 Task: Find connections with filter location Farīdpur with filter topic #Consultingwith filter profile language English with filter current company Bentley Systems with filter school Smt Mithibai Motiram Kundnani College of Commerce and Economics 32nd Road Bandra Mumbai 400 050 with filter industry Legal Services with filter service category Information Management with filter keywords title Medical Laboratory Tech
Action: Mouse moved to (699, 144)
Screenshot: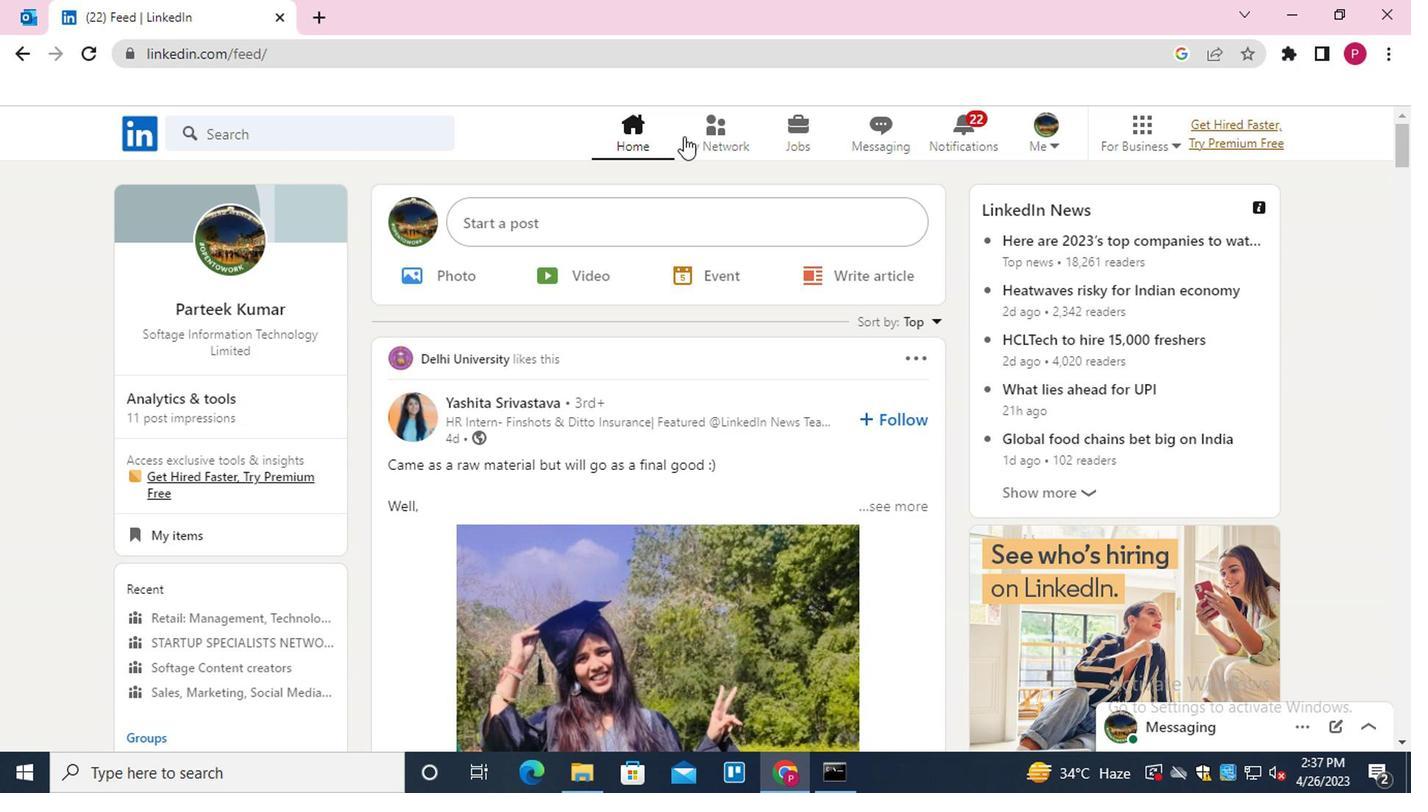 
Action: Mouse pressed left at (699, 144)
Screenshot: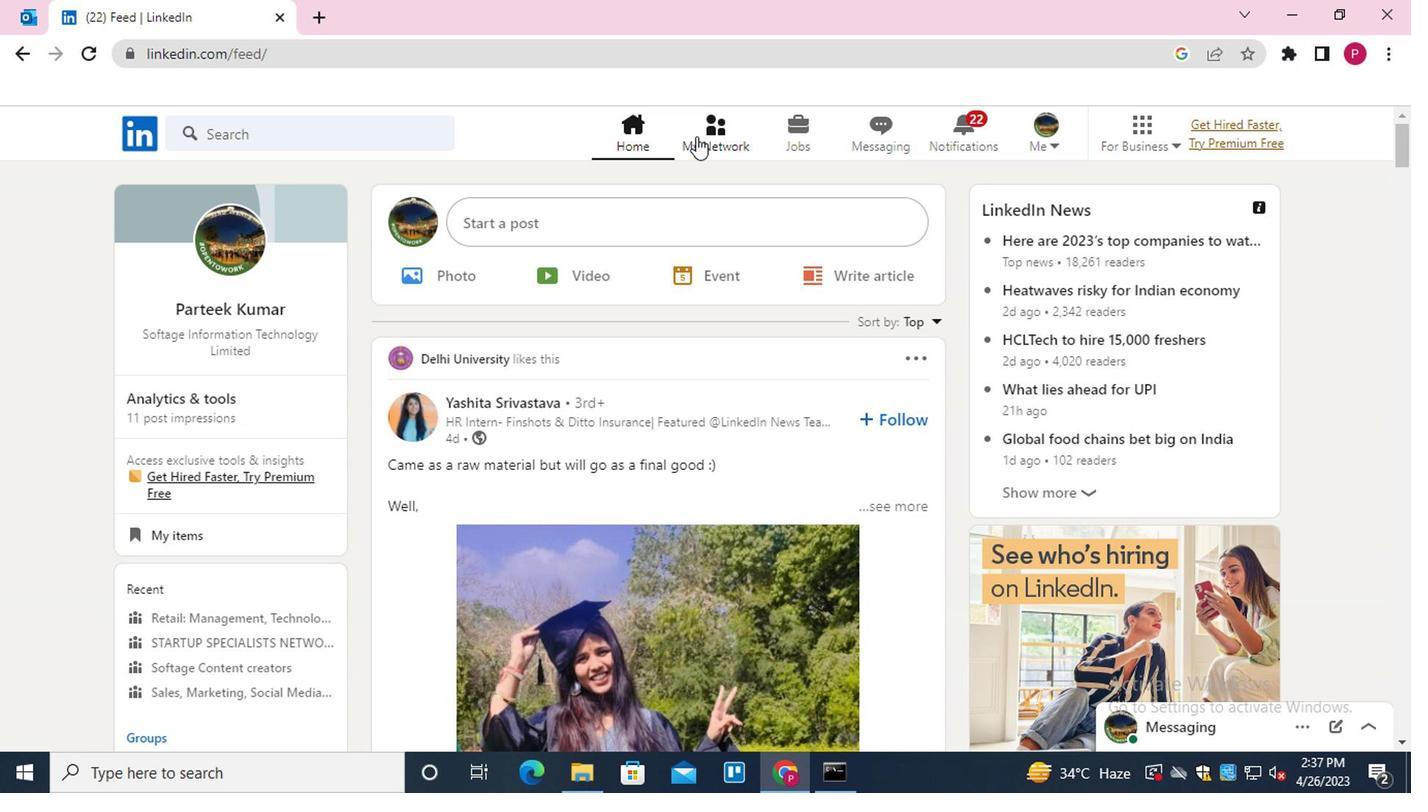 
Action: Mouse moved to (295, 255)
Screenshot: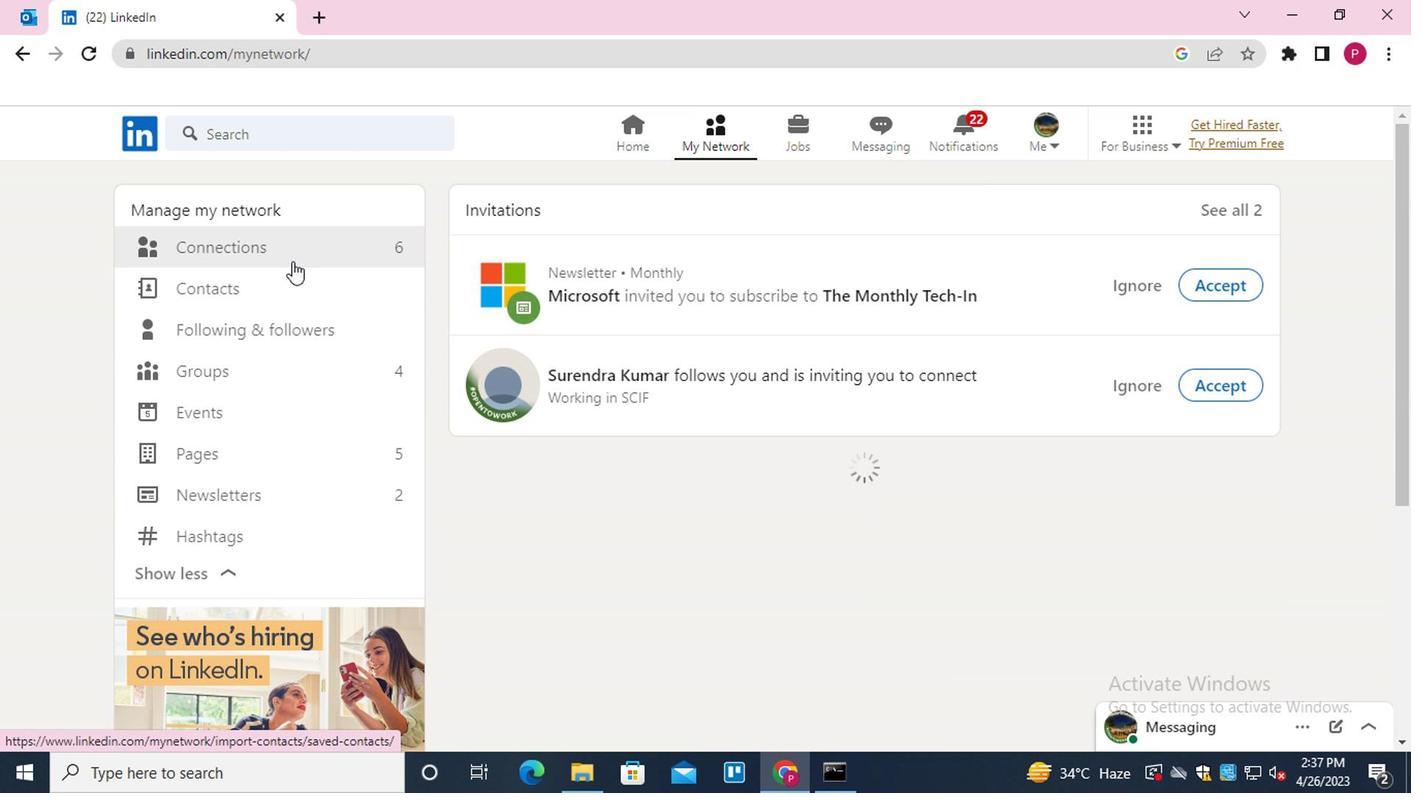 
Action: Mouse pressed left at (295, 255)
Screenshot: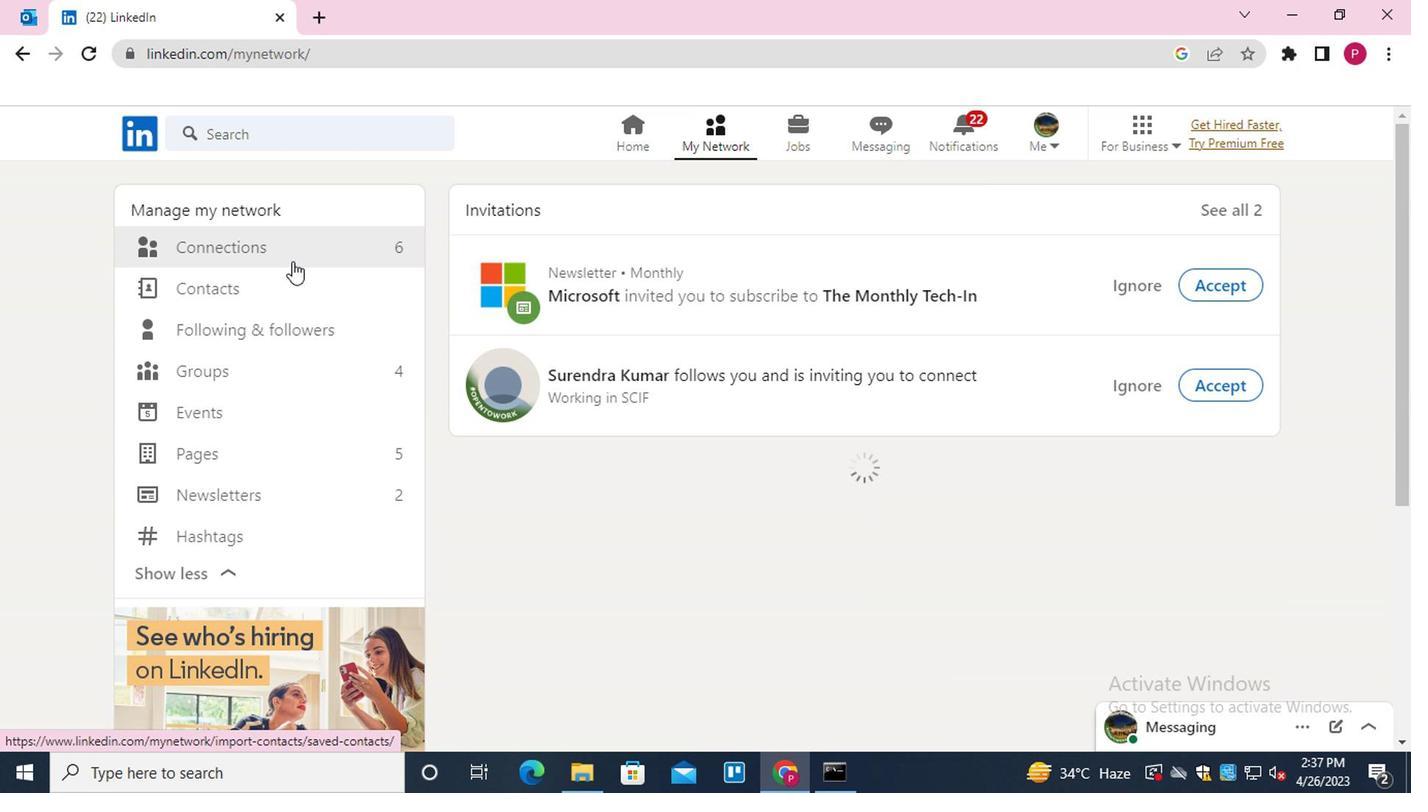 
Action: Mouse moved to (884, 255)
Screenshot: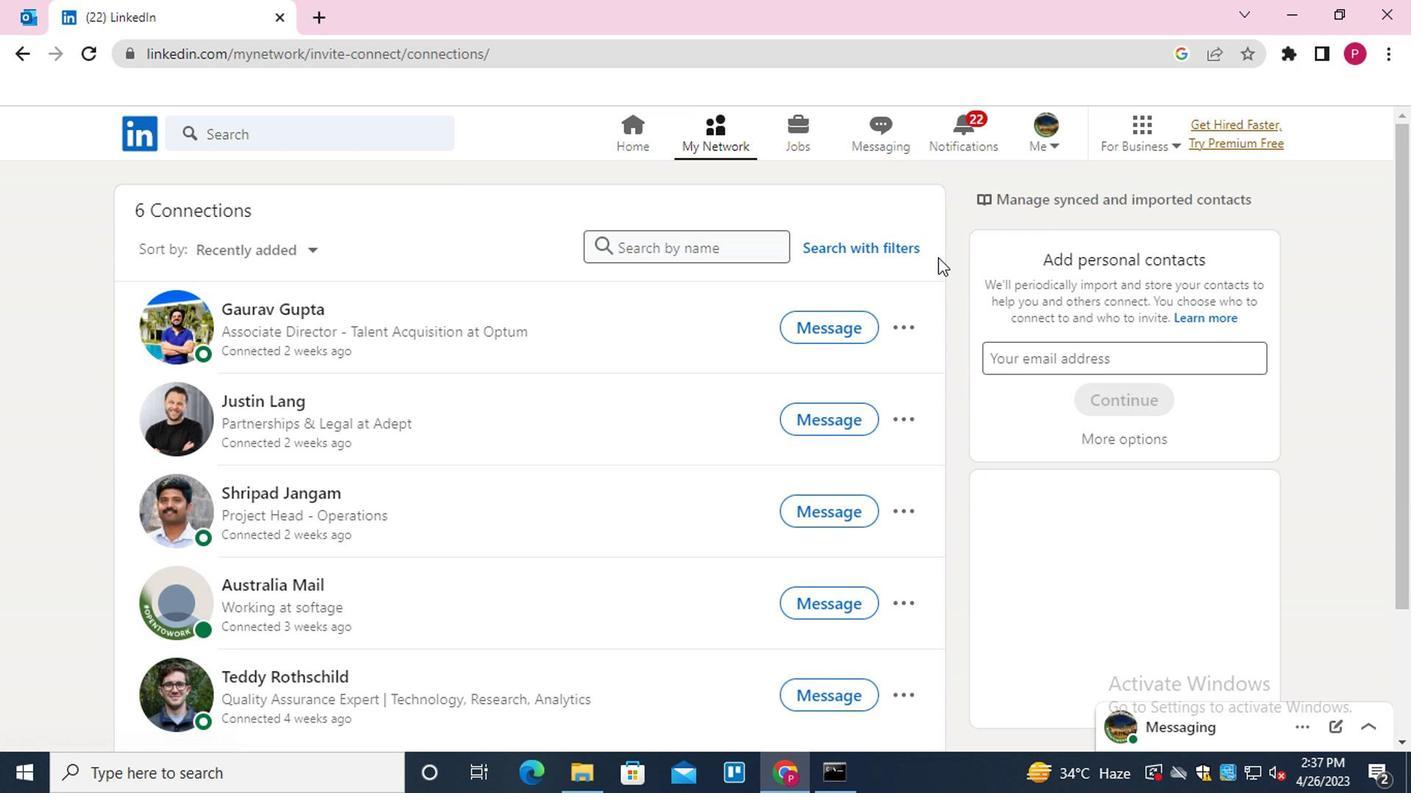 
Action: Mouse pressed left at (884, 255)
Screenshot: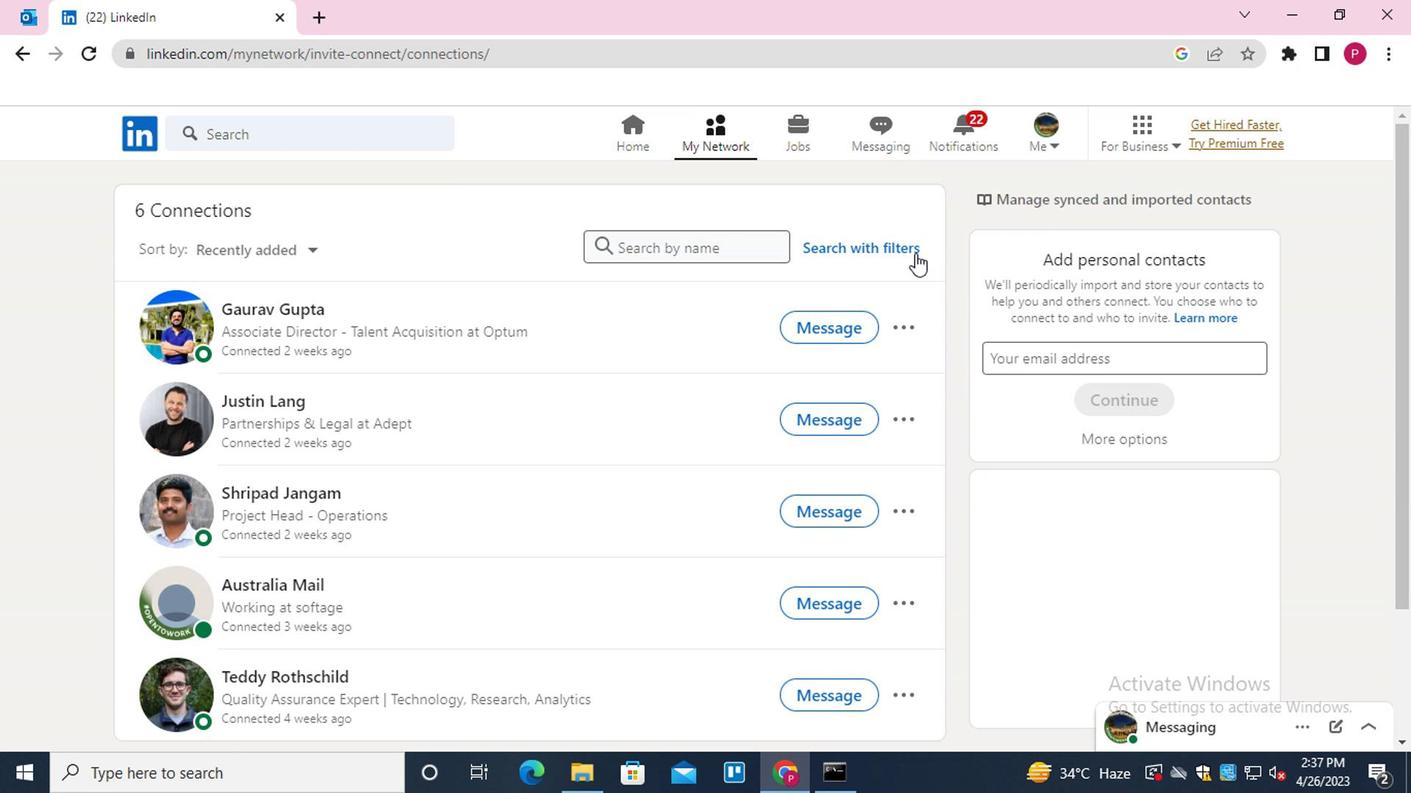
Action: Mouse moved to (670, 188)
Screenshot: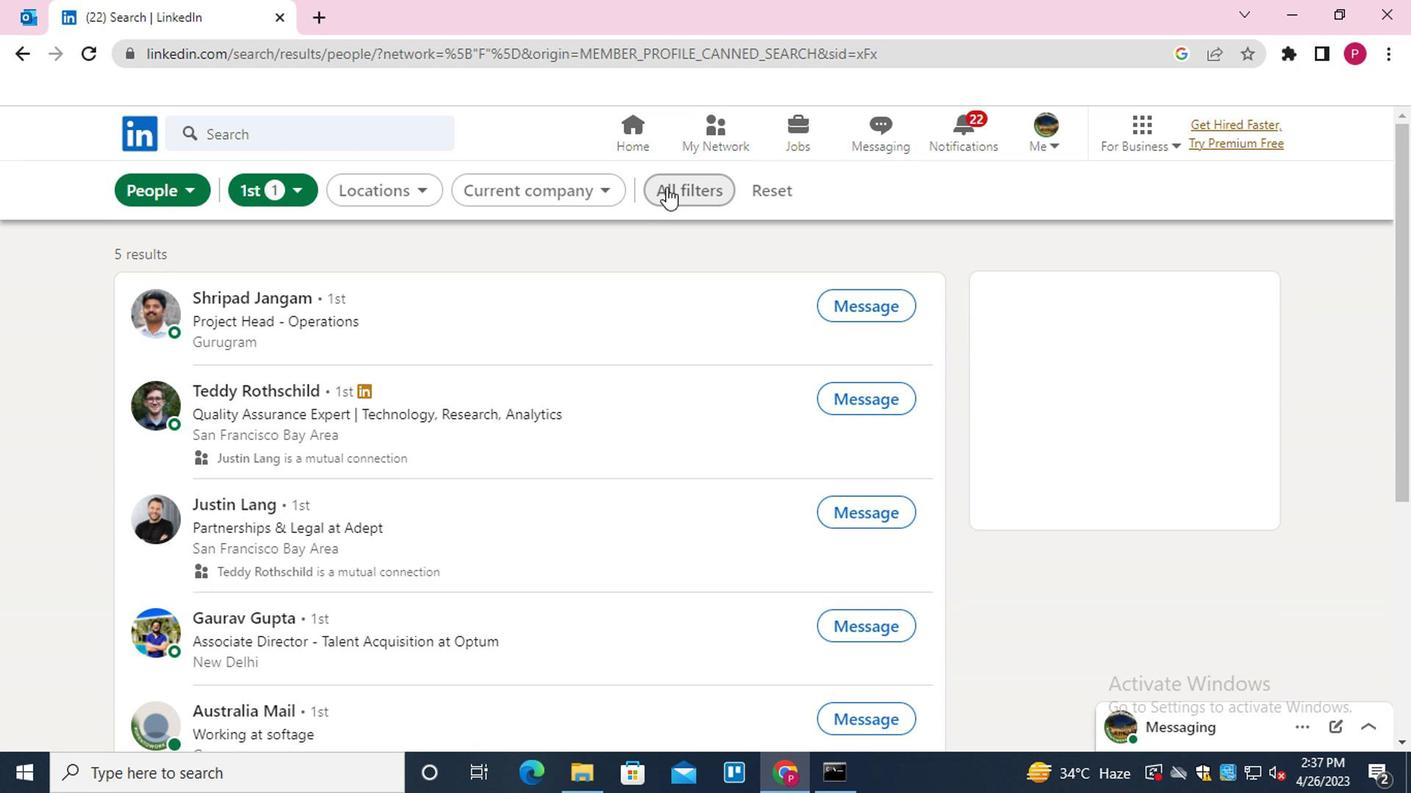 
Action: Mouse pressed left at (670, 188)
Screenshot: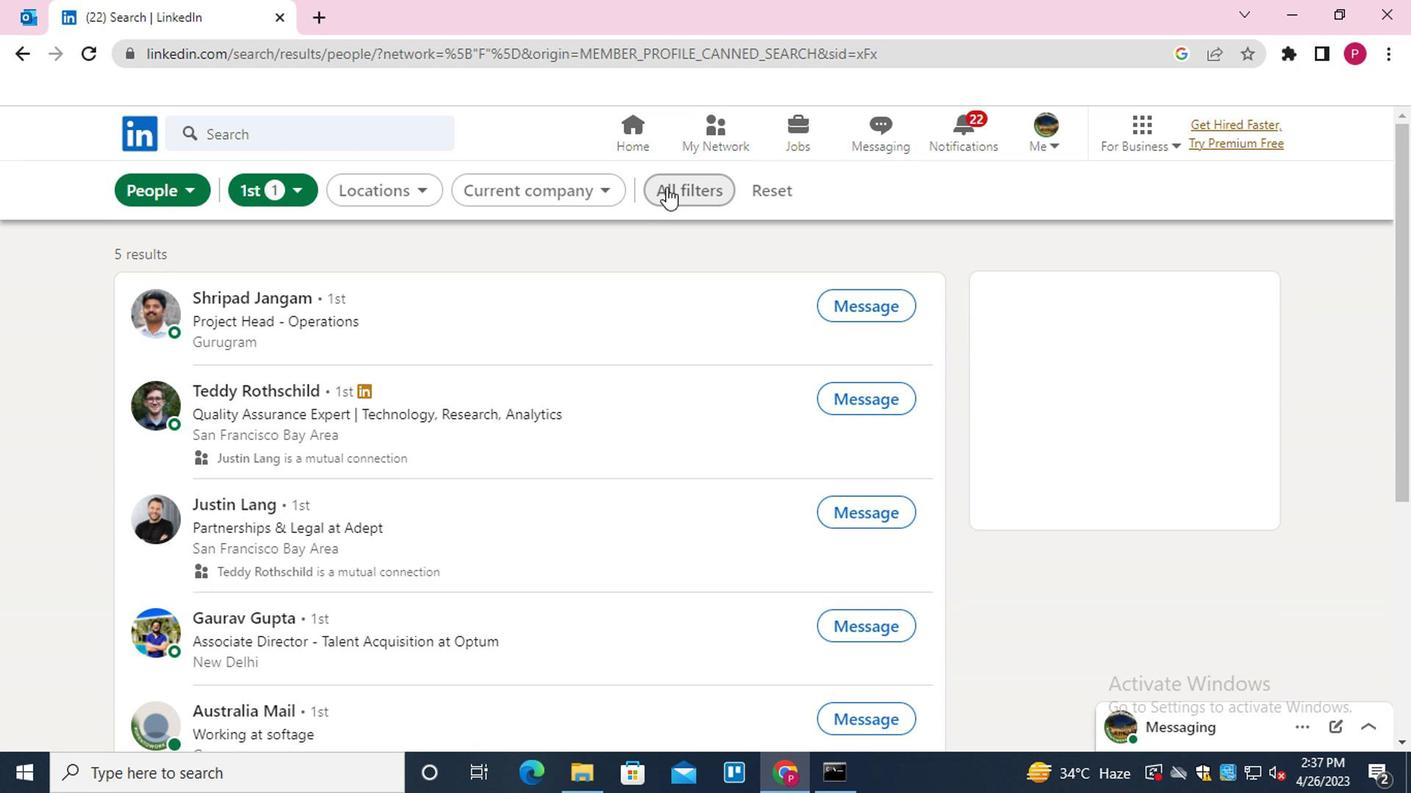 
Action: Mouse moved to (877, 467)
Screenshot: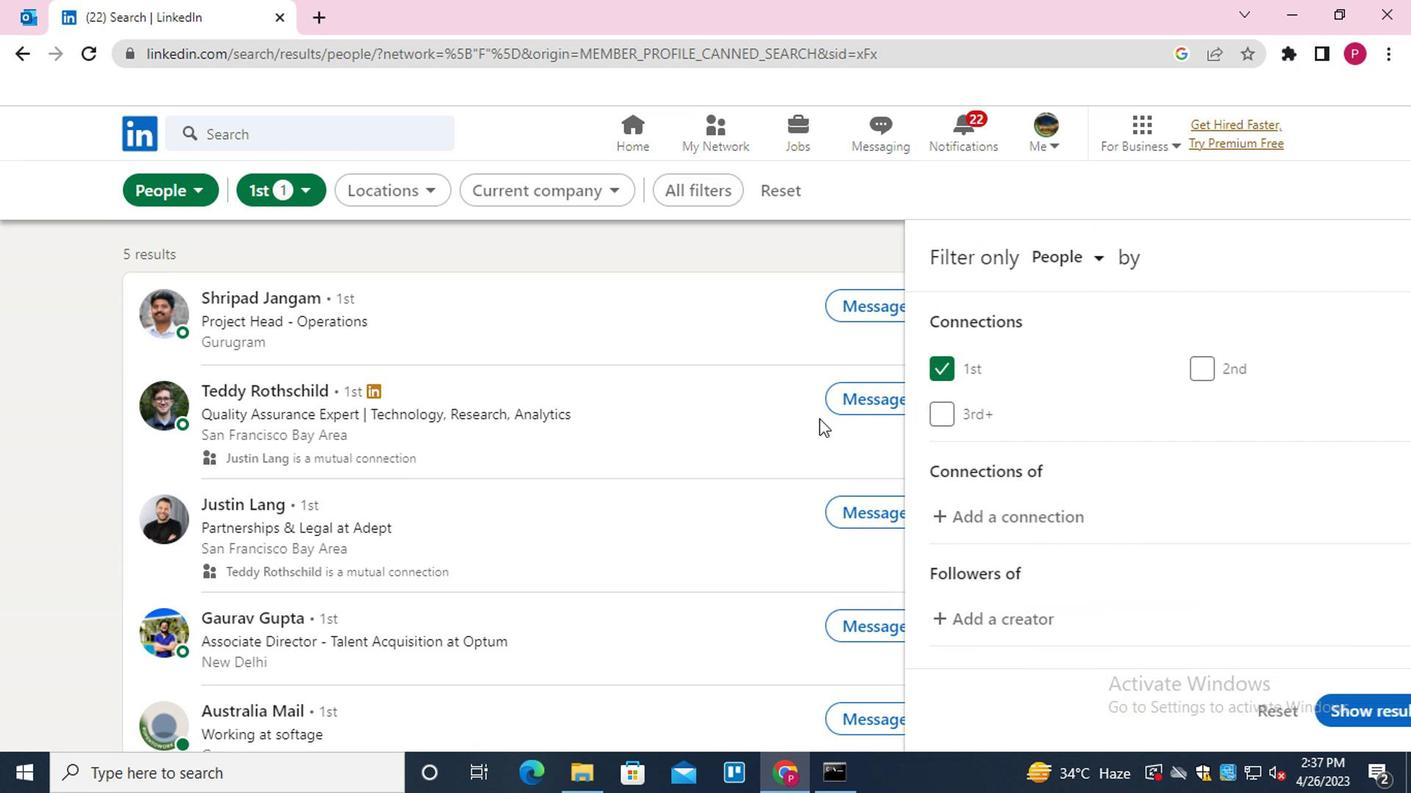
Action: Mouse scrolled (877, 466) with delta (0, -1)
Screenshot: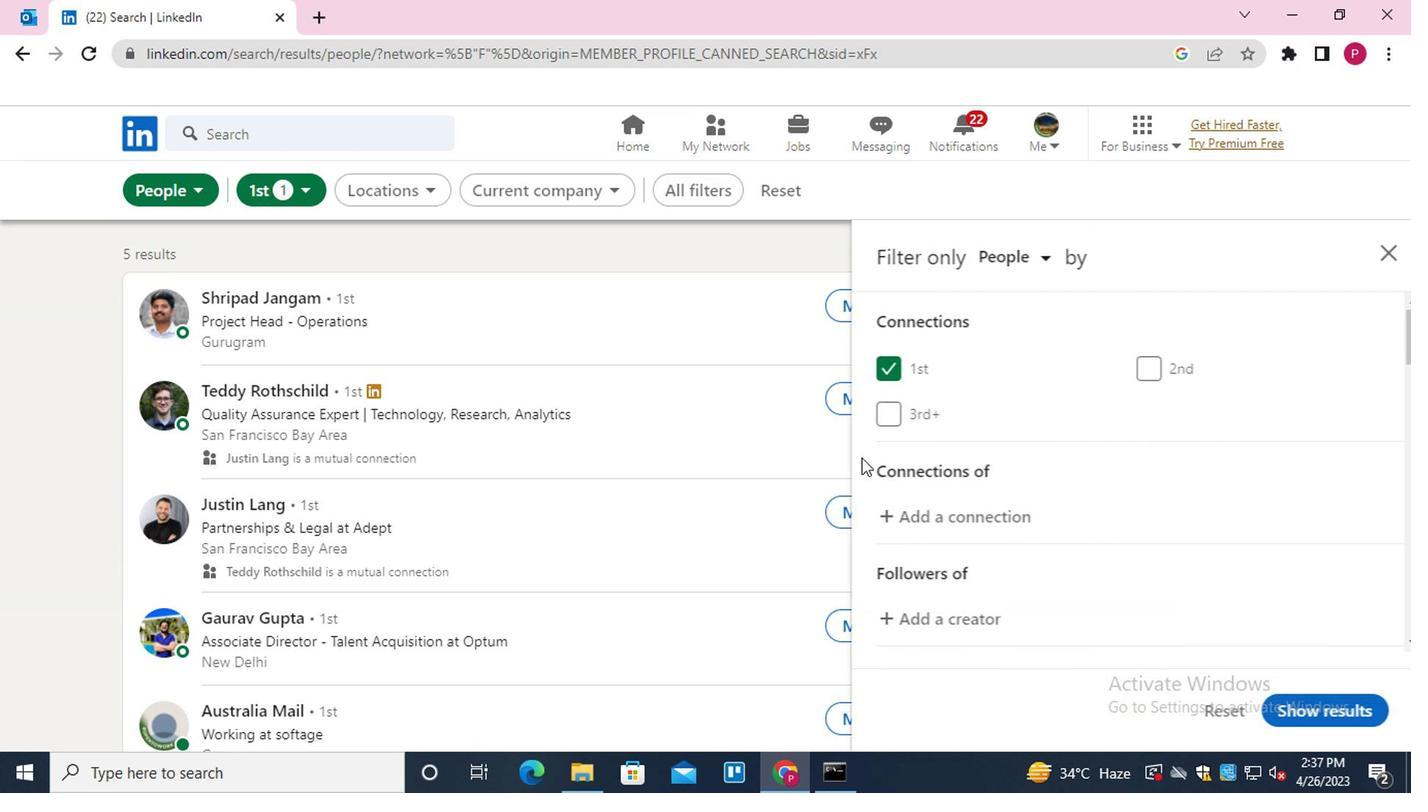
Action: Mouse scrolled (877, 466) with delta (0, -1)
Screenshot: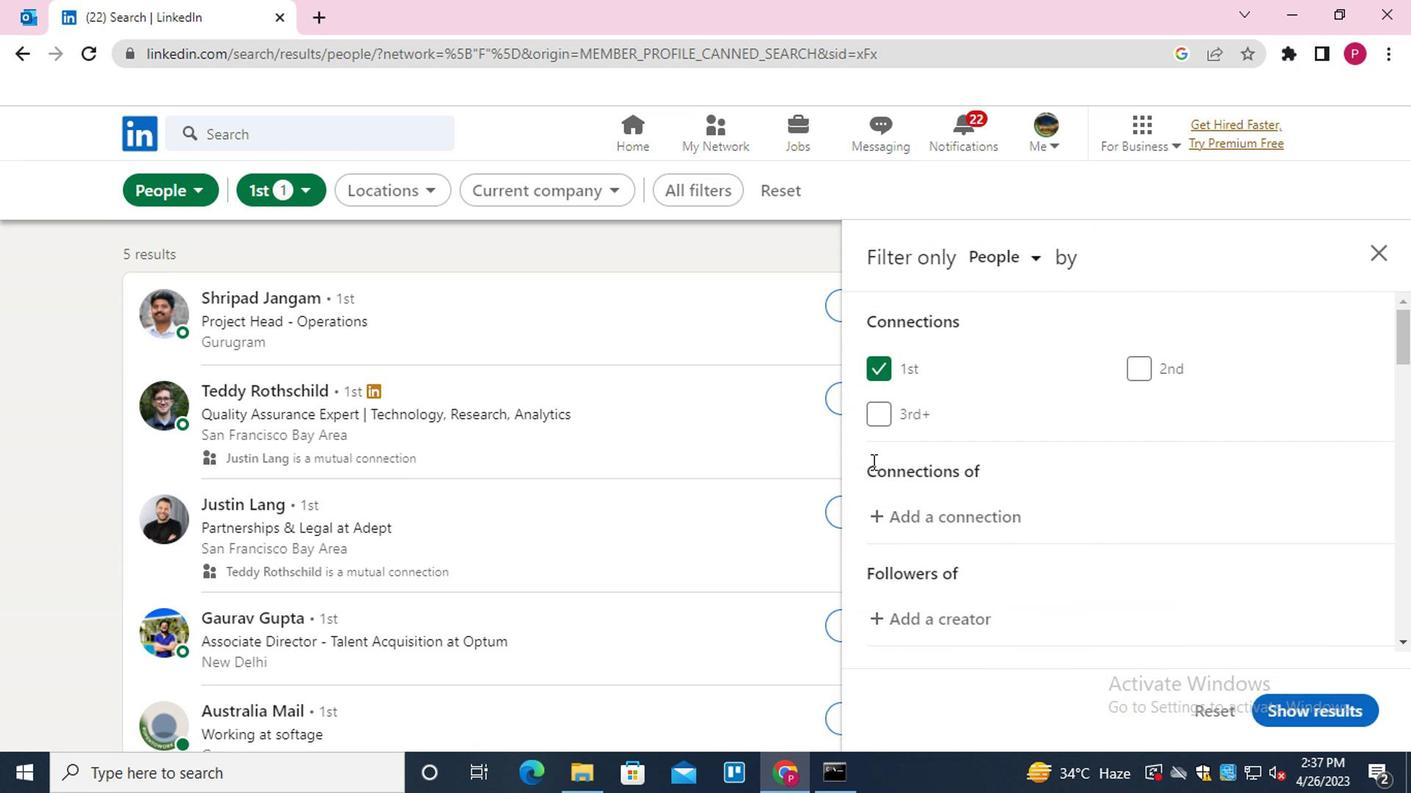 
Action: Mouse scrolled (877, 466) with delta (0, -1)
Screenshot: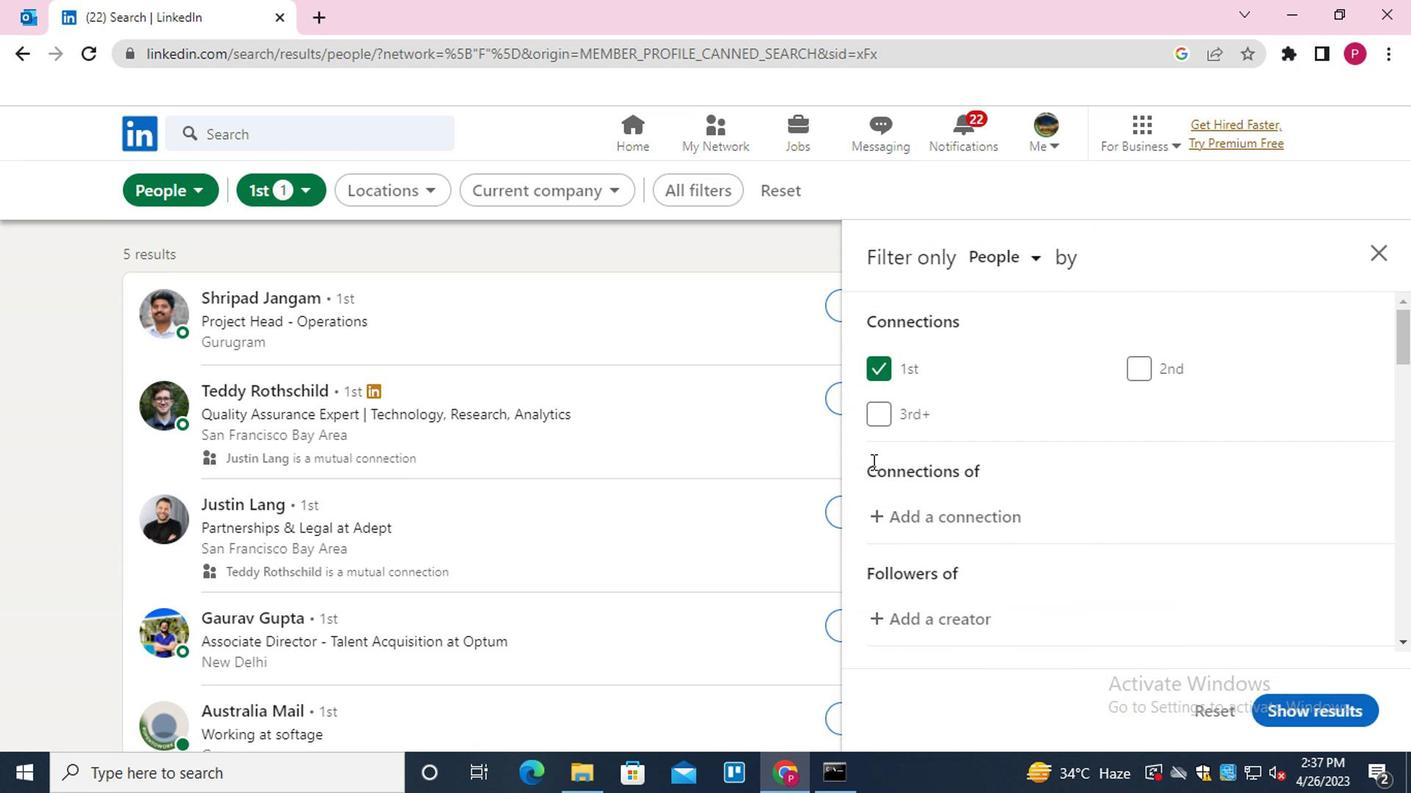 
Action: Mouse scrolled (877, 466) with delta (0, -1)
Screenshot: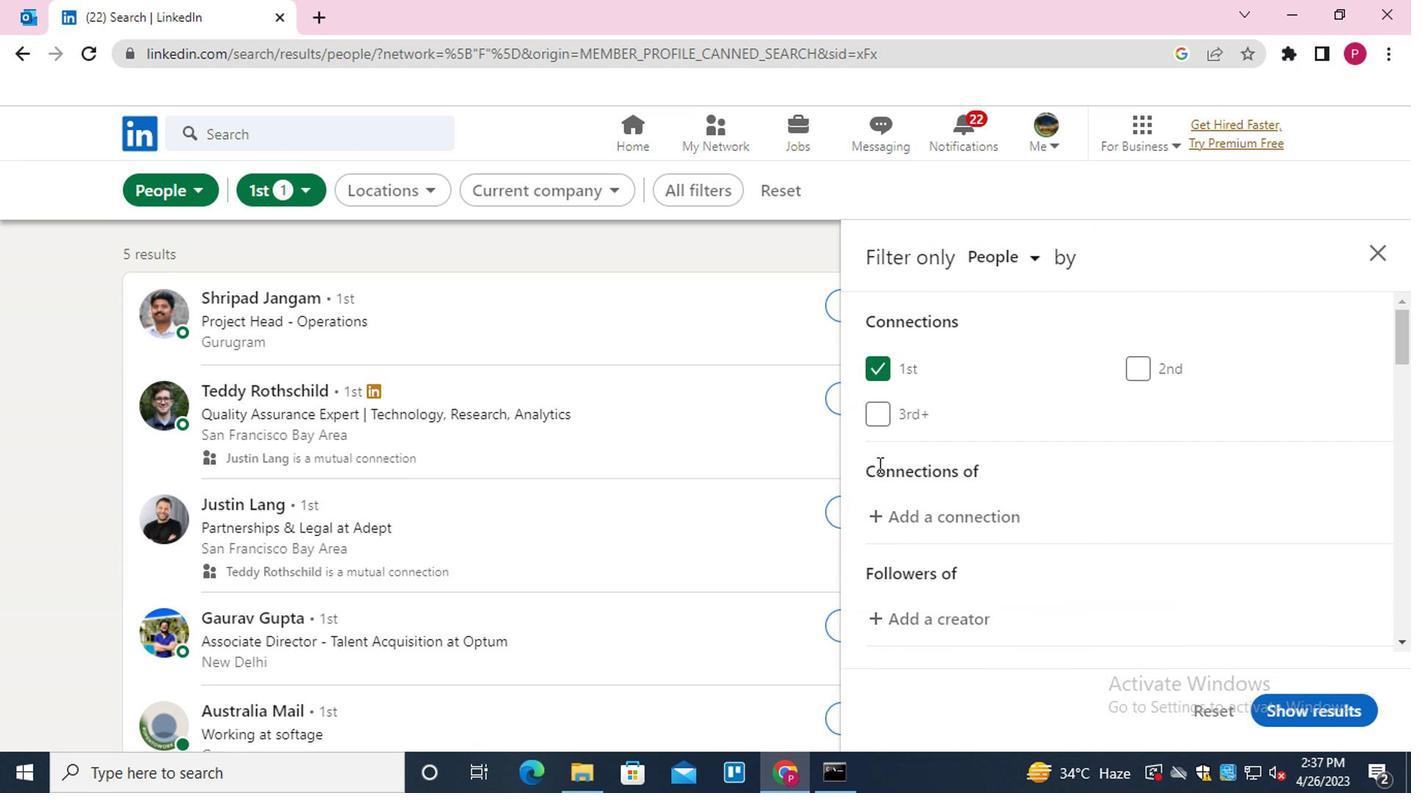 
Action: Mouse moved to (1193, 413)
Screenshot: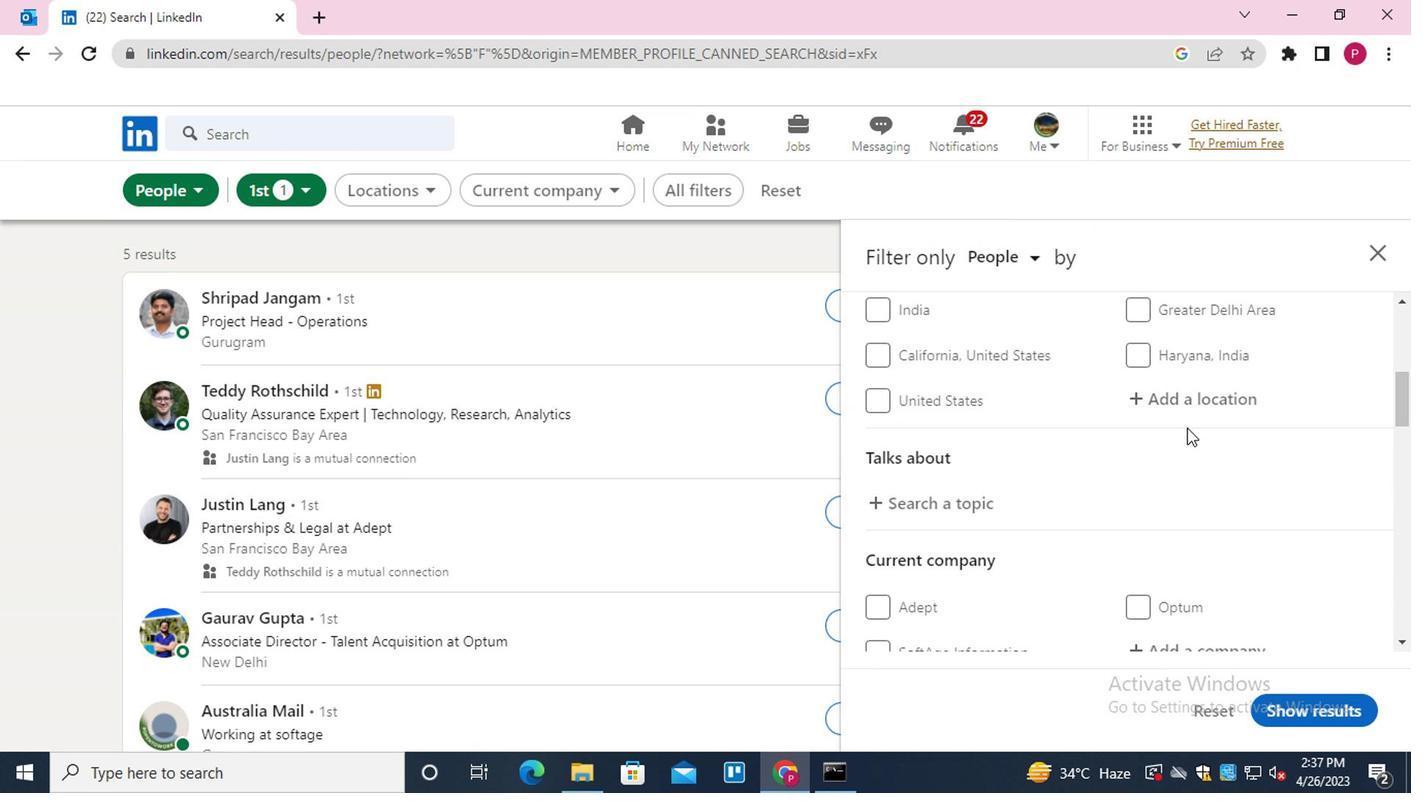 
Action: Mouse pressed left at (1193, 413)
Screenshot: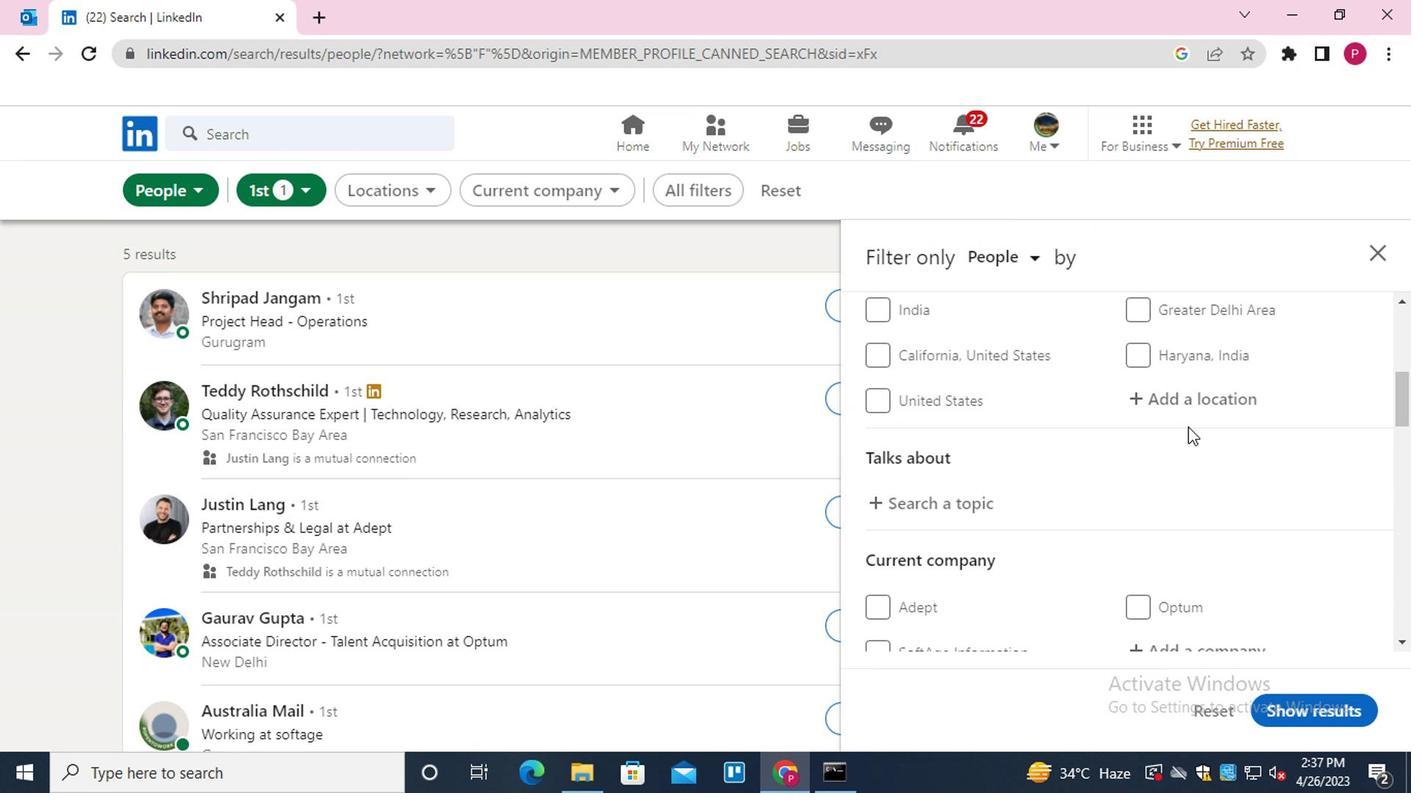 
Action: Key pressed <Key.shift><Key.shift><Key.shift><Key.shift><Key.shift><Key.shift><Key.shift><Key.shift><Key.shift><Key.shift><Key.shift><Key.shift><Key.shift><Key.shift>FARIDPUR<Key.down><Key.enter>
Screenshot: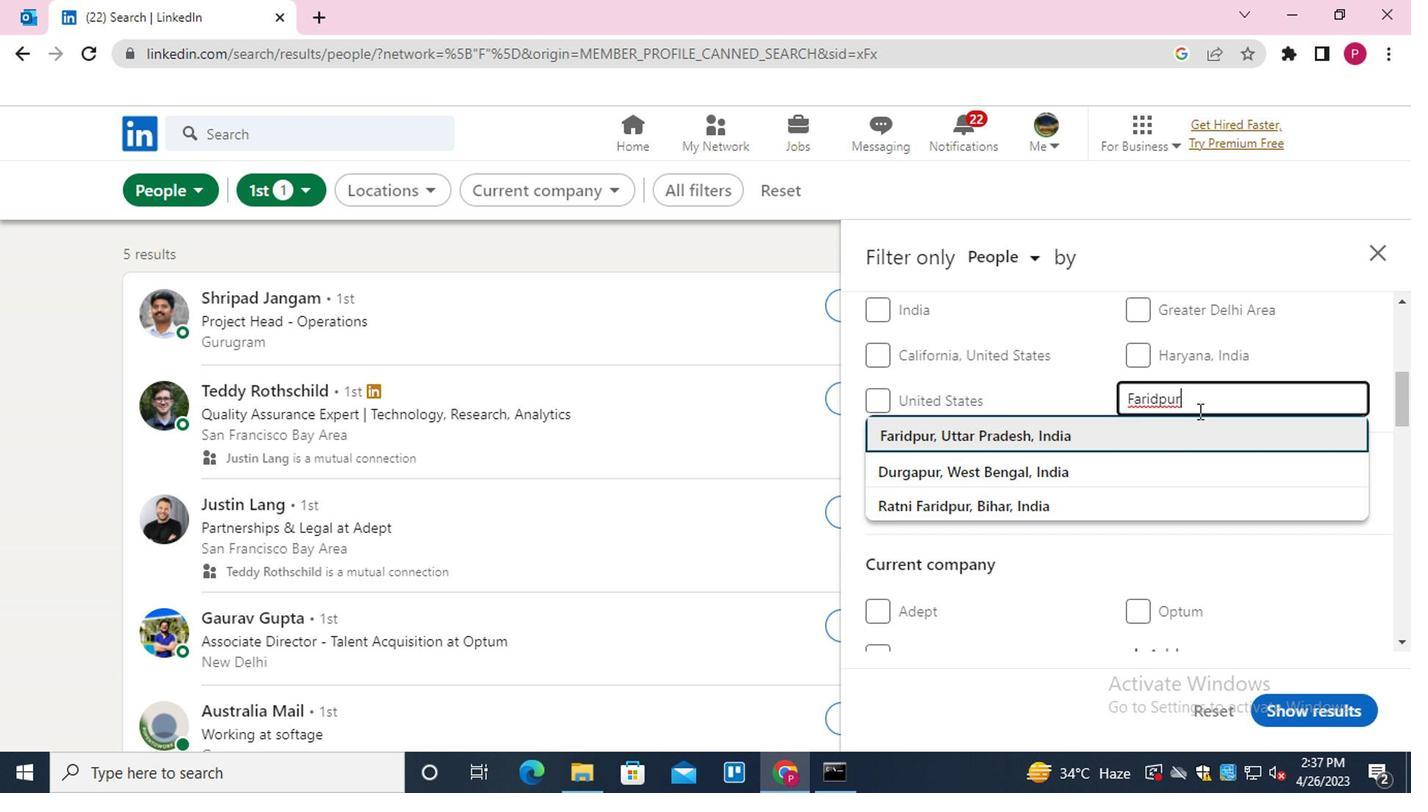 
Action: Mouse moved to (962, 443)
Screenshot: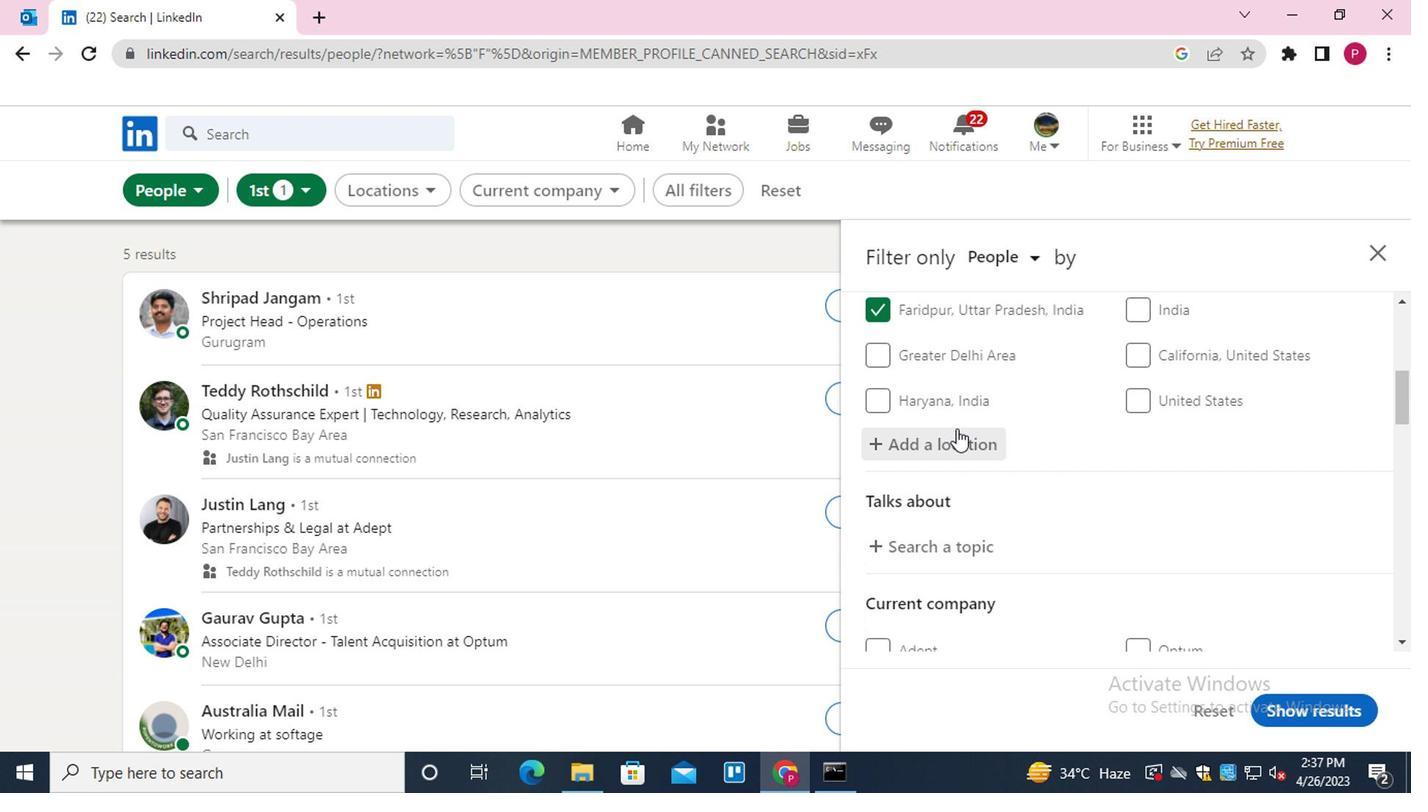 
Action: Mouse scrolled (962, 442) with delta (0, 0)
Screenshot: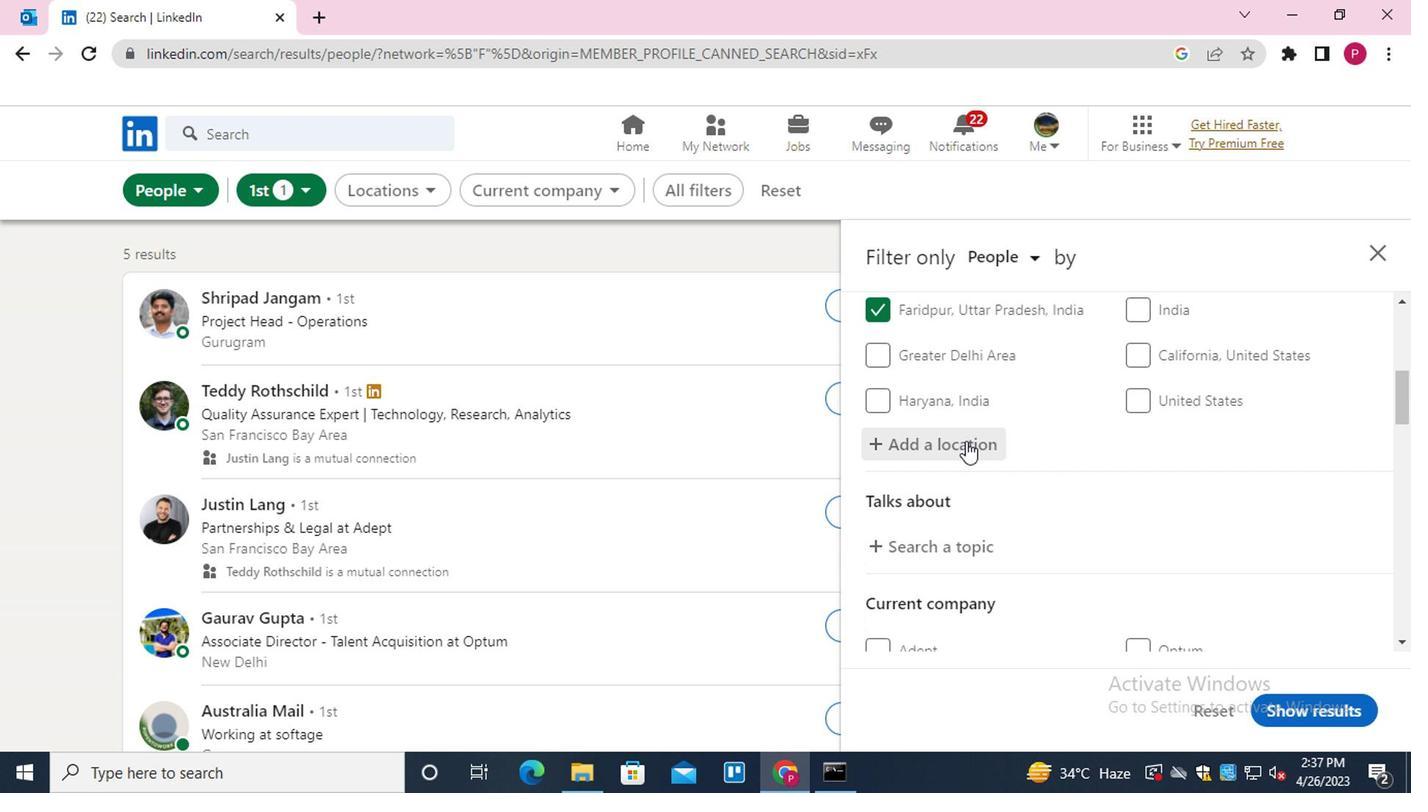 
Action: Mouse scrolled (962, 442) with delta (0, 0)
Screenshot: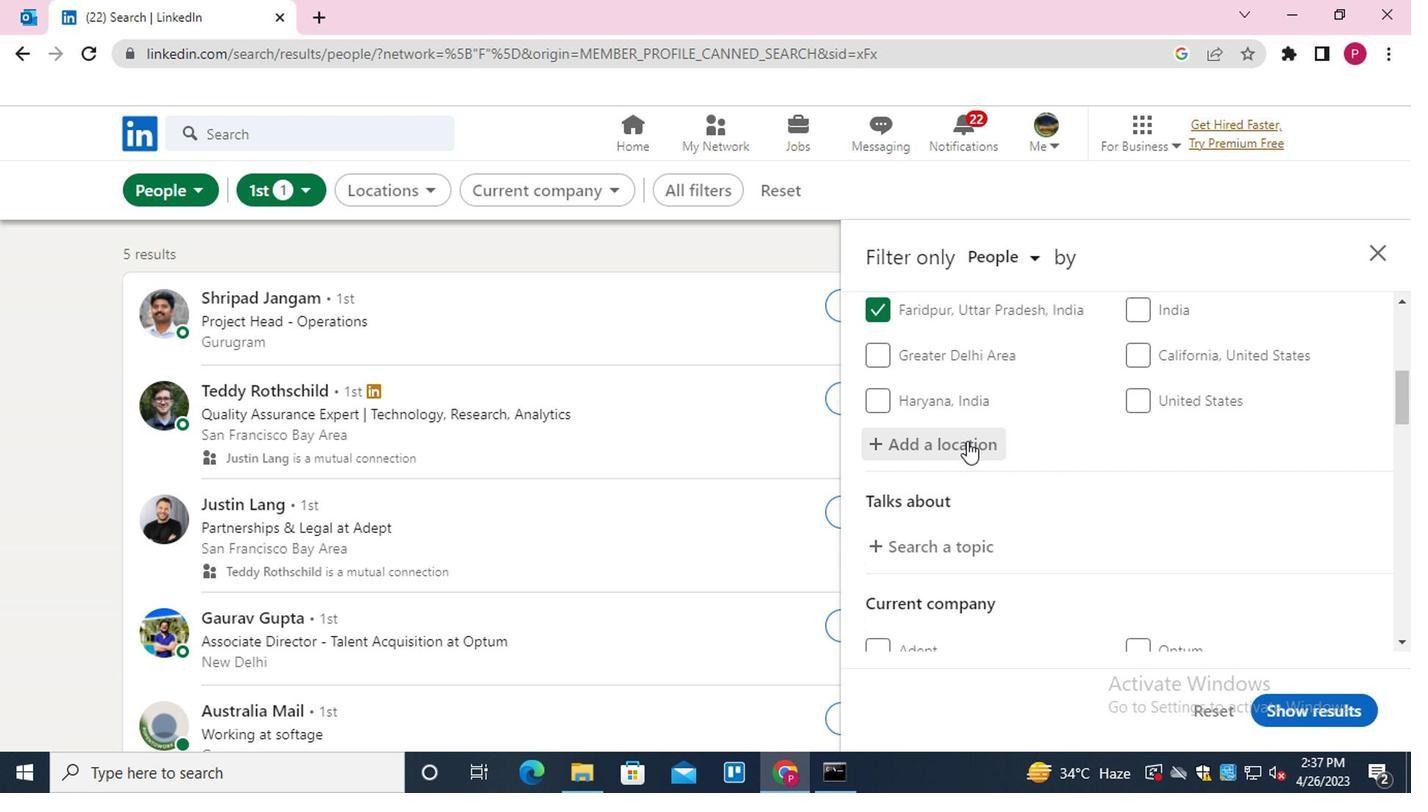 
Action: Mouse moved to (939, 343)
Screenshot: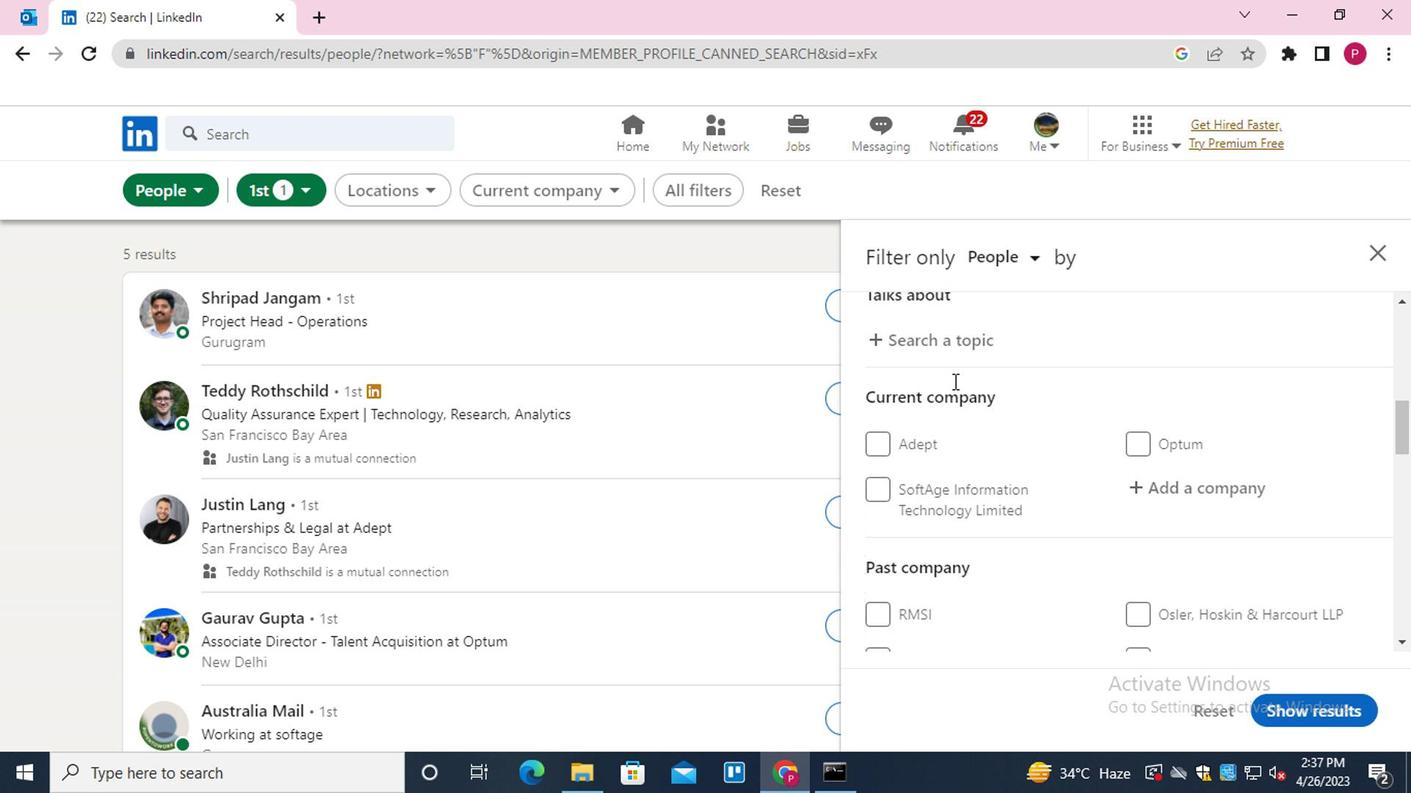
Action: Mouse pressed left at (939, 343)
Screenshot: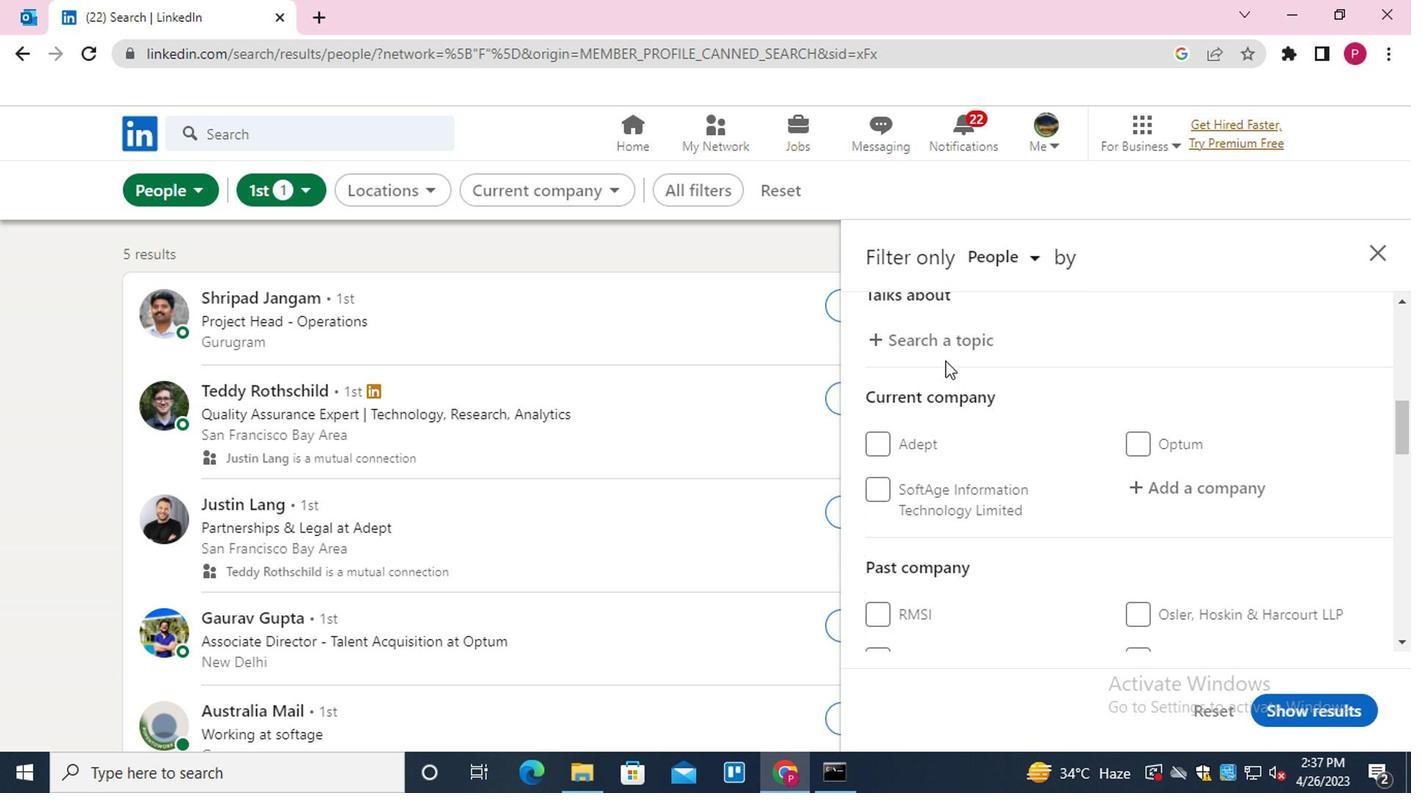 
Action: Key pressed COUNSU<Key.backspace><Key.backspace><Key.backspace><Key.backspace>NSUL<Key.down><Key.enter>
Screenshot: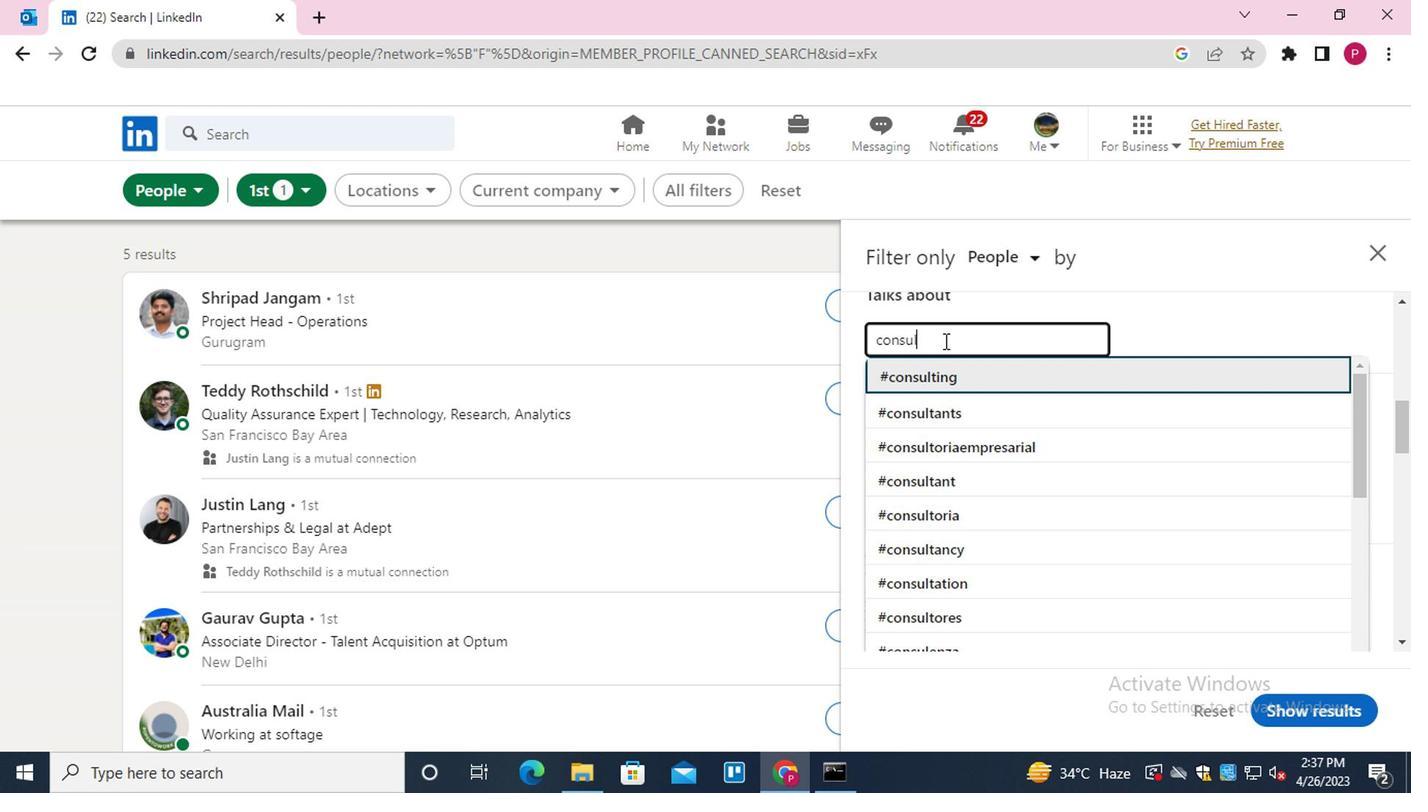 
Action: Mouse moved to (962, 366)
Screenshot: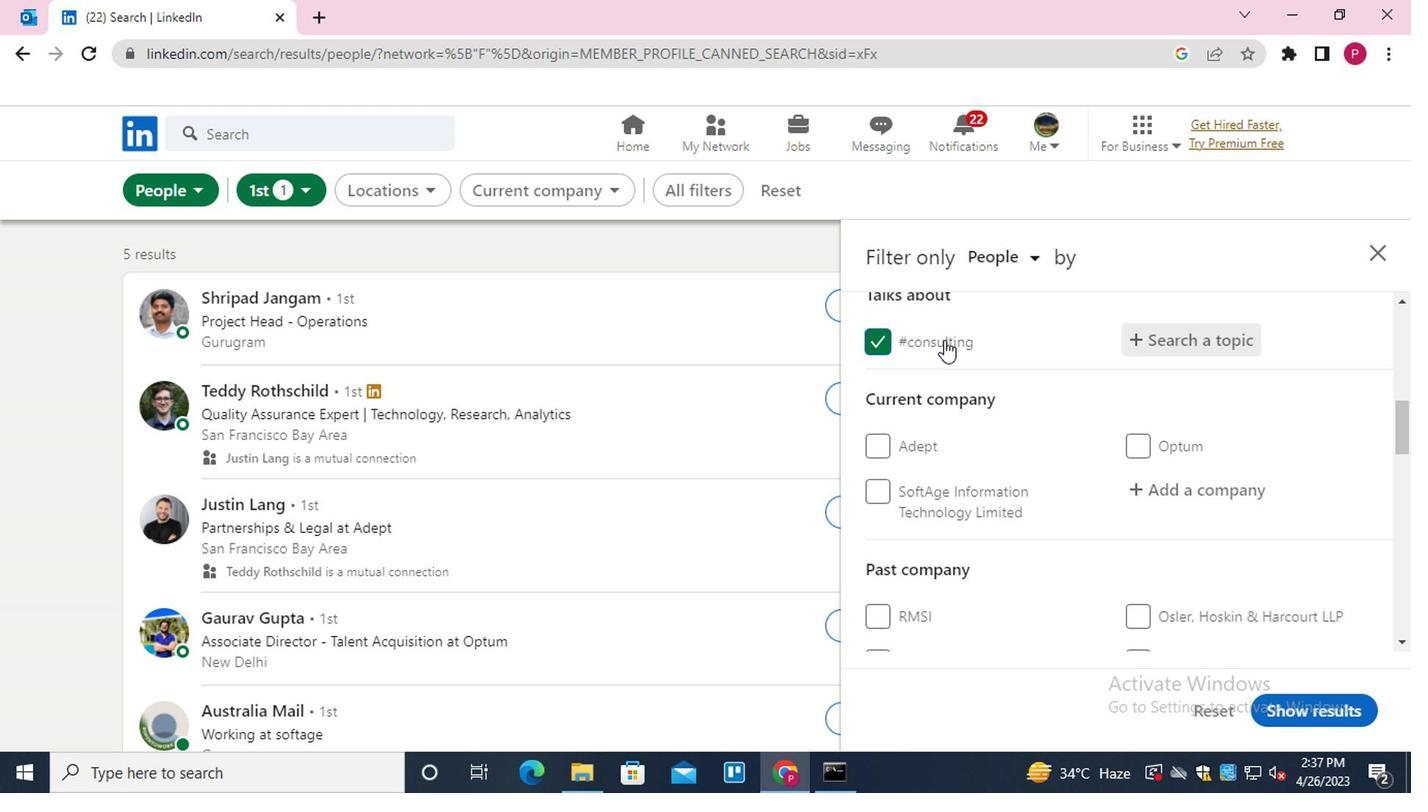 
Action: Mouse scrolled (962, 364) with delta (0, -1)
Screenshot: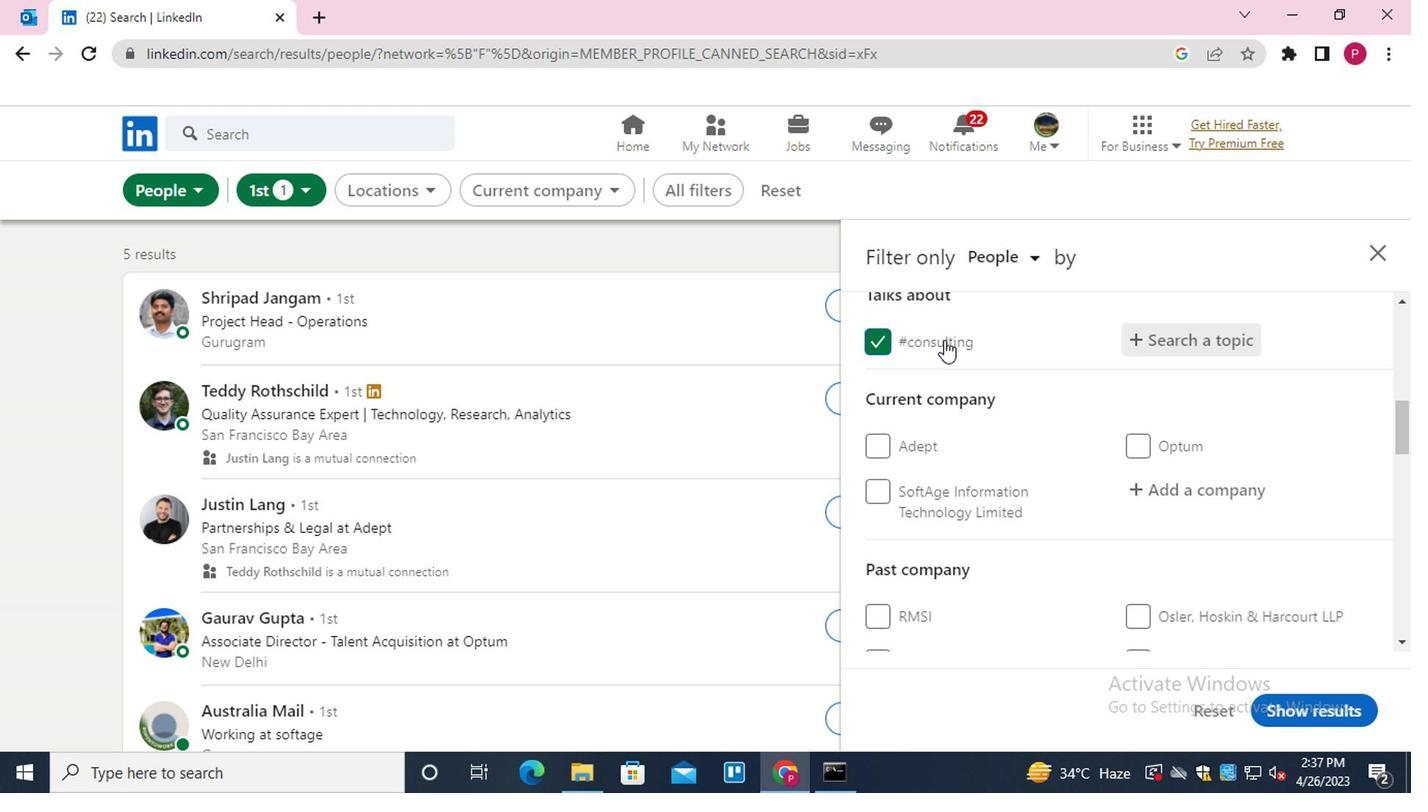 
Action: Mouse moved to (1154, 382)
Screenshot: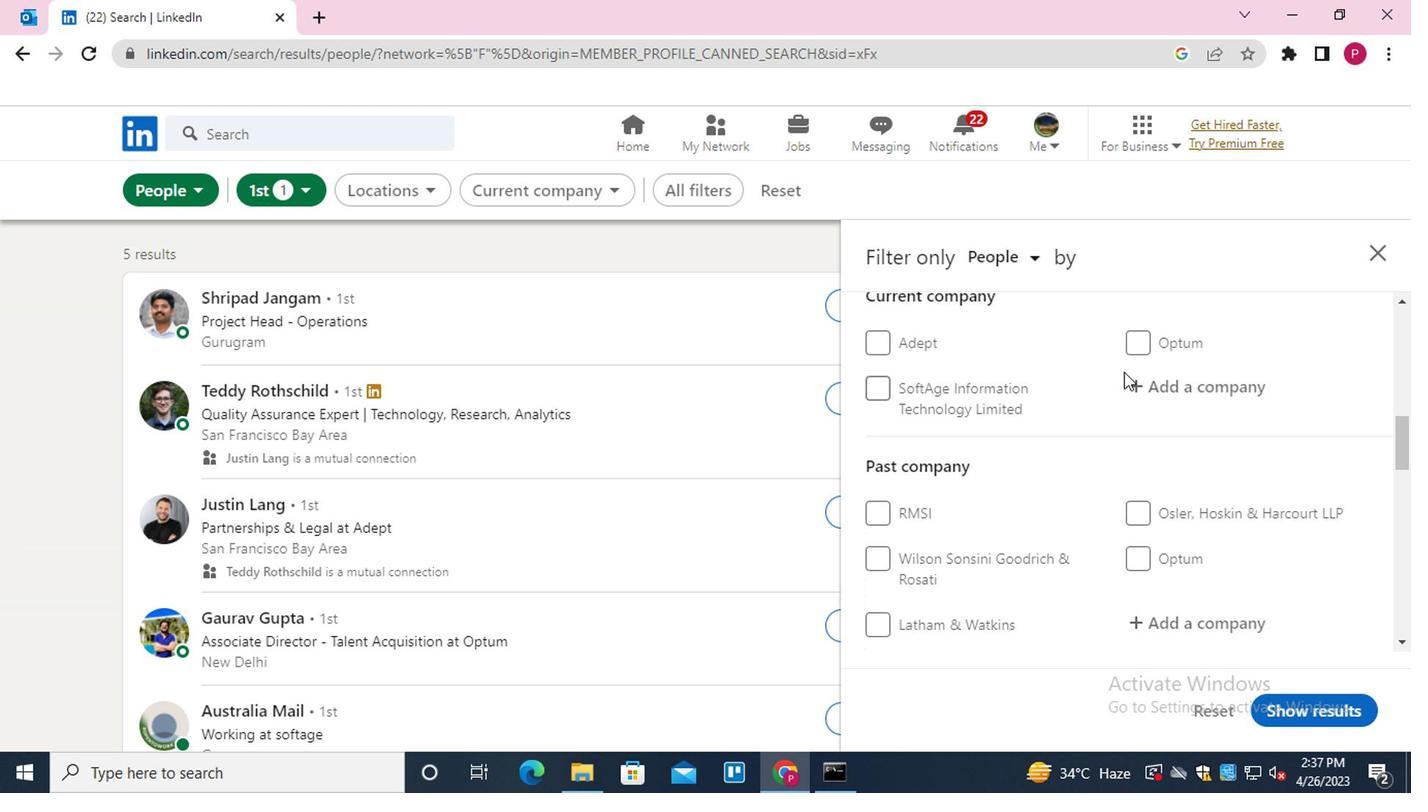 
Action: Mouse pressed left at (1154, 382)
Screenshot: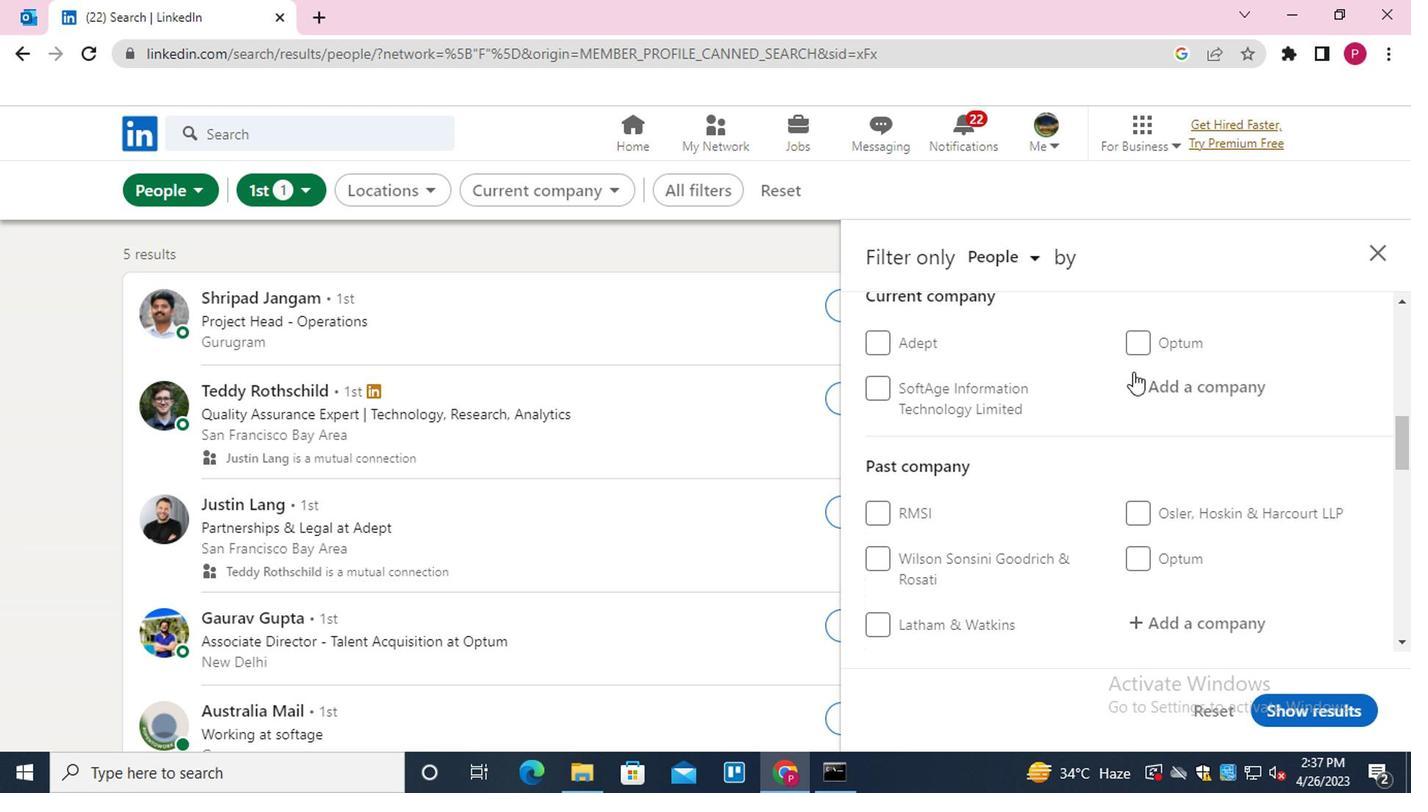 
Action: Key pressed <Key.shift><Key.shift><Key.shift><Key.shift>BENT<Key.down><Key.enter>
Screenshot: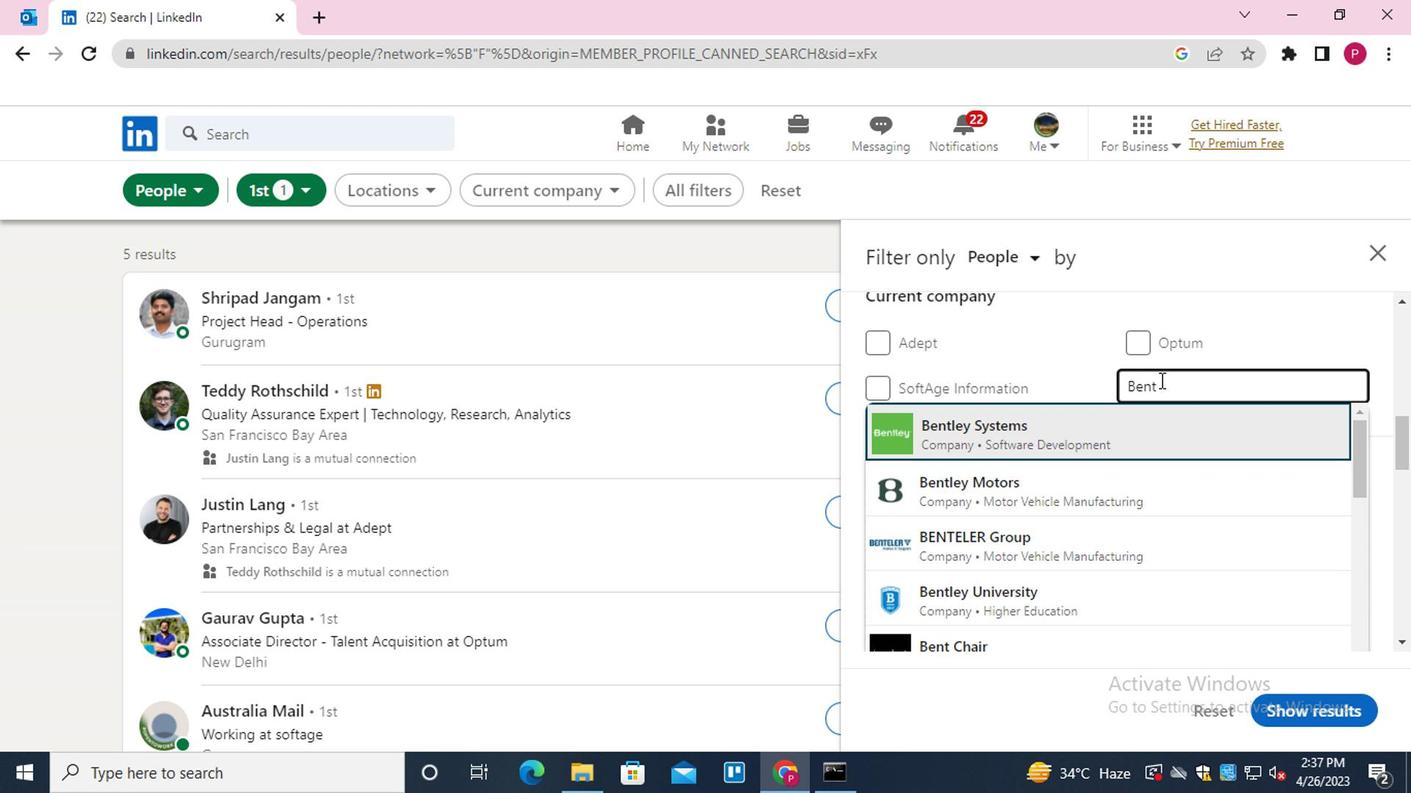 
Action: Mouse moved to (997, 417)
Screenshot: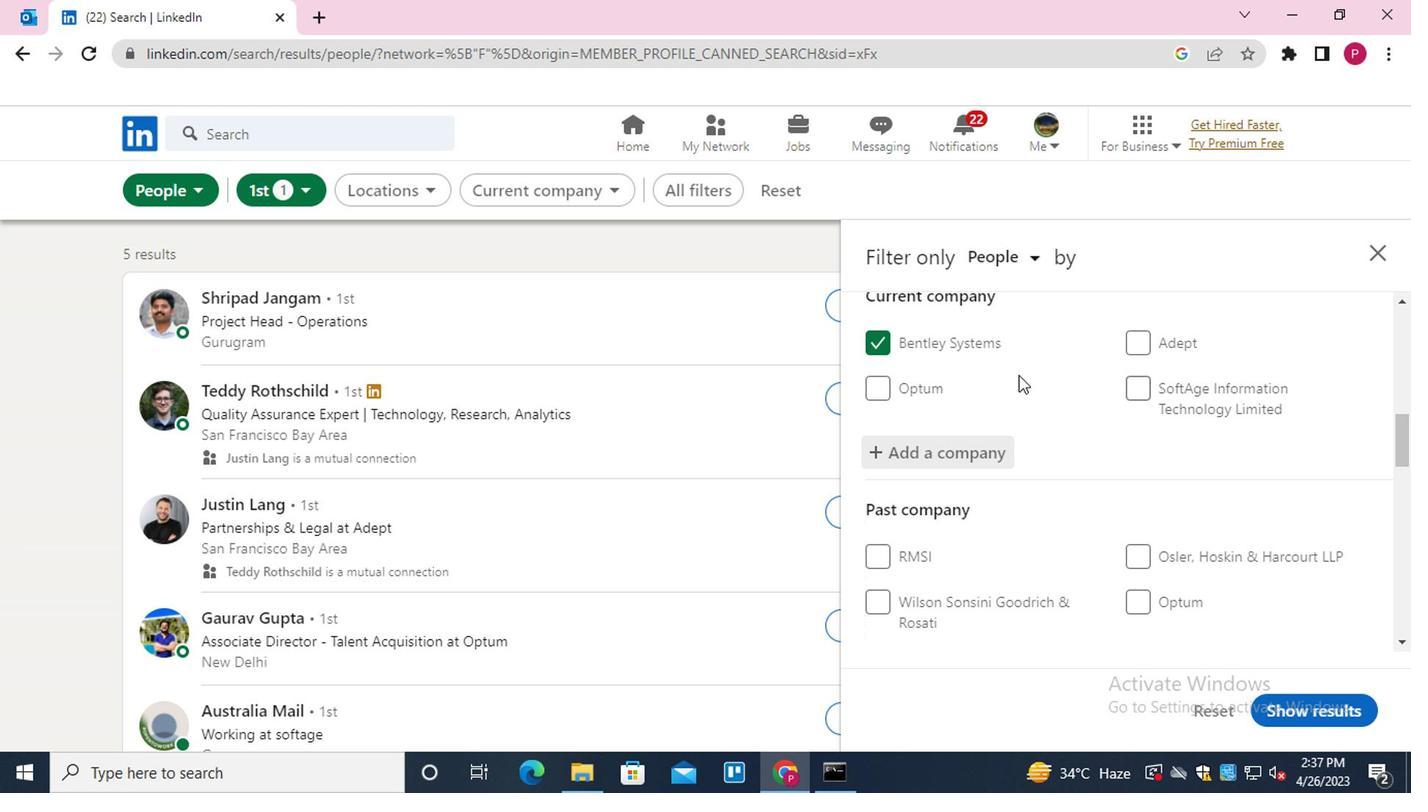 
Action: Mouse scrolled (997, 416) with delta (0, 0)
Screenshot: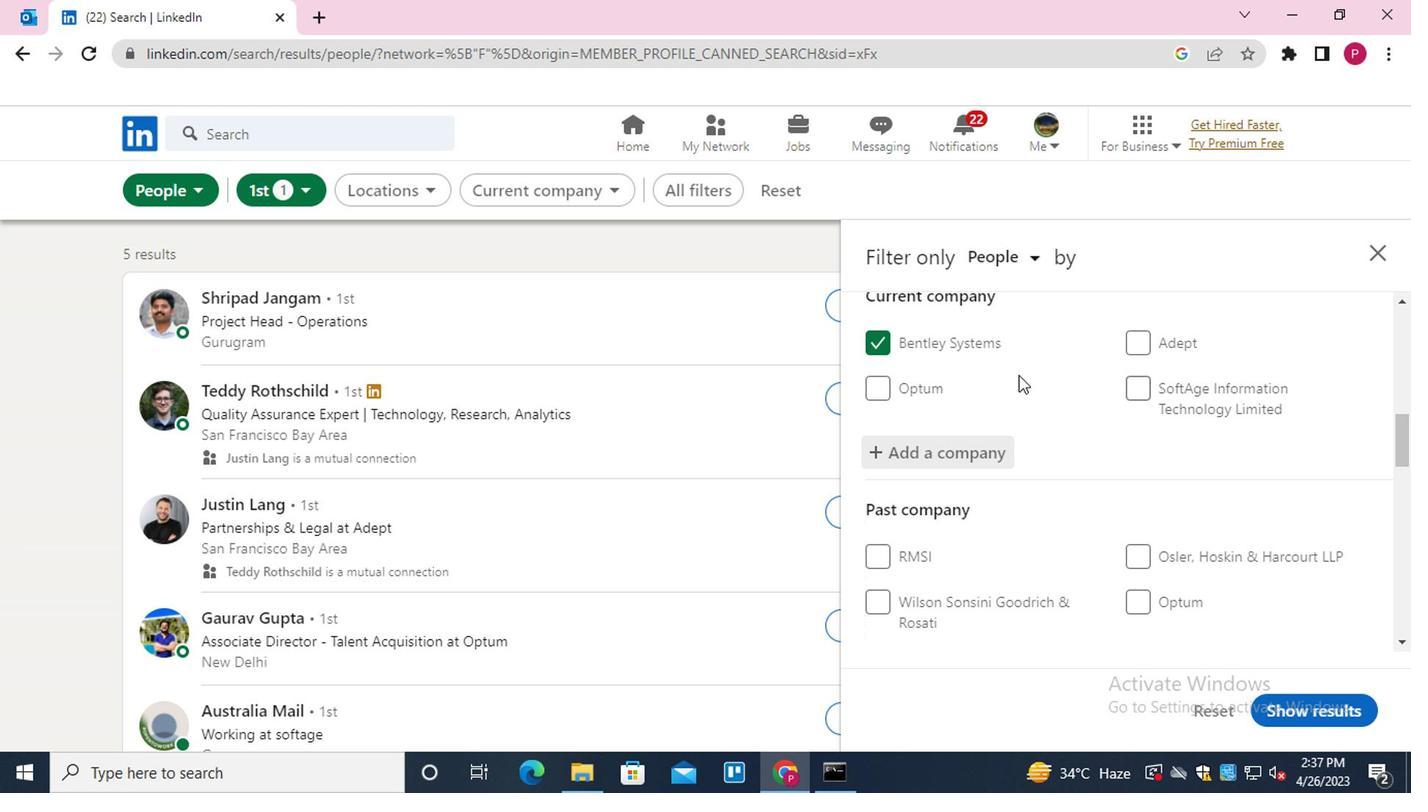 
Action: Mouse scrolled (997, 416) with delta (0, 0)
Screenshot: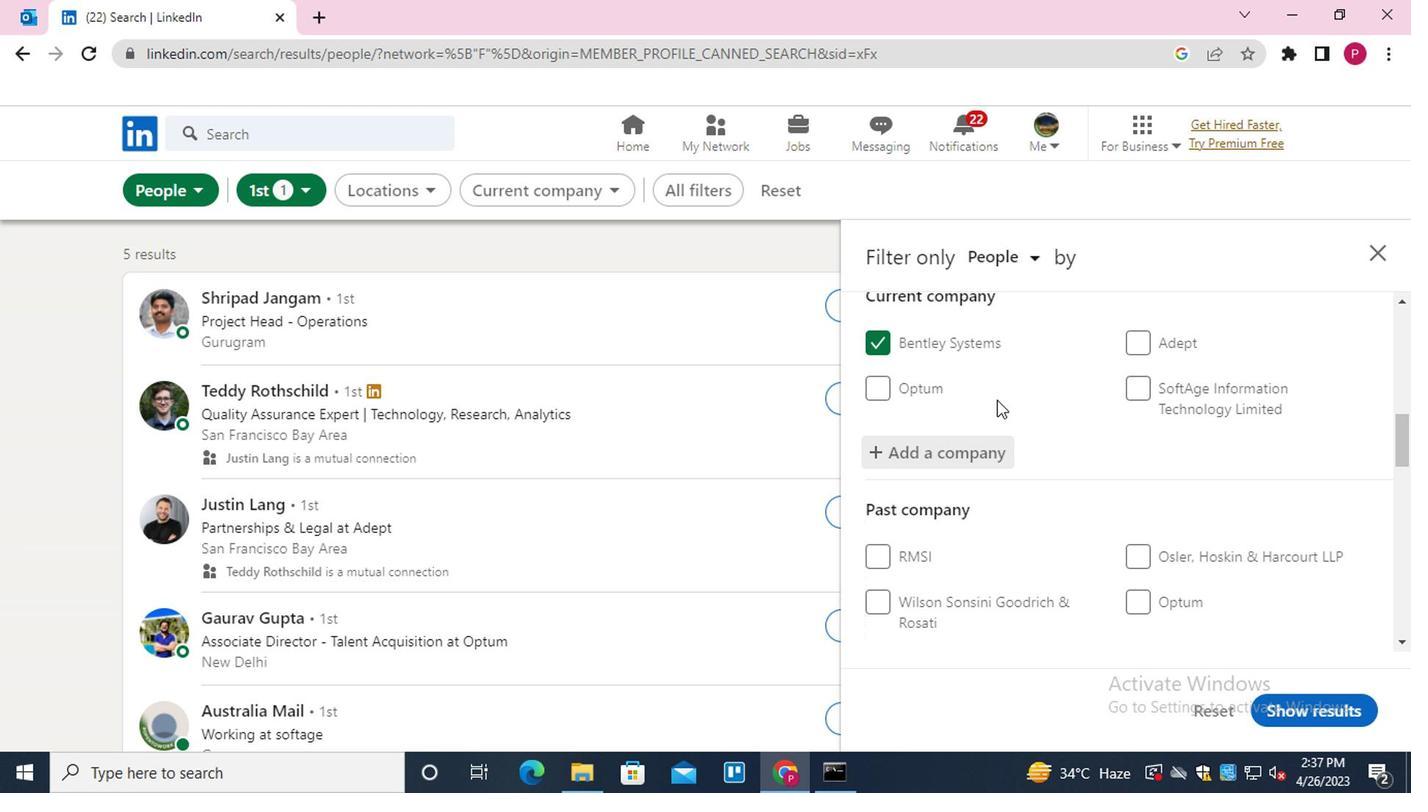 
Action: Mouse scrolled (997, 416) with delta (0, 0)
Screenshot: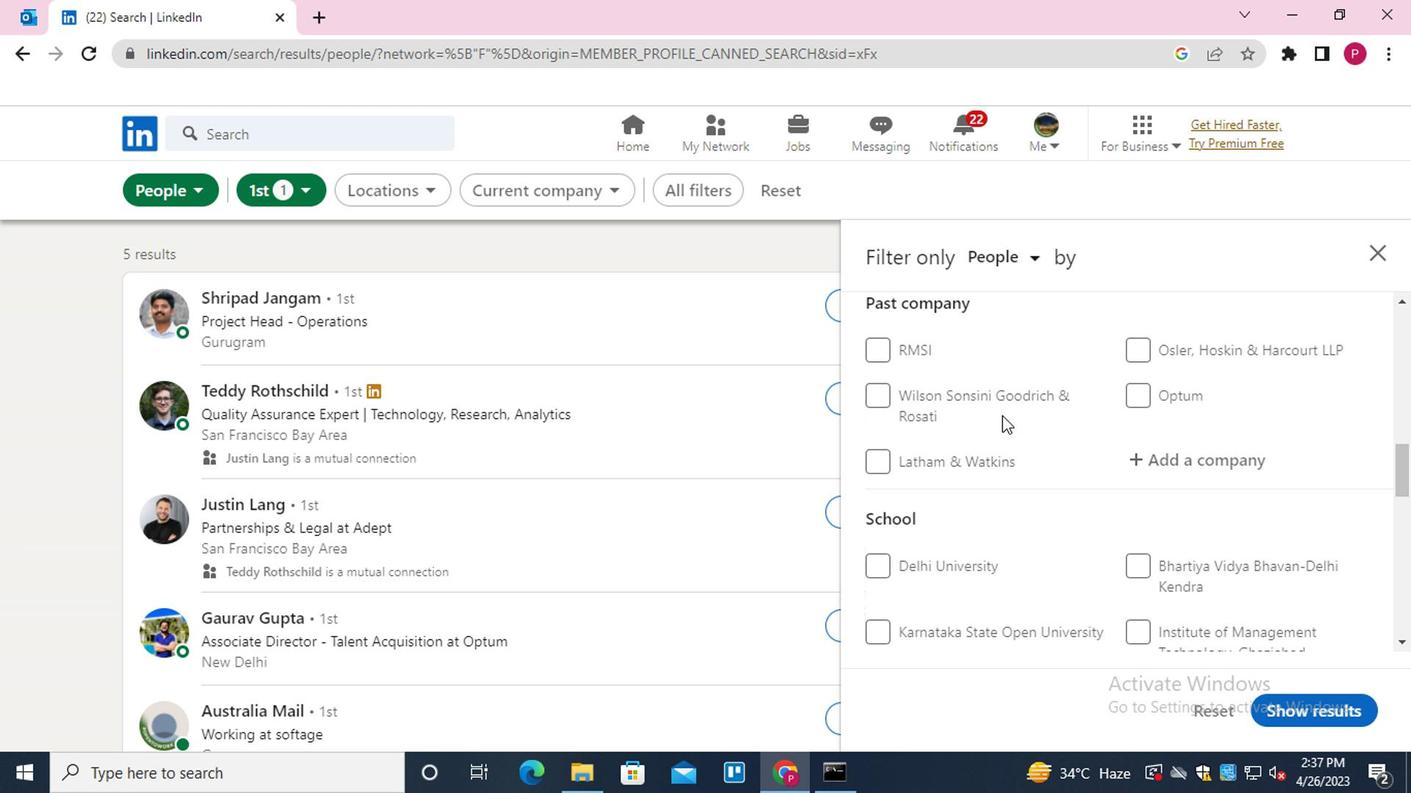 
Action: Mouse scrolled (997, 416) with delta (0, 0)
Screenshot: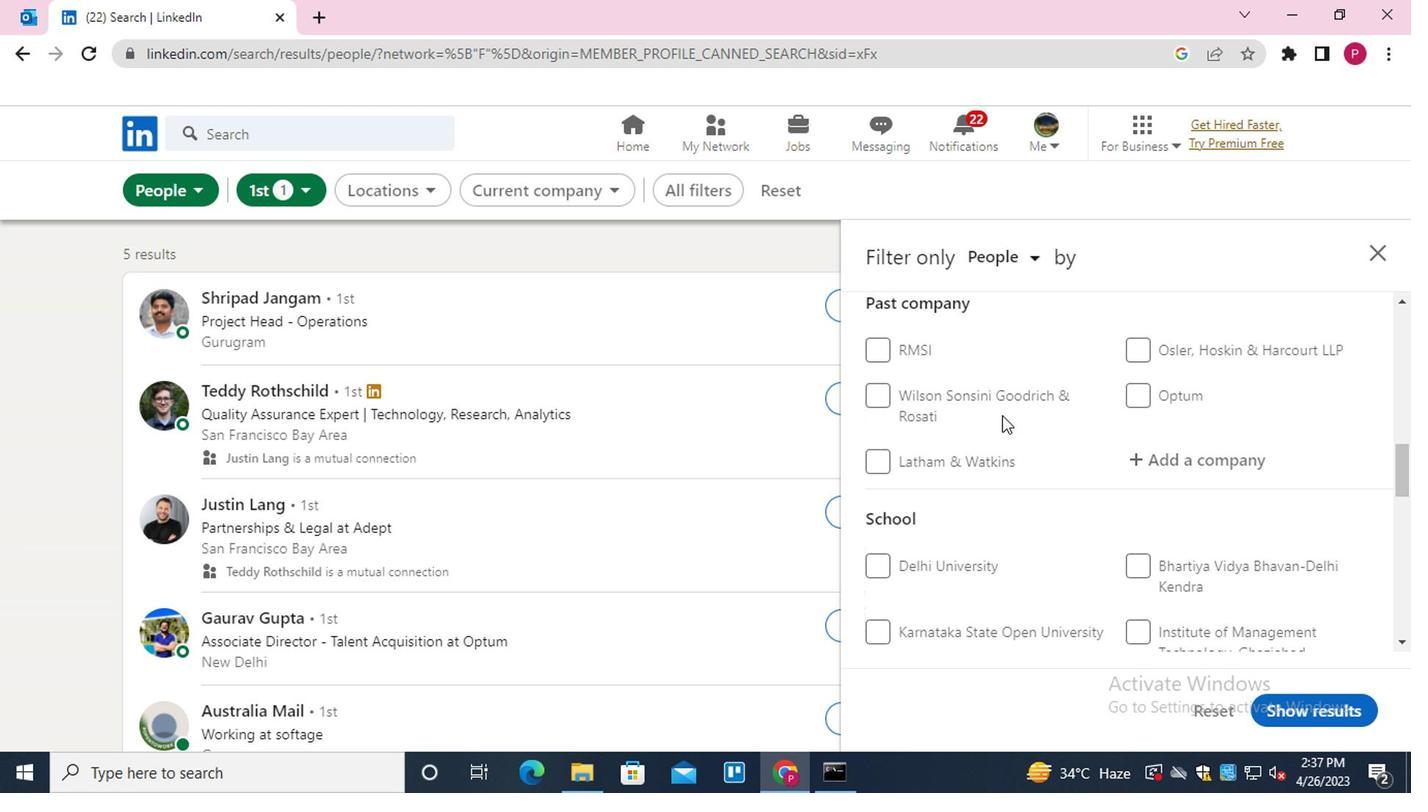 
Action: Mouse moved to (1177, 485)
Screenshot: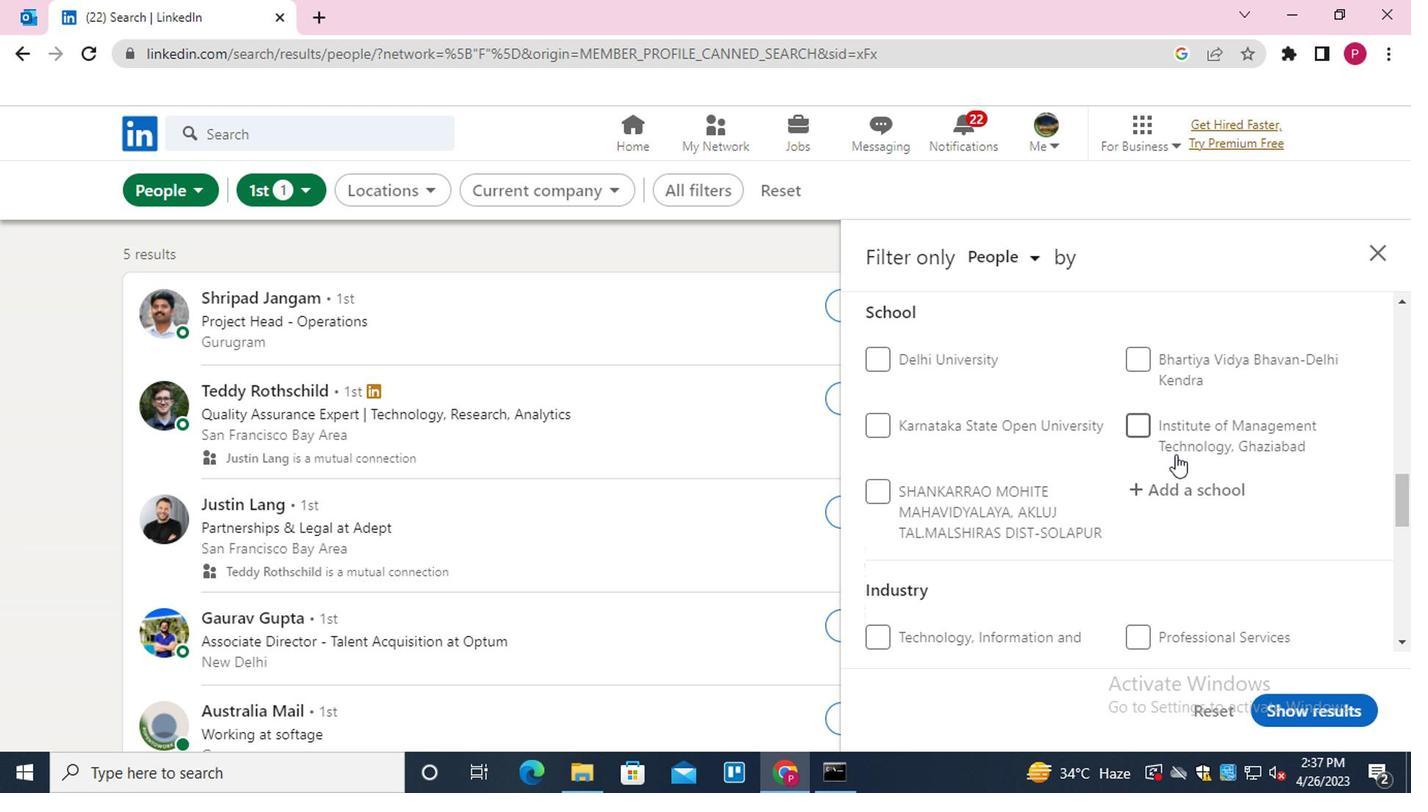 
Action: Mouse pressed left at (1177, 485)
Screenshot: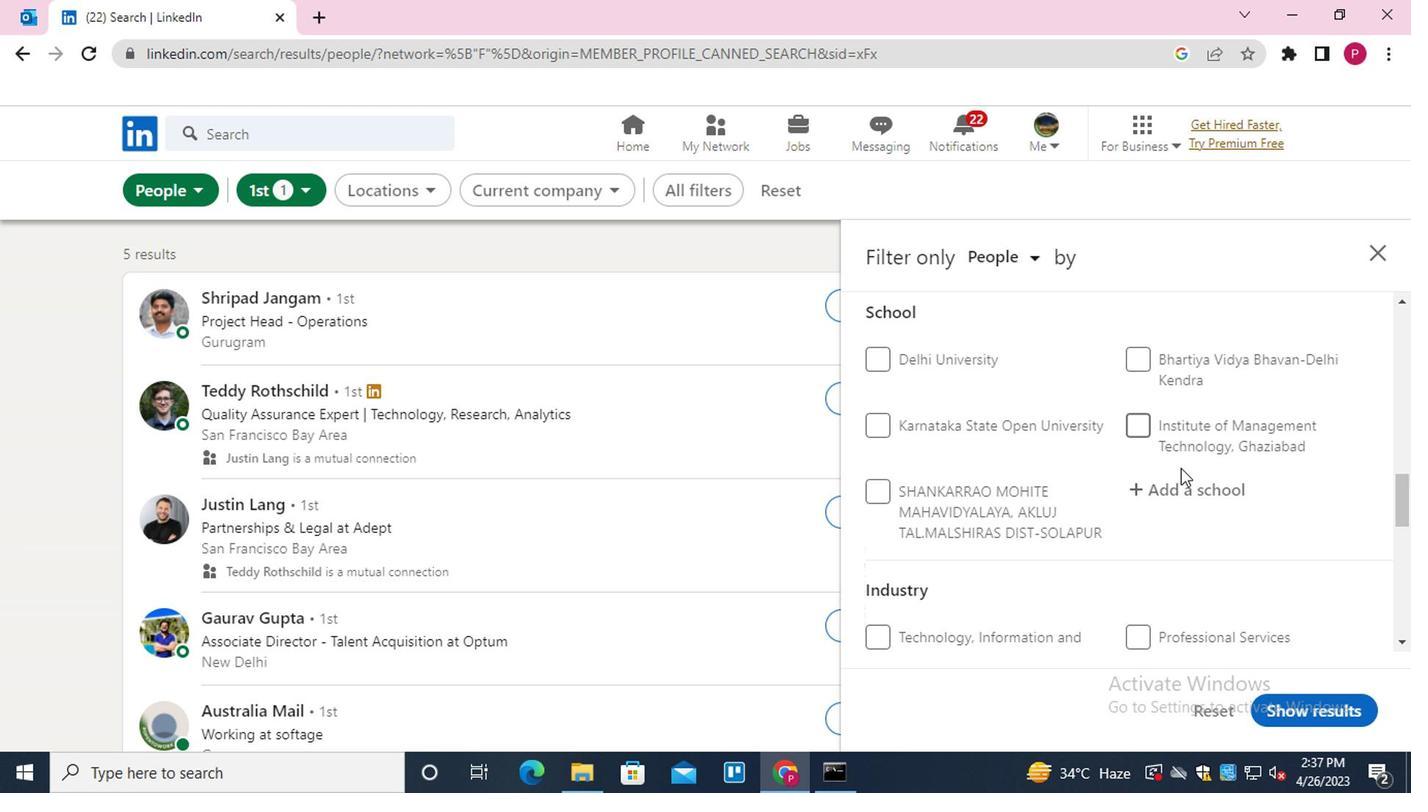 
Action: Mouse scrolled (1177, 485) with delta (0, 0)
Screenshot: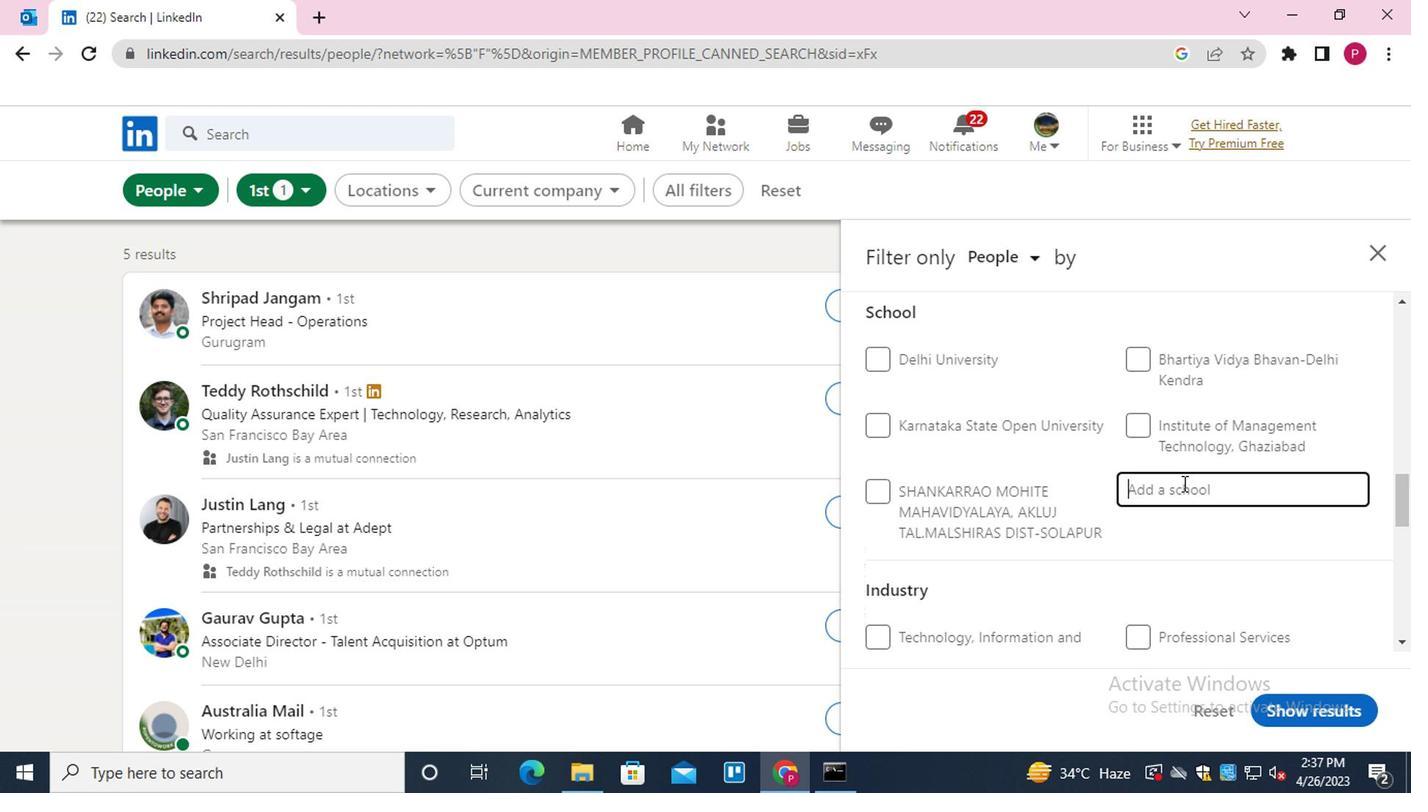 
Action: Key pressed <Key.shift><Key.shift><Key.shift>SMT<Key.space><Key.shift><Key.shift><Key.shift><Key.shift><Key.shift><Key.shift><Key.shift>MITHIBAI
Screenshot: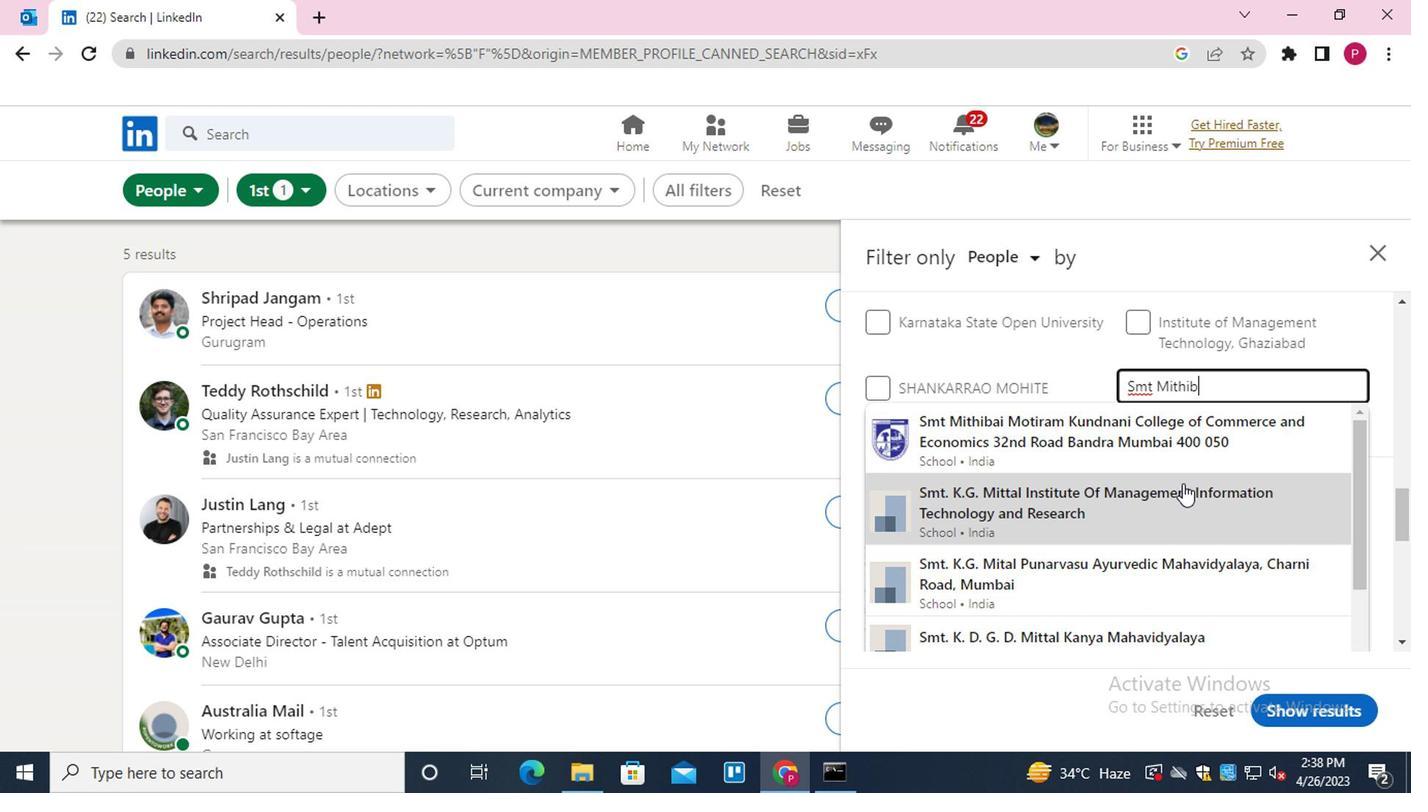 
Action: Mouse moved to (1175, 448)
Screenshot: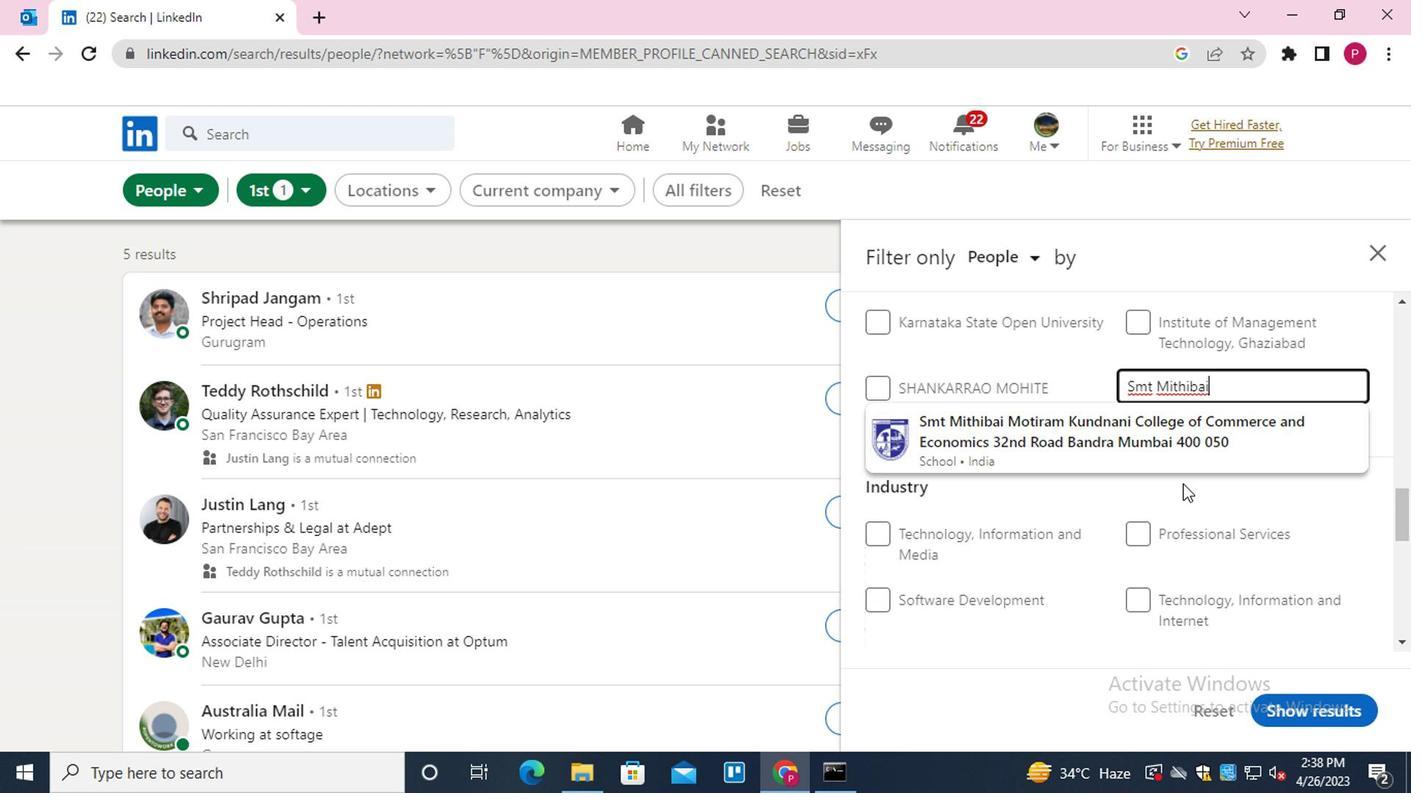 
Action: Mouse pressed left at (1175, 448)
Screenshot: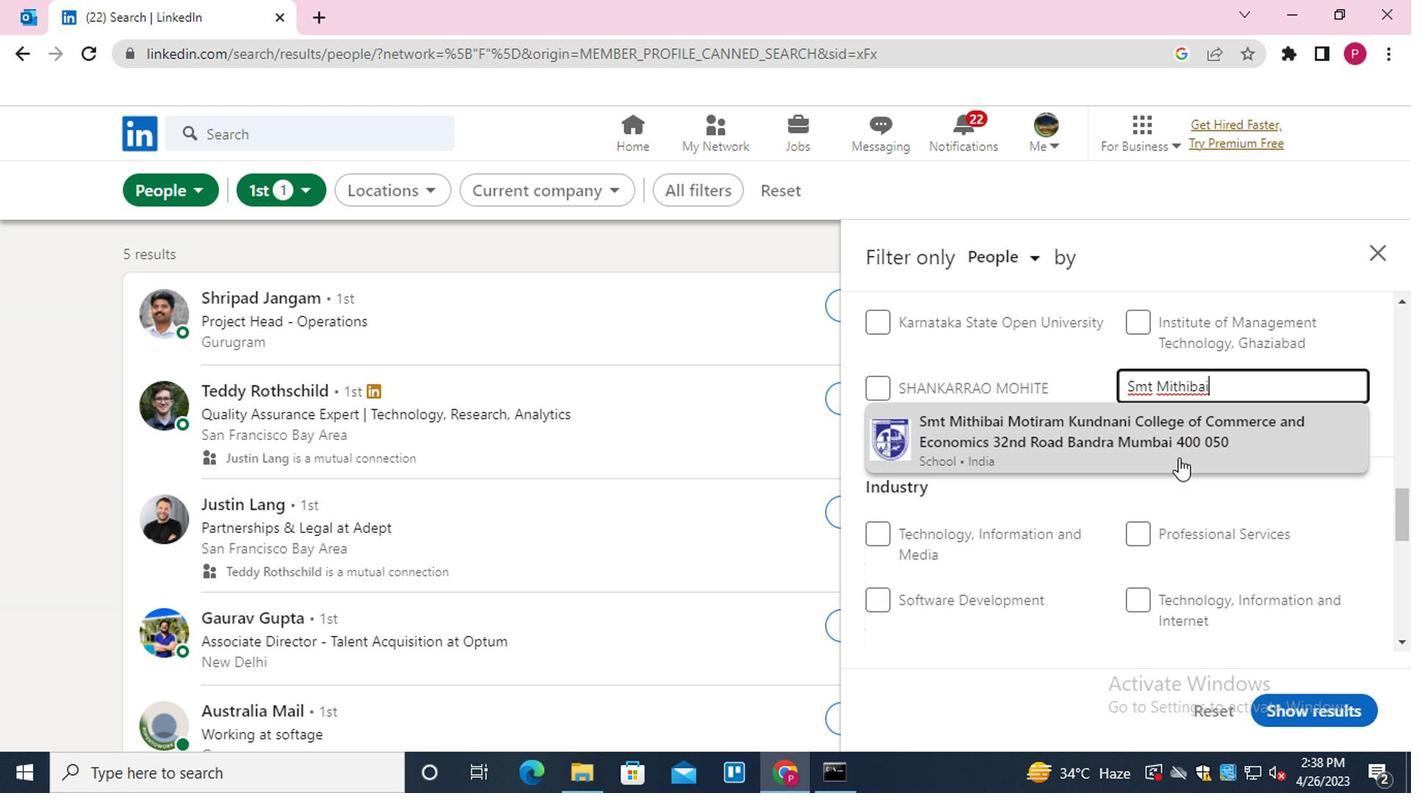 
Action: Mouse moved to (1129, 460)
Screenshot: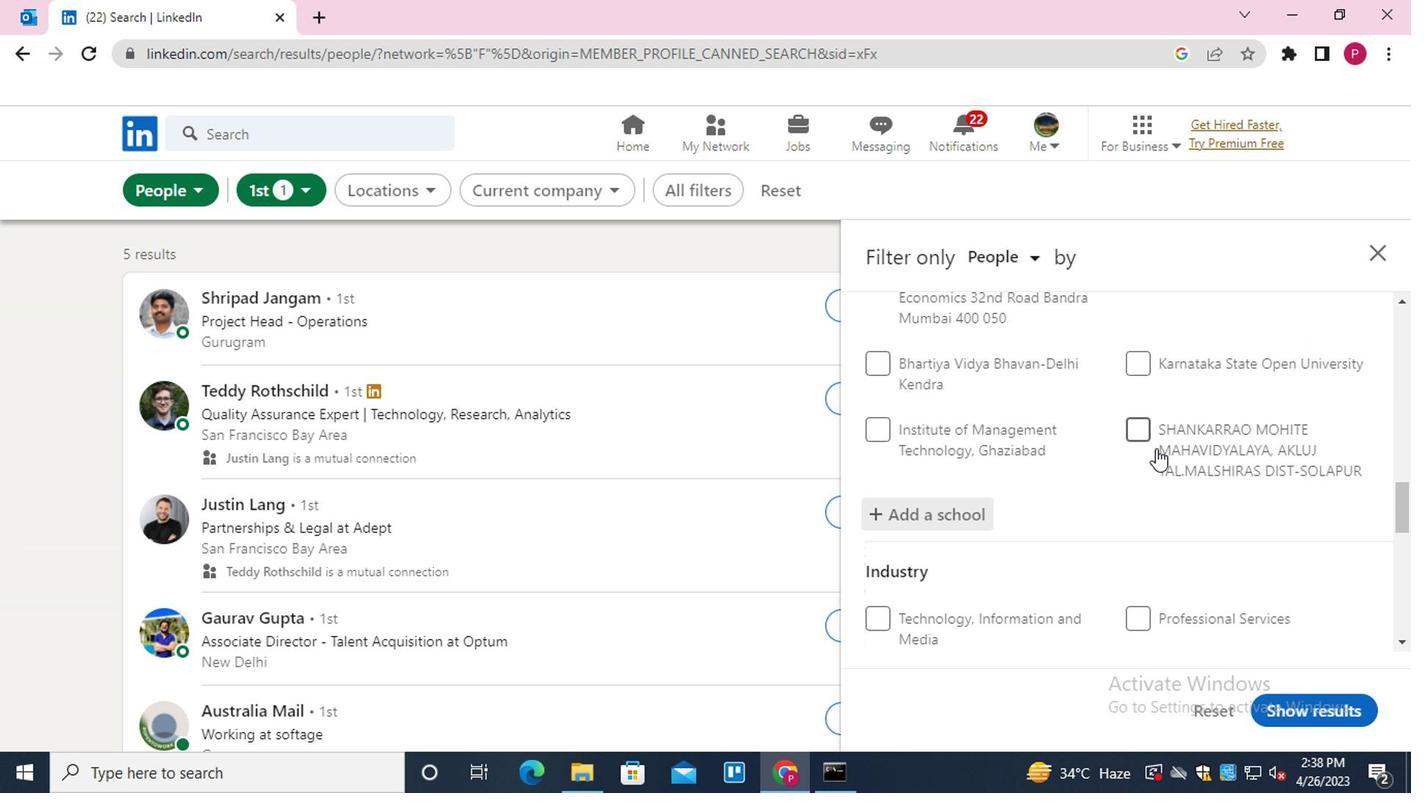 
Action: Mouse scrolled (1129, 458) with delta (0, -1)
Screenshot: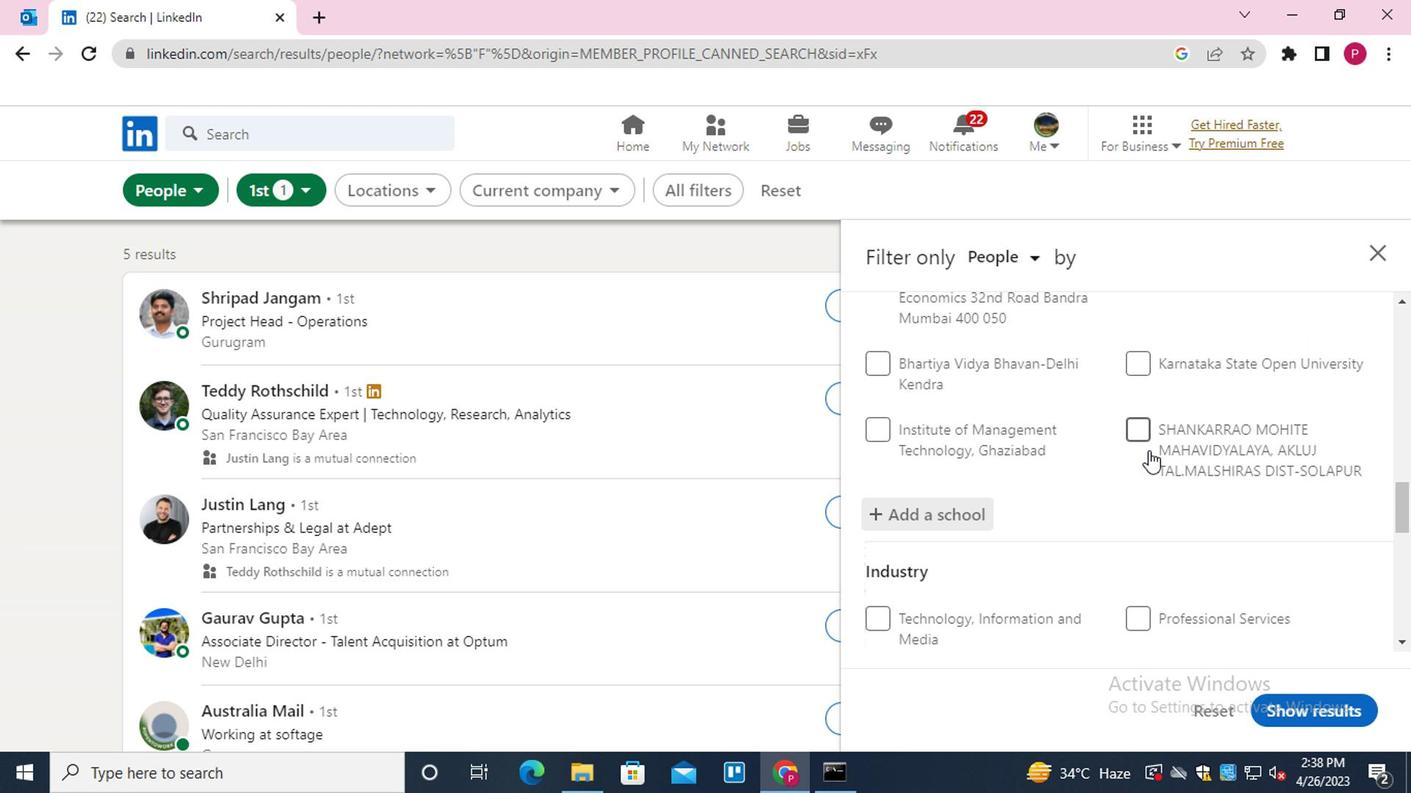 
Action: Mouse scrolled (1129, 458) with delta (0, -1)
Screenshot: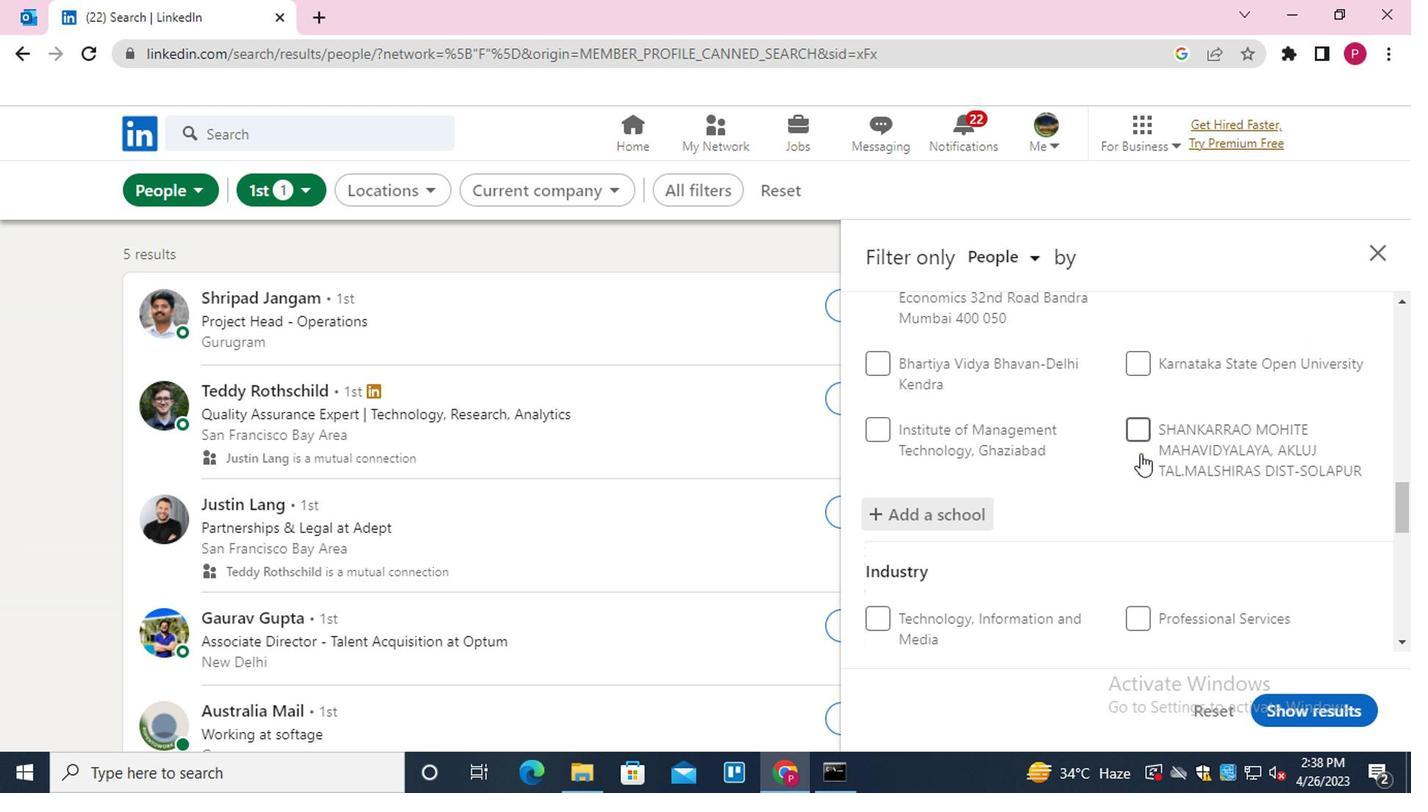 
Action: Mouse scrolled (1129, 458) with delta (0, -1)
Screenshot: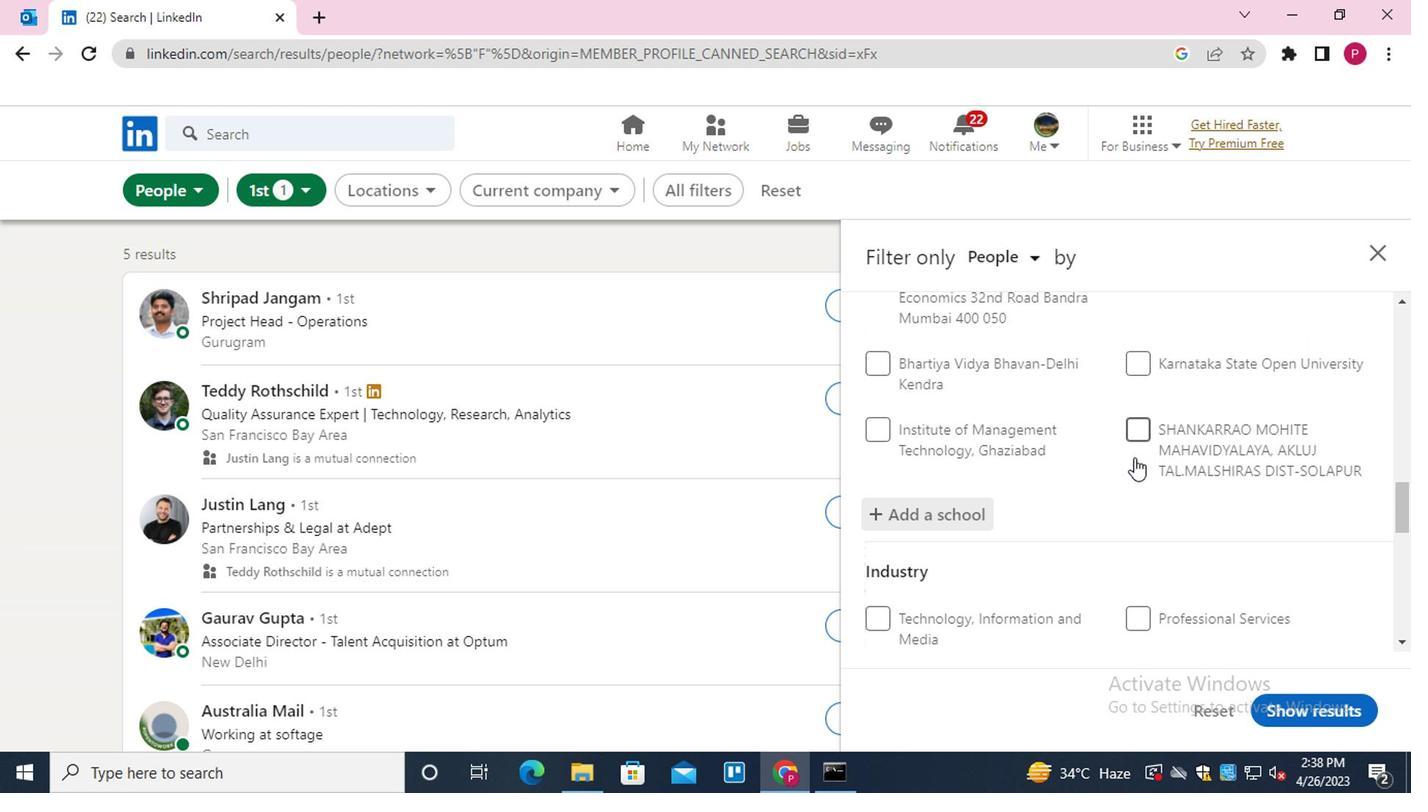 
Action: Mouse moved to (1171, 440)
Screenshot: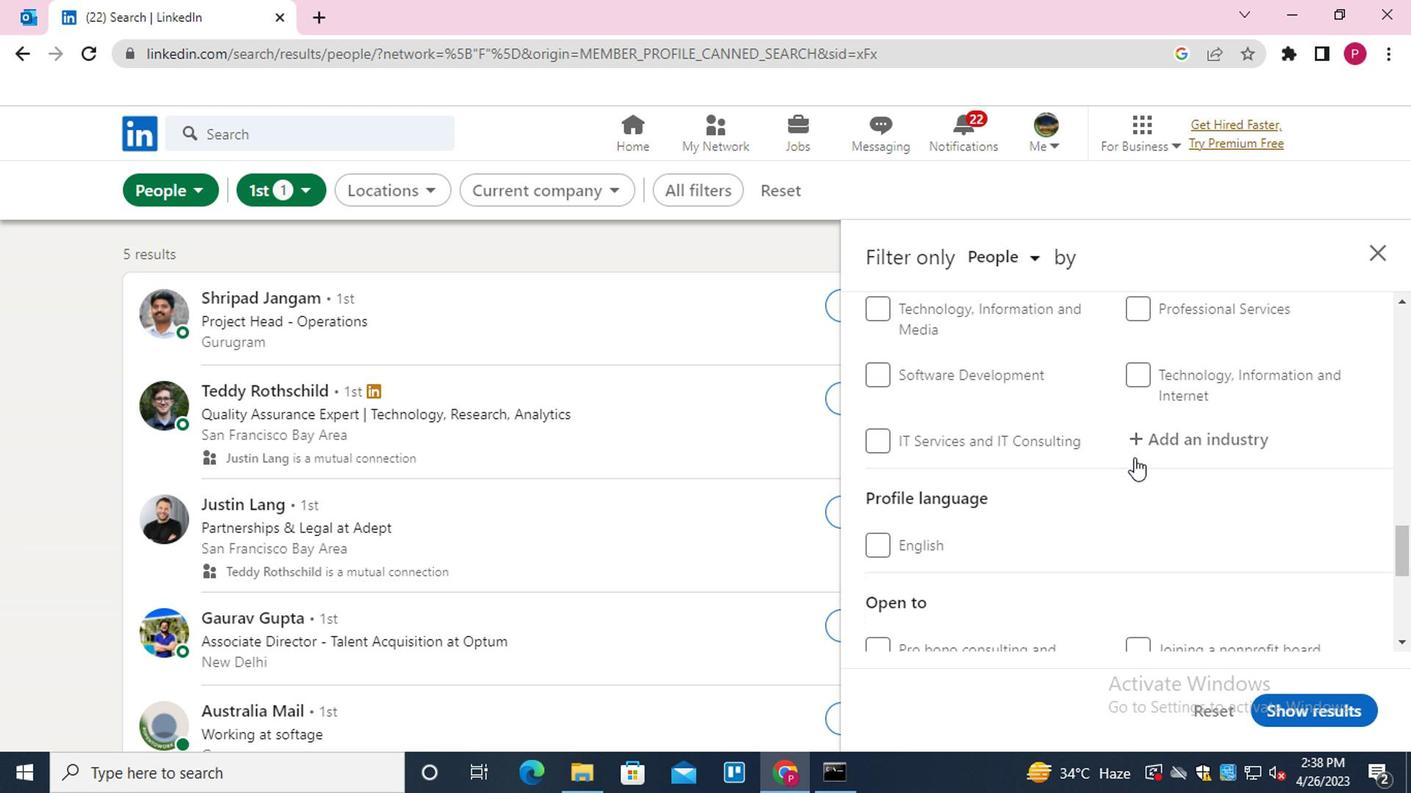 
Action: Mouse pressed left at (1171, 440)
Screenshot: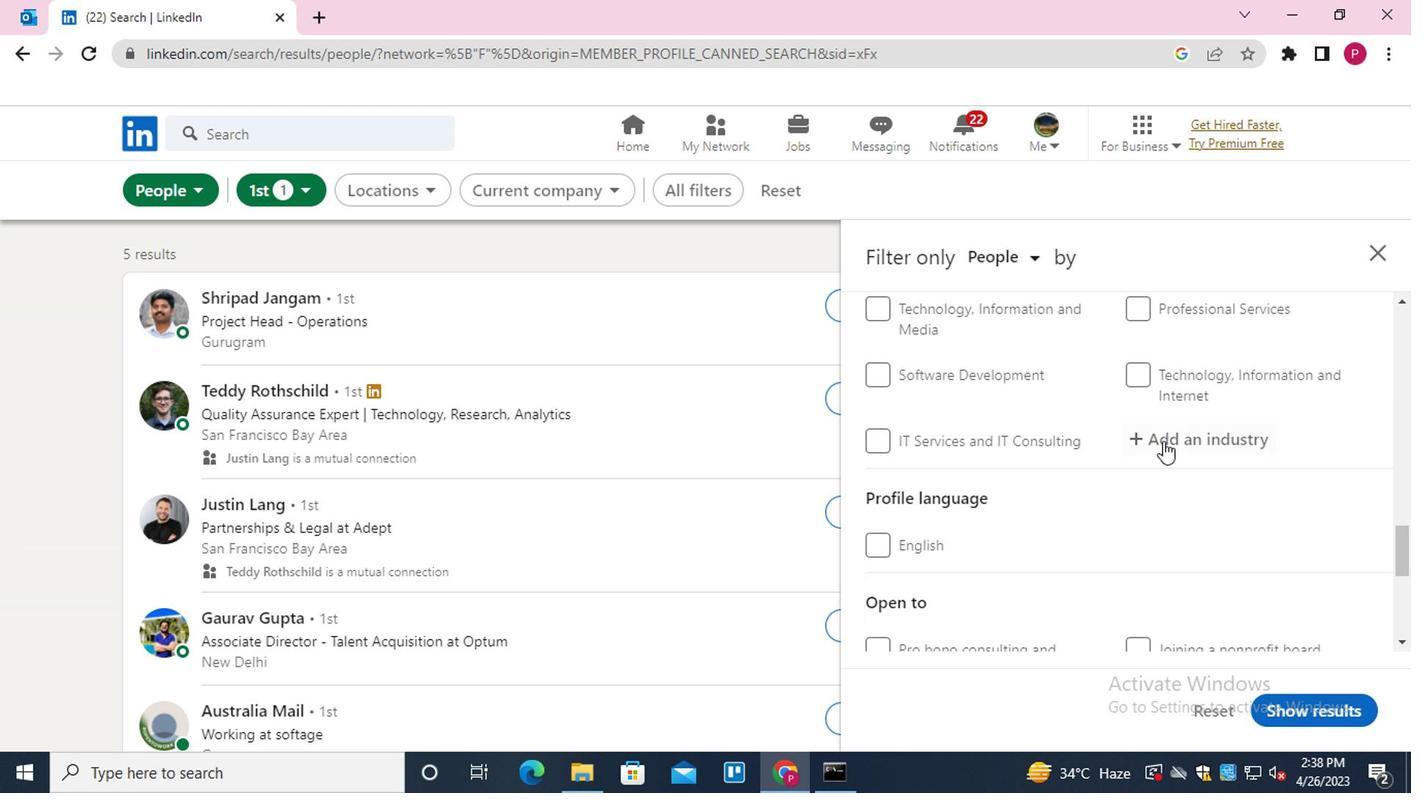 
Action: Key pressed <Key.shift><Key.shift><Key.shift><Key.shift><Key.shift><Key.shift><Key.shift><Key.shift><Key.shift><Key.shift><Key.shift><Key.shift><Key.shift><Key.shift><Key.shift><Key.shift>LEGAL<Key.down><Key.enter>
Screenshot: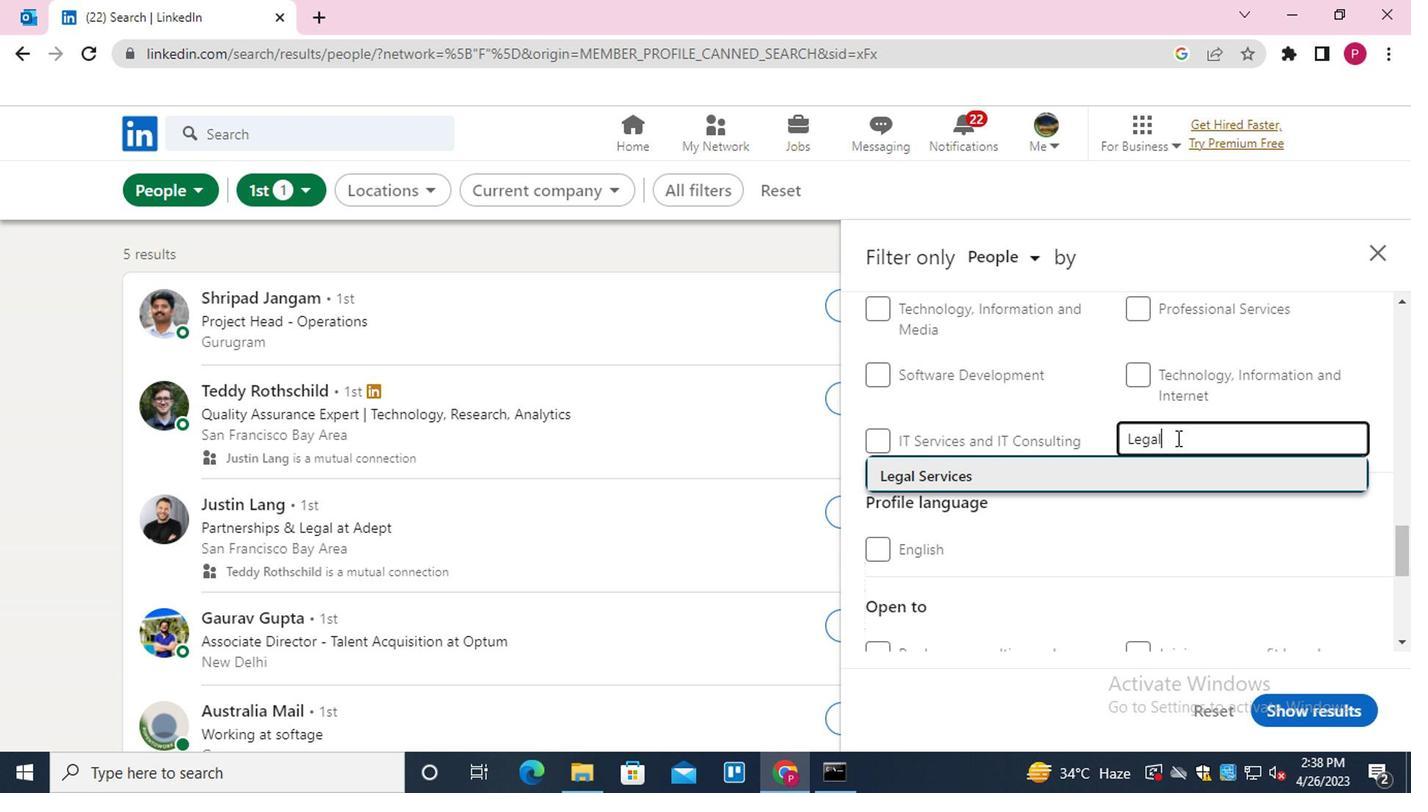 
Action: Mouse moved to (1026, 483)
Screenshot: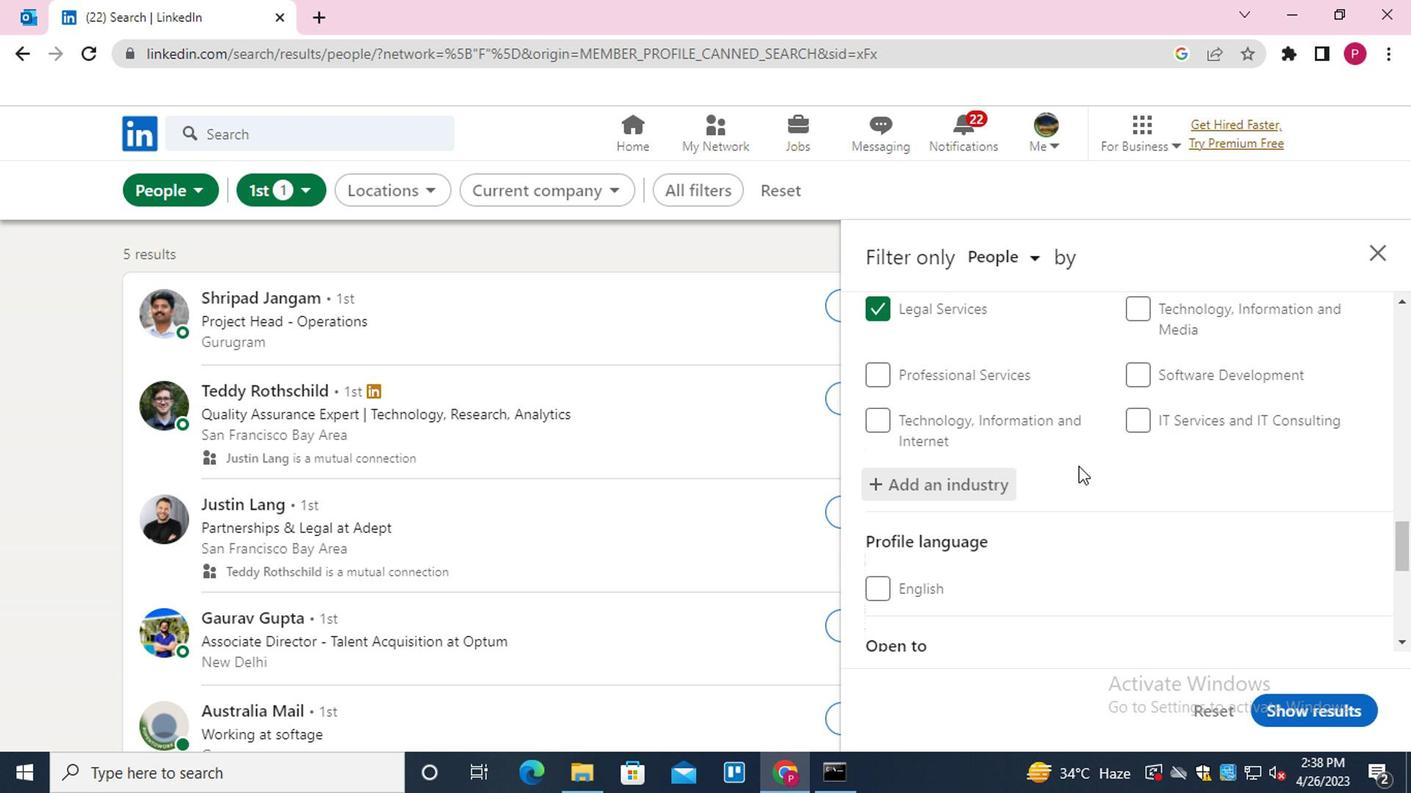 
Action: Mouse scrolled (1026, 482) with delta (0, 0)
Screenshot: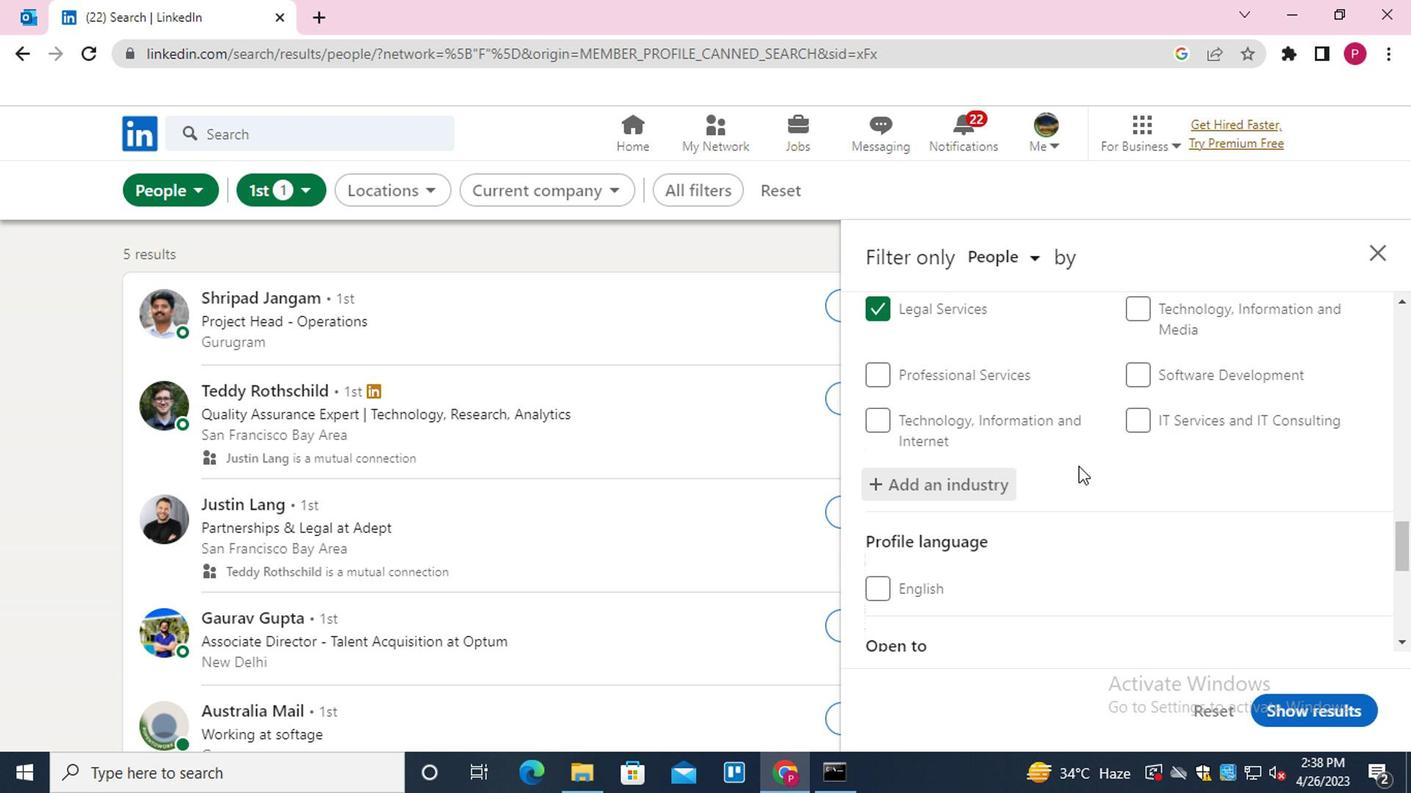 
Action: Mouse moved to (1021, 488)
Screenshot: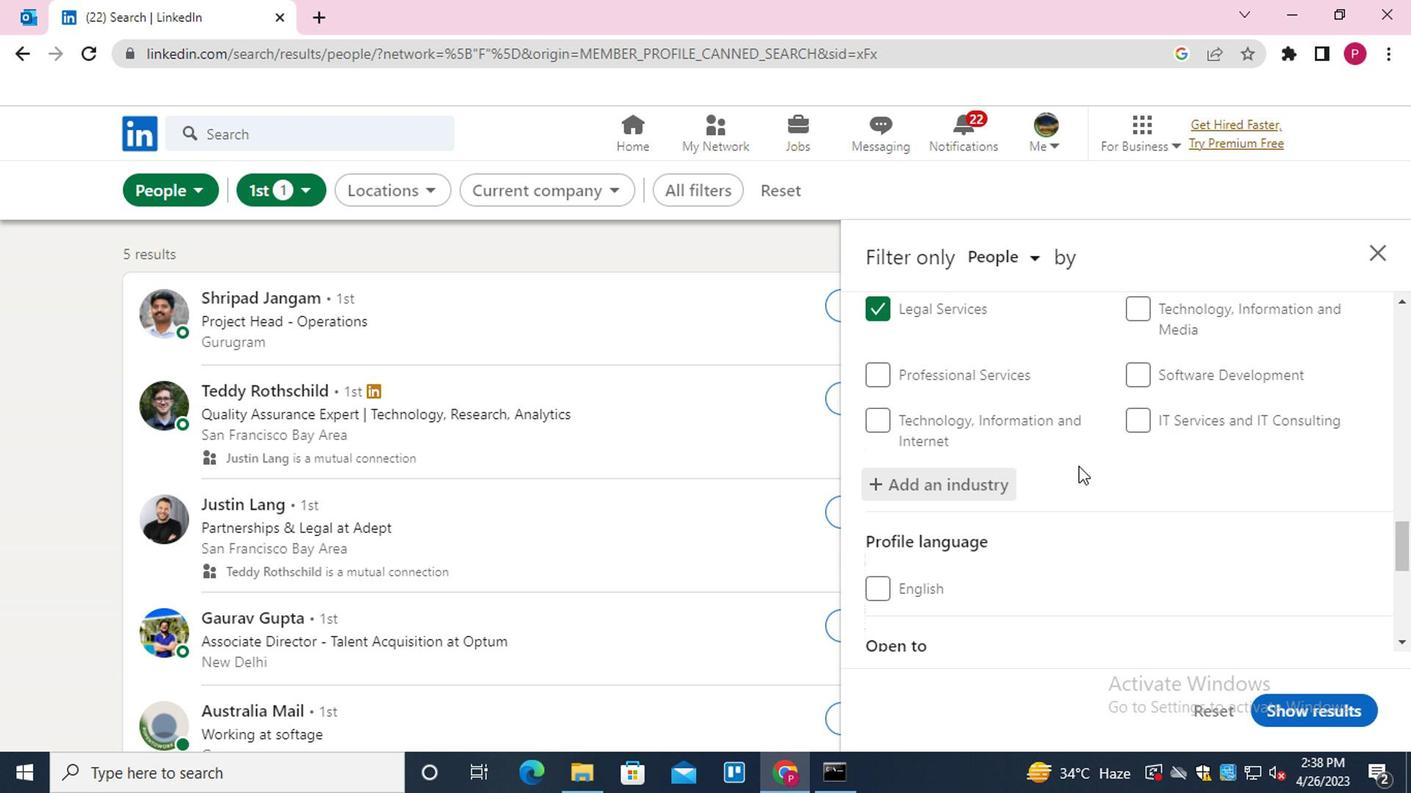 
Action: Mouse scrolled (1021, 488) with delta (0, 0)
Screenshot: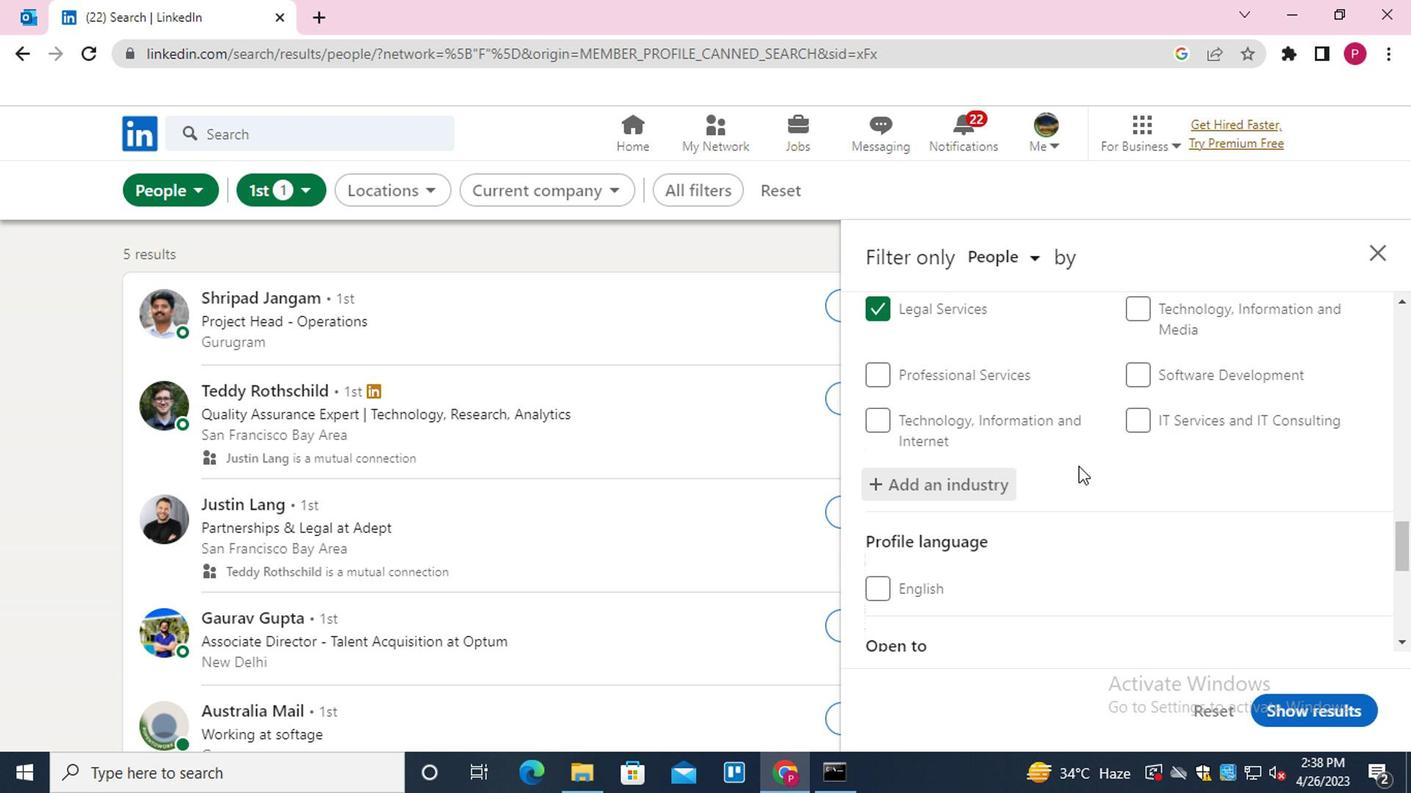 
Action: Mouse moved to (879, 397)
Screenshot: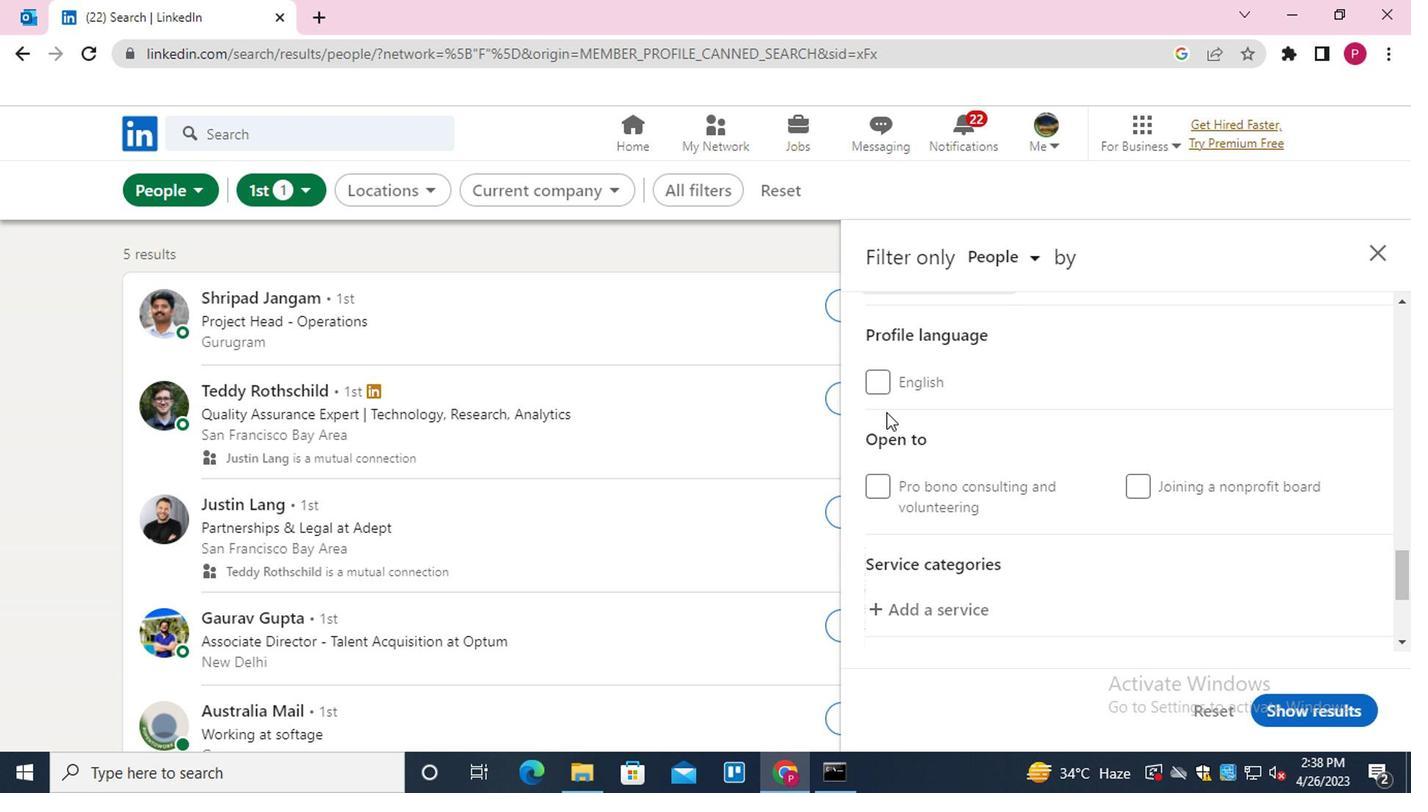 
Action: Mouse pressed left at (879, 397)
Screenshot: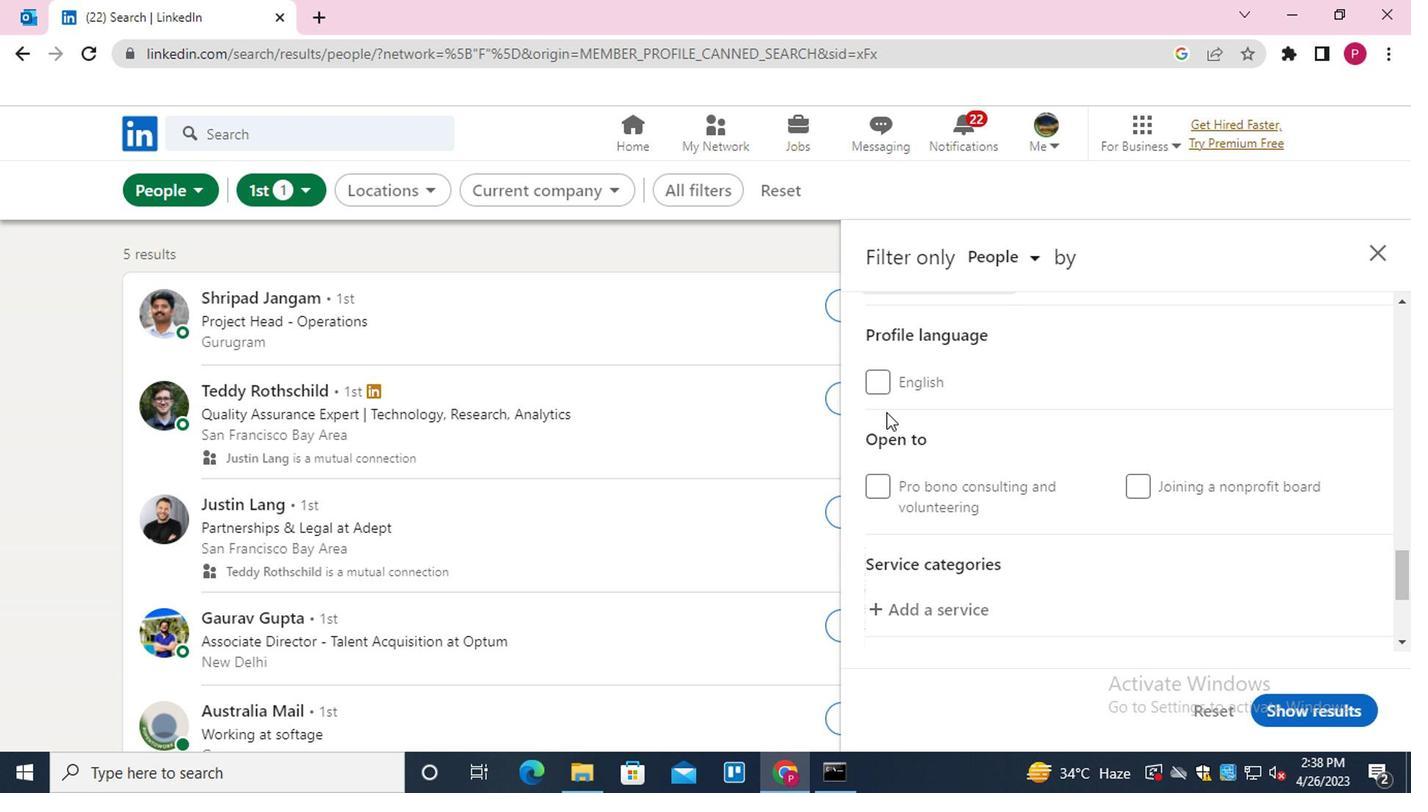 
Action: Mouse moved to (876, 378)
Screenshot: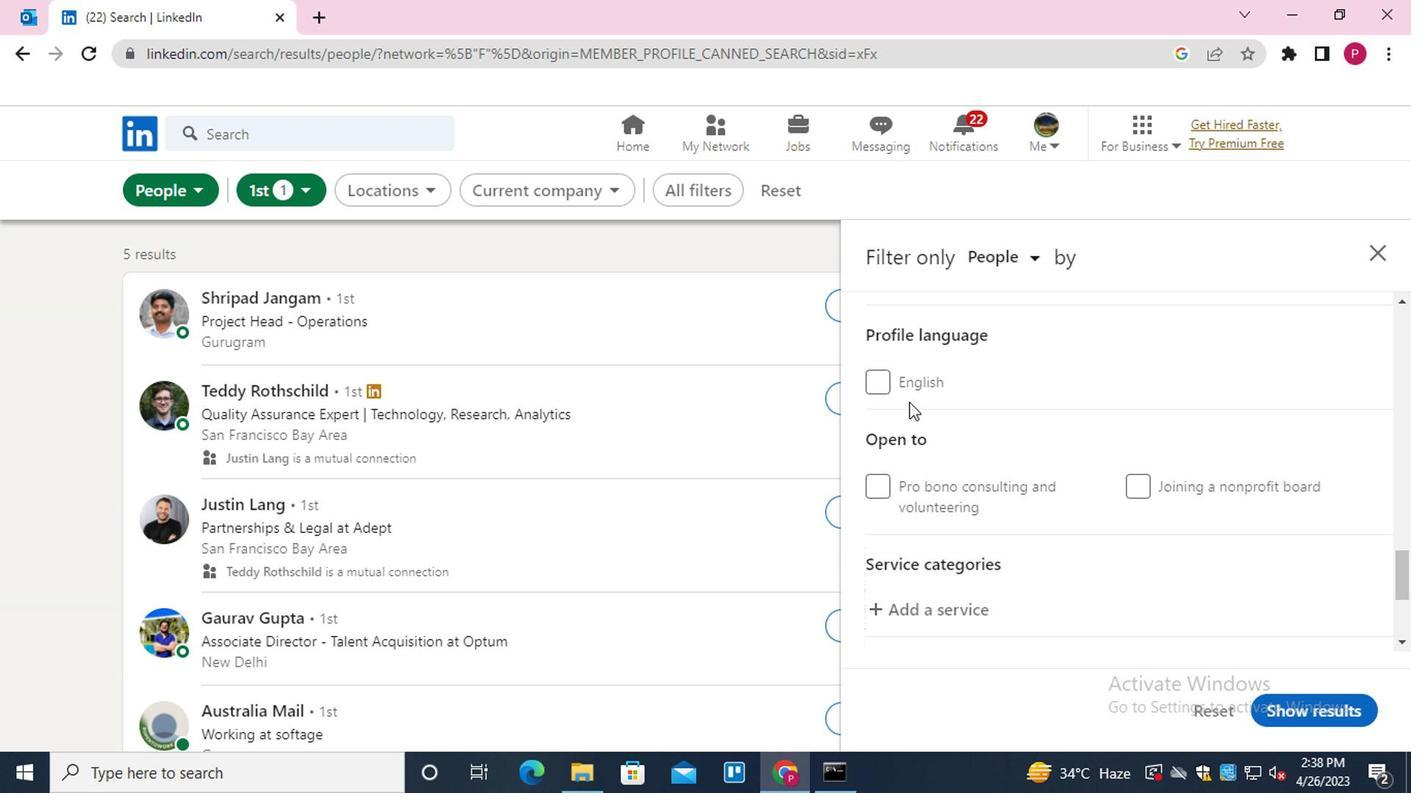 
Action: Mouse pressed left at (876, 378)
Screenshot: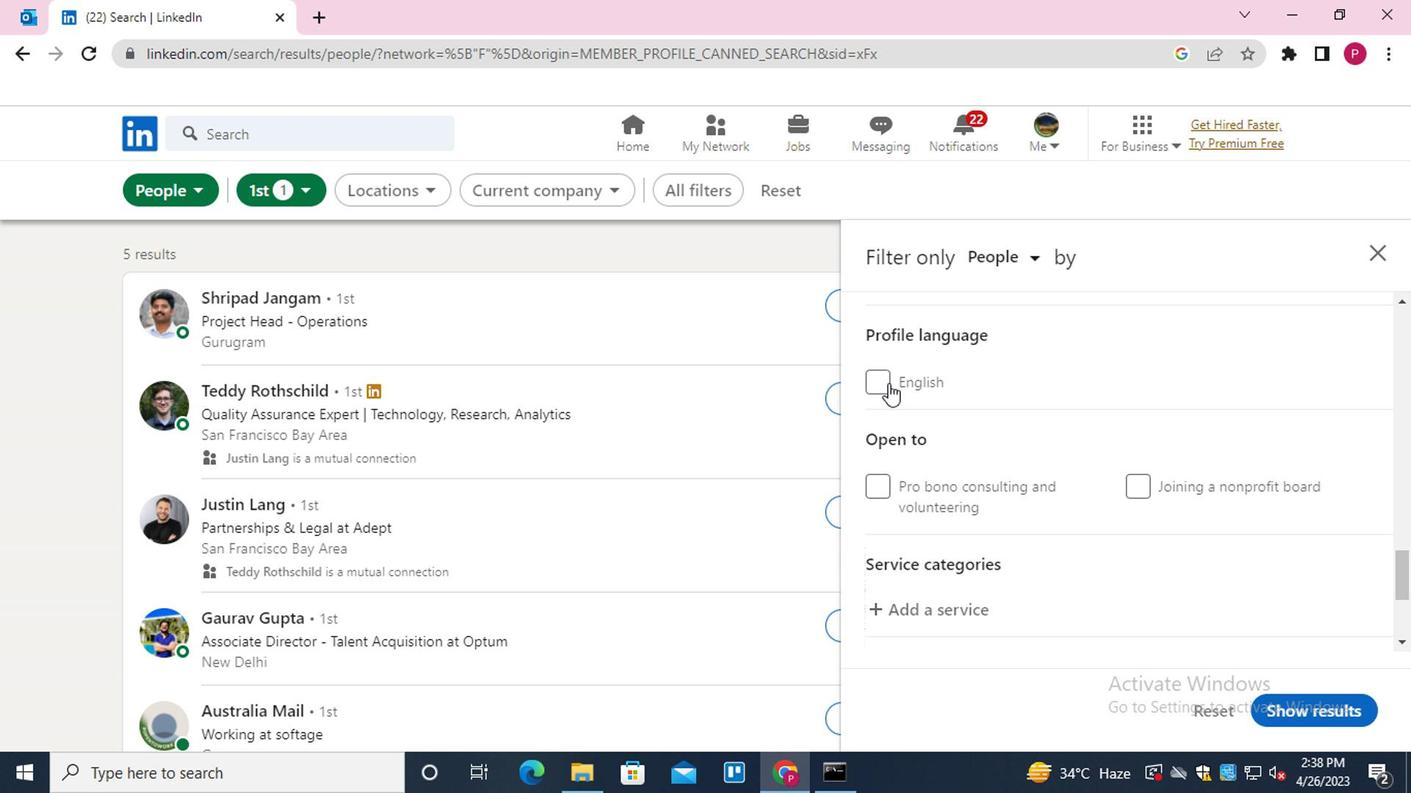
Action: Mouse moved to (926, 412)
Screenshot: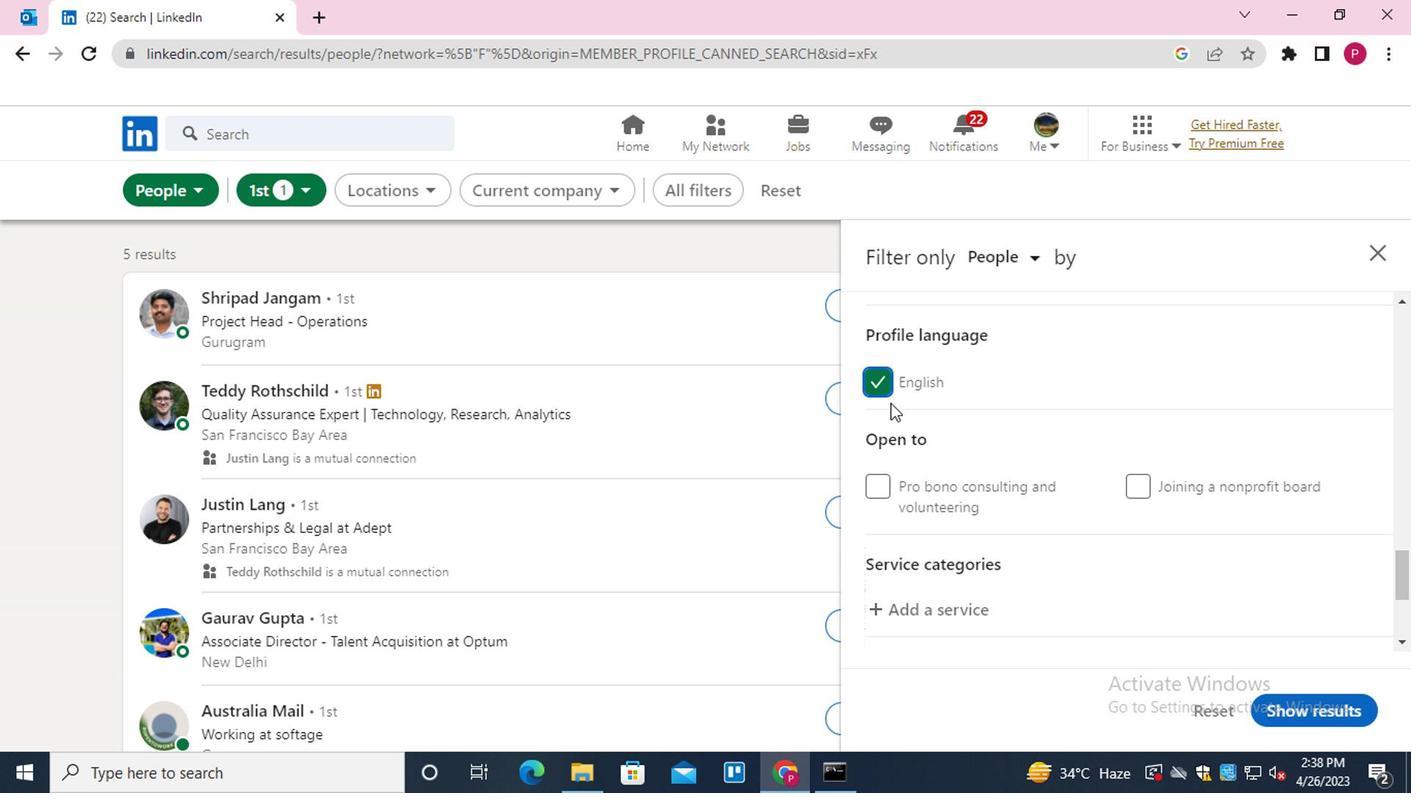 
Action: Mouse scrolled (926, 411) with delta (0, 0)
Screenshot: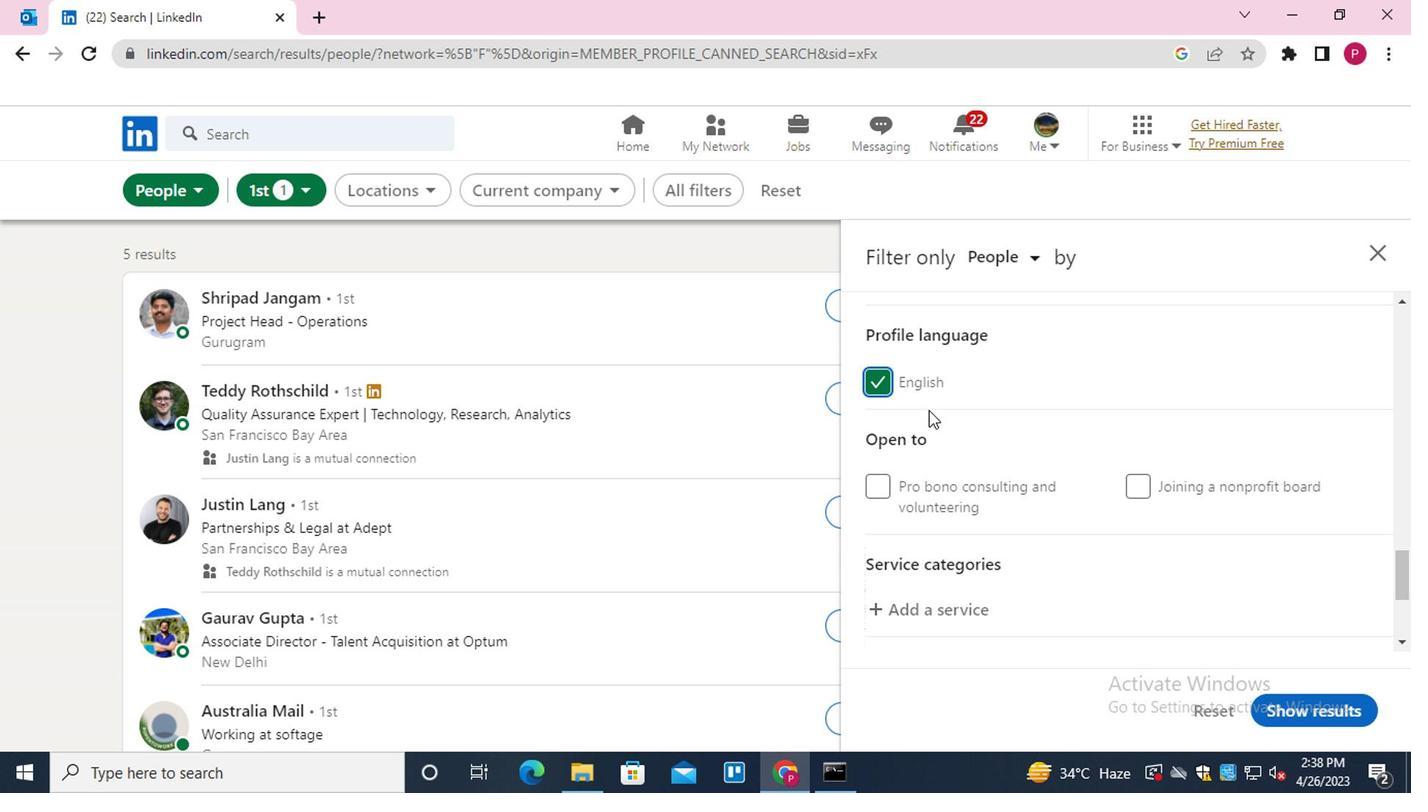 
Action: Mouse scrolled (926, 411) with delta (0, 0)
Screenshot: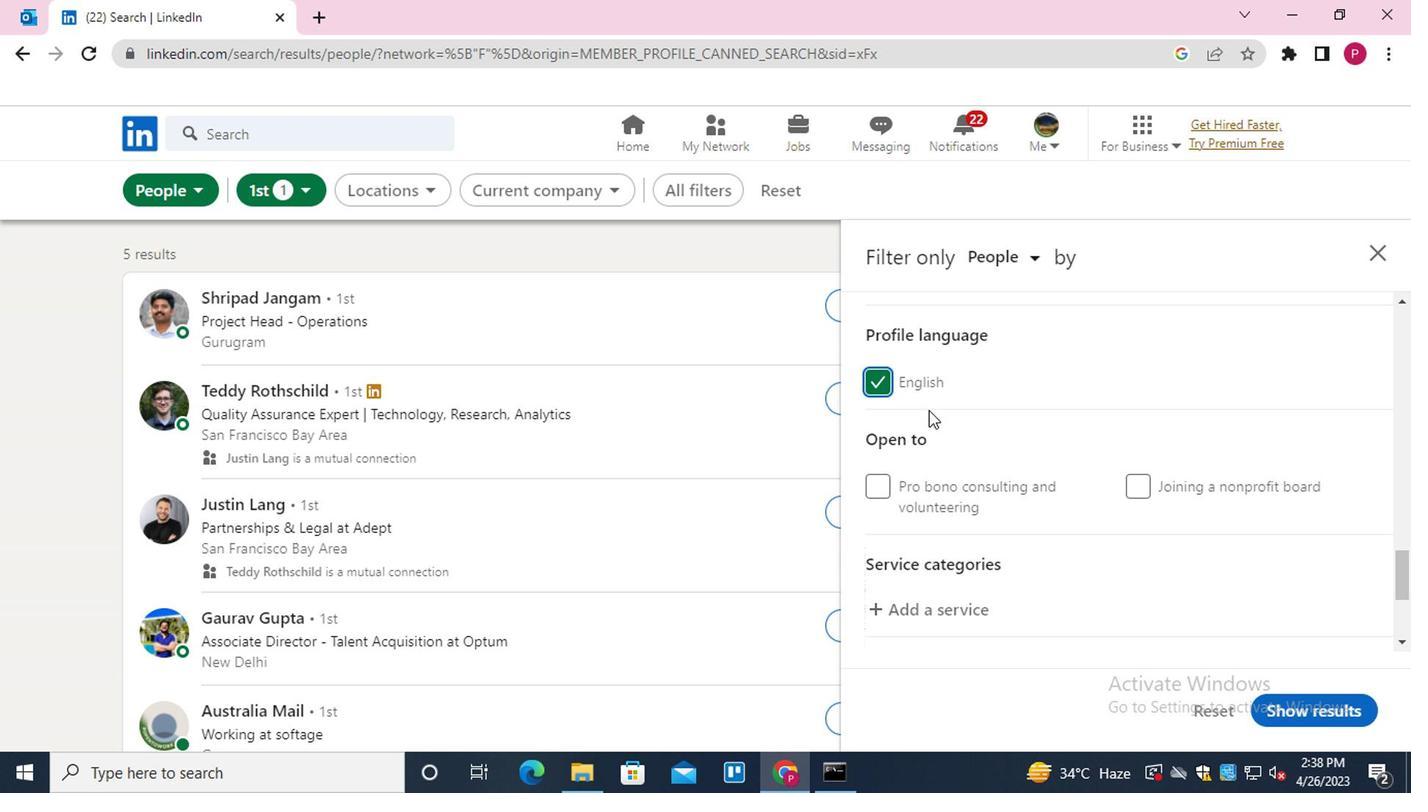 
Action: Mouse moved to (940, 404)
Screenshot: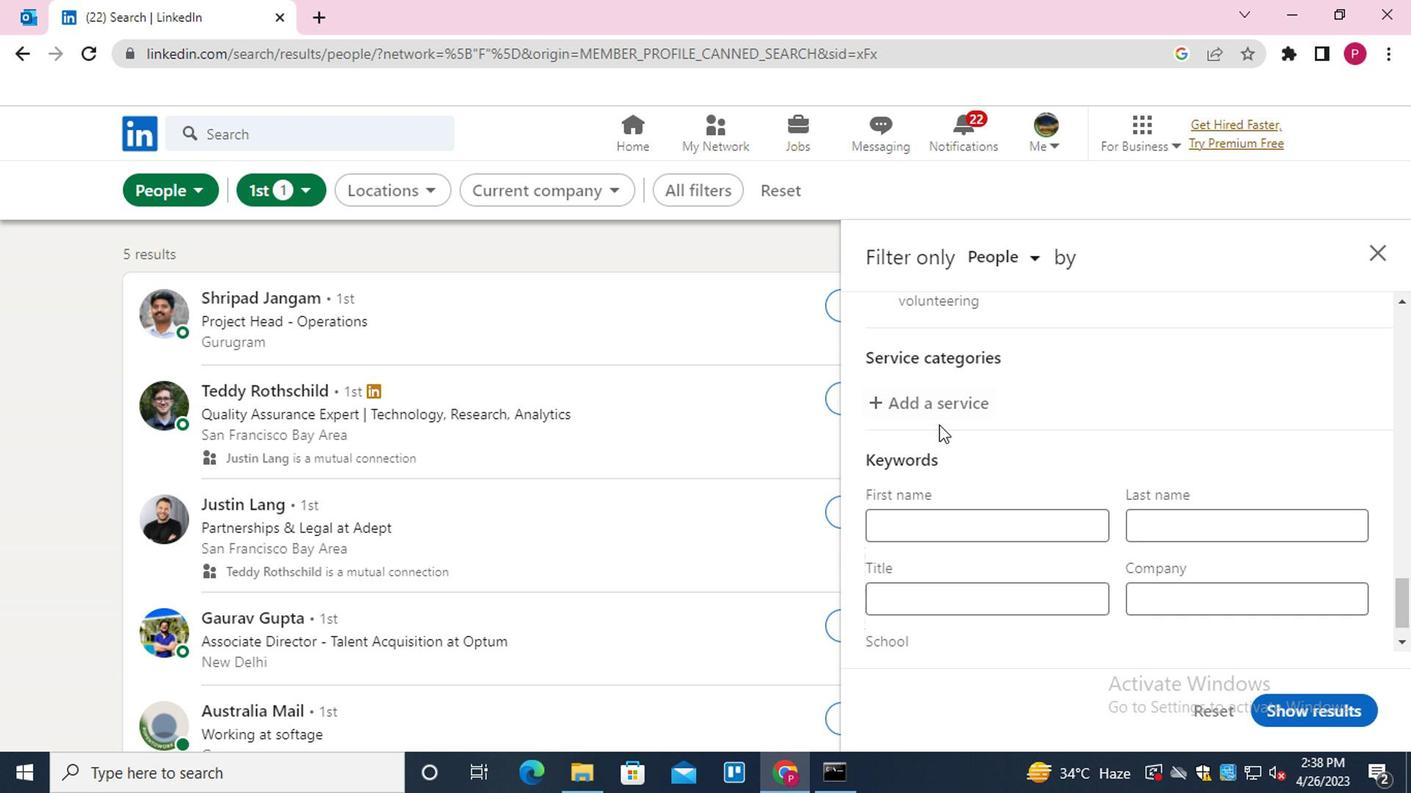 
Action: Mouse pressed left at (940, 404)
Screenshot: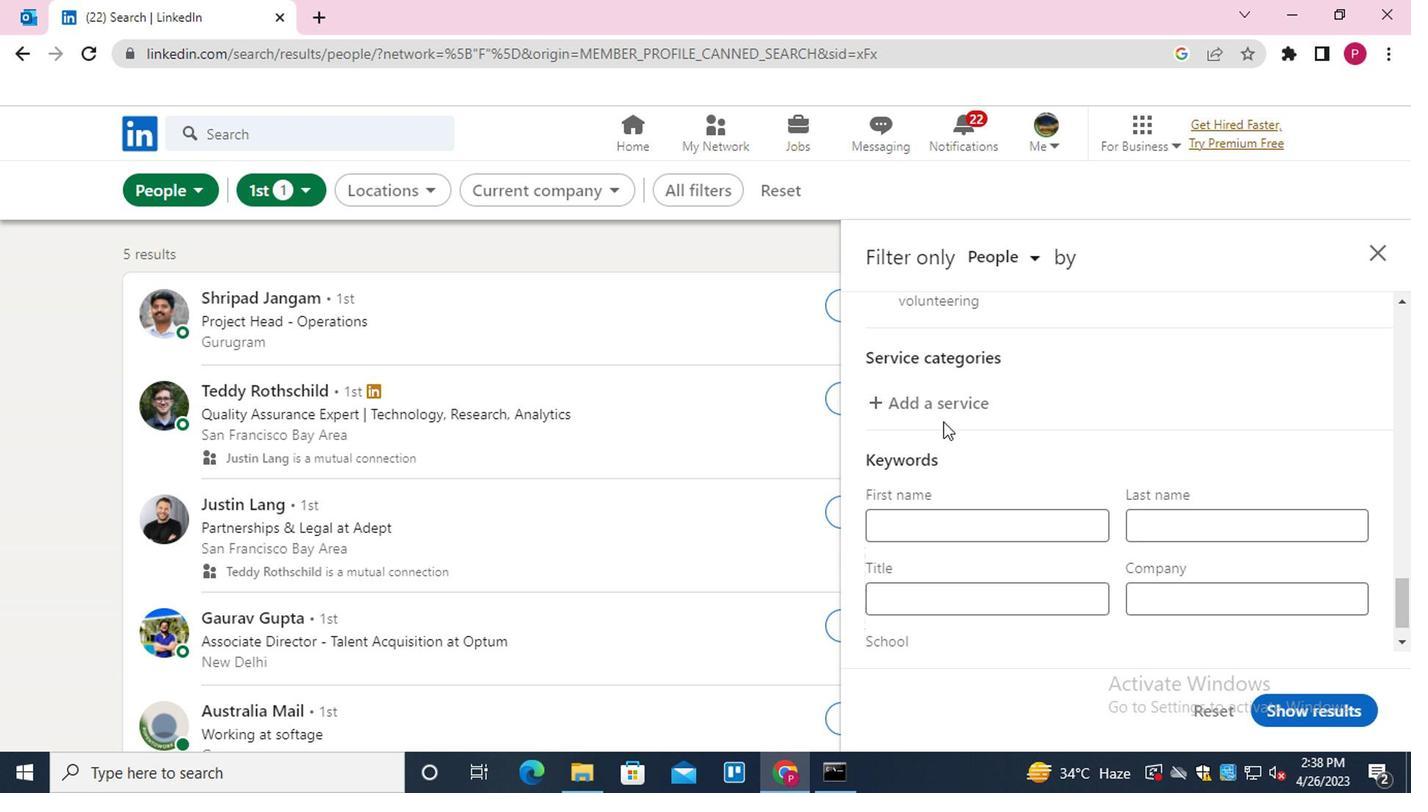
Action: Key pressed <Key.shift>INFOR<Key.down><Key.down><Key.enter>
Screenshot: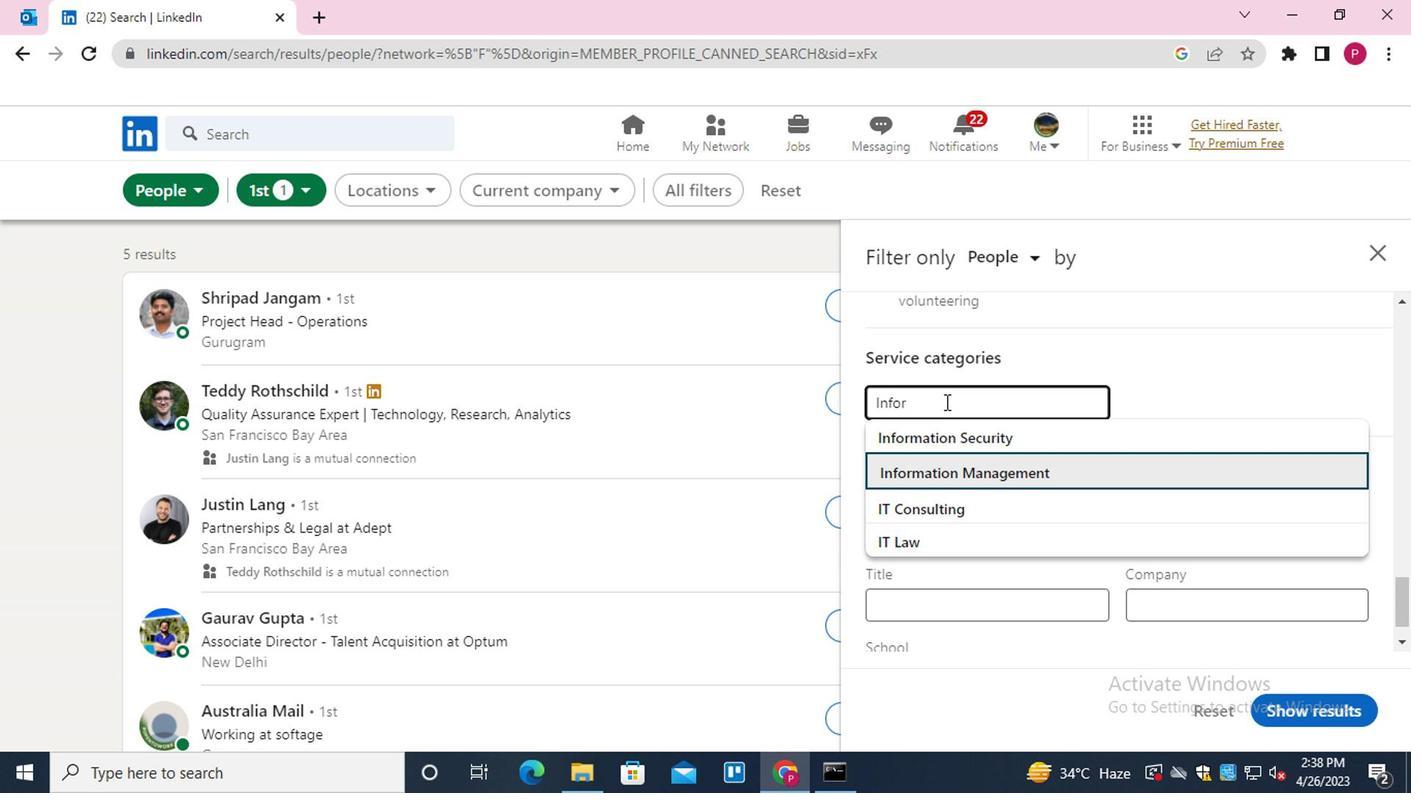 
Action: Mouse moved to (949, 448)
Screenshot: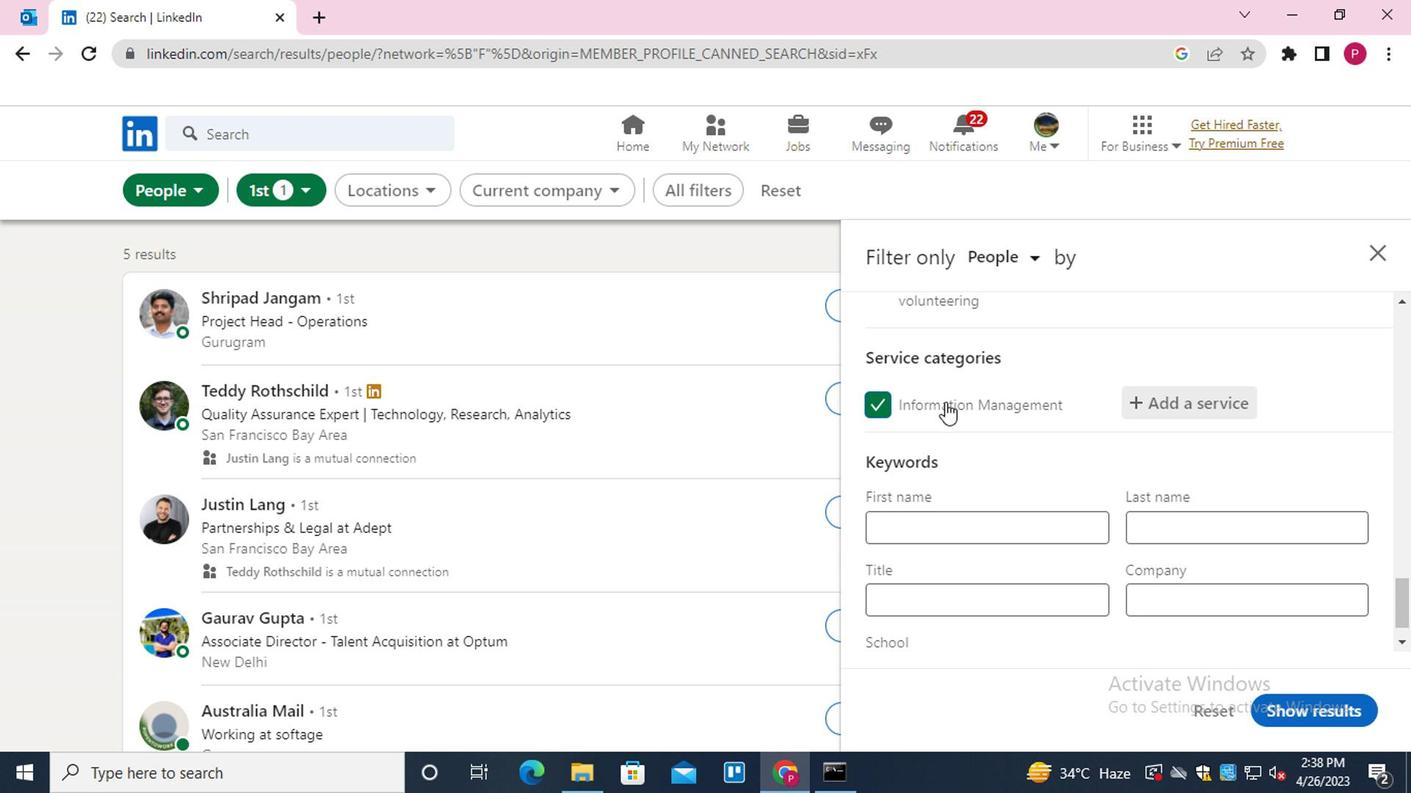 
Action: Mouse scrolled (949, 447) with delta (0, 0)
Screenshot: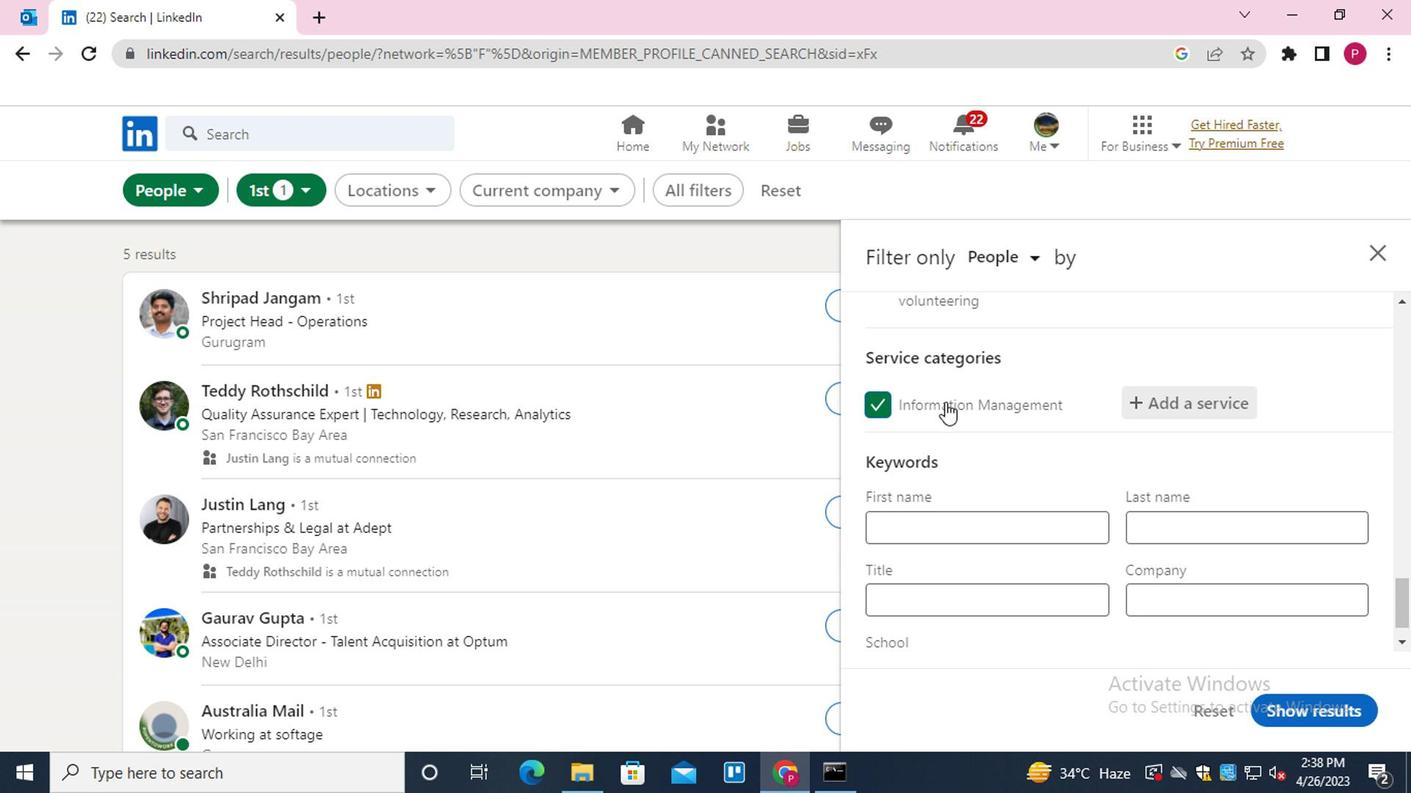 
Action: Mouse moved to (951, 453)
Screenshot: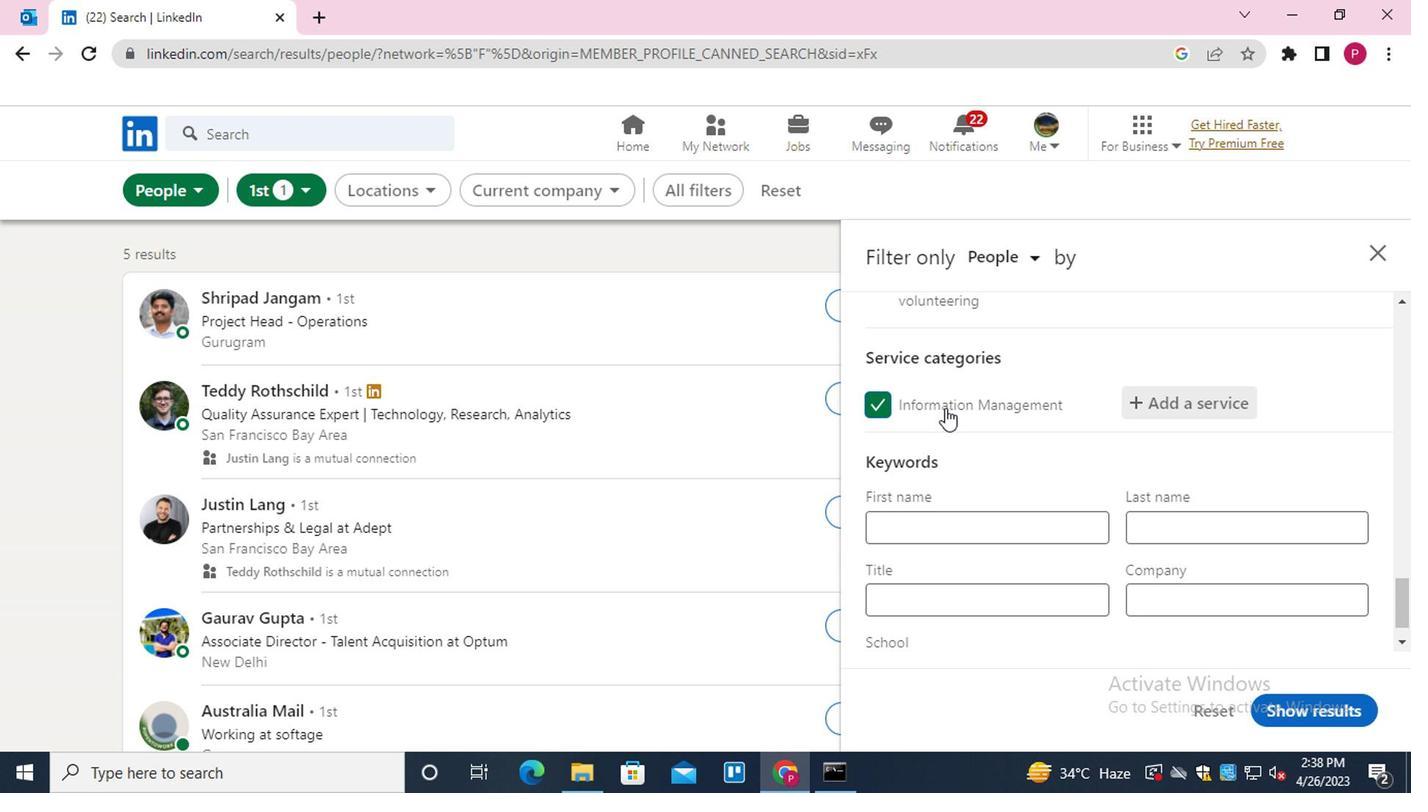 
Action: Mouse scrolled (951, 452) with delta (0, 0)
Screenshot: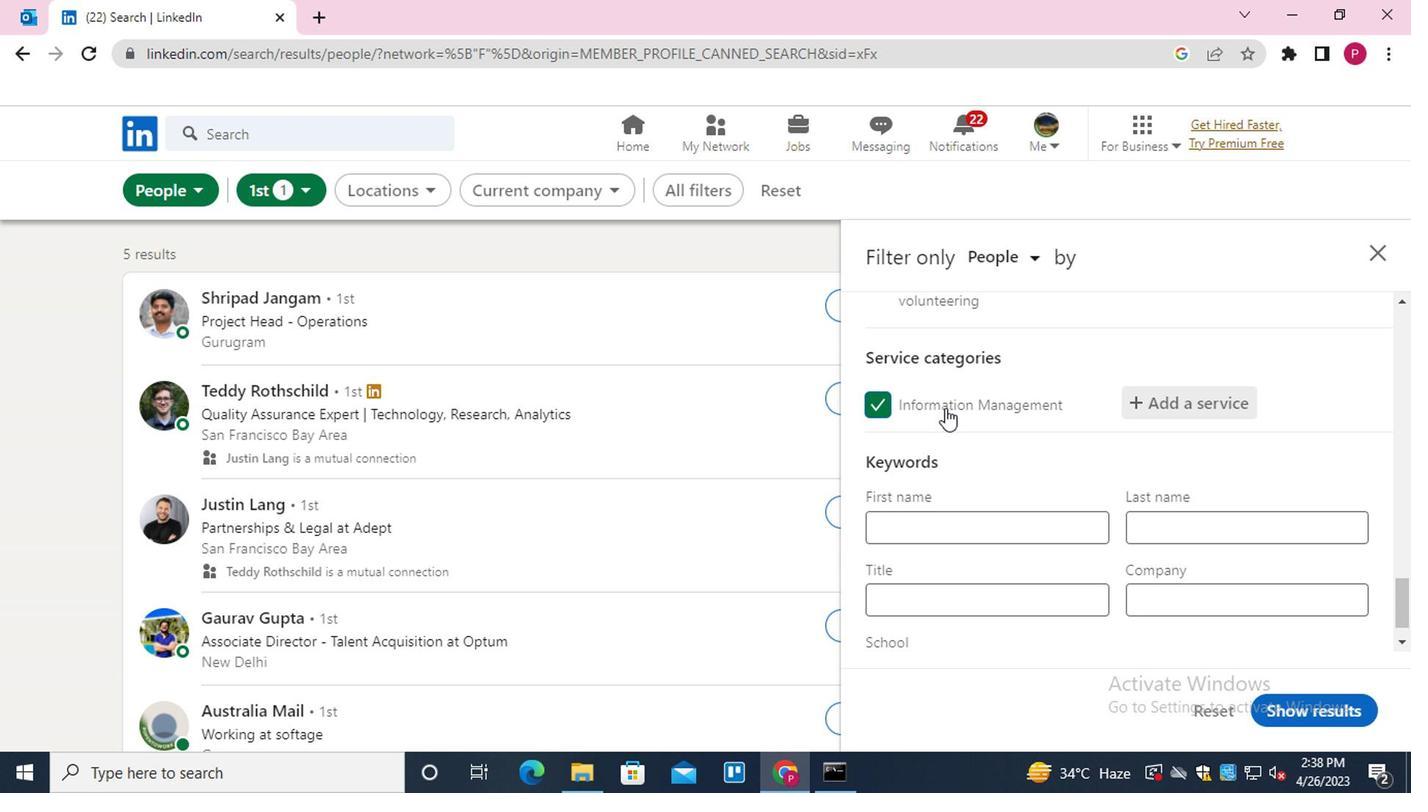 
Action: Mouse moved to (962, 551)
Screenshot: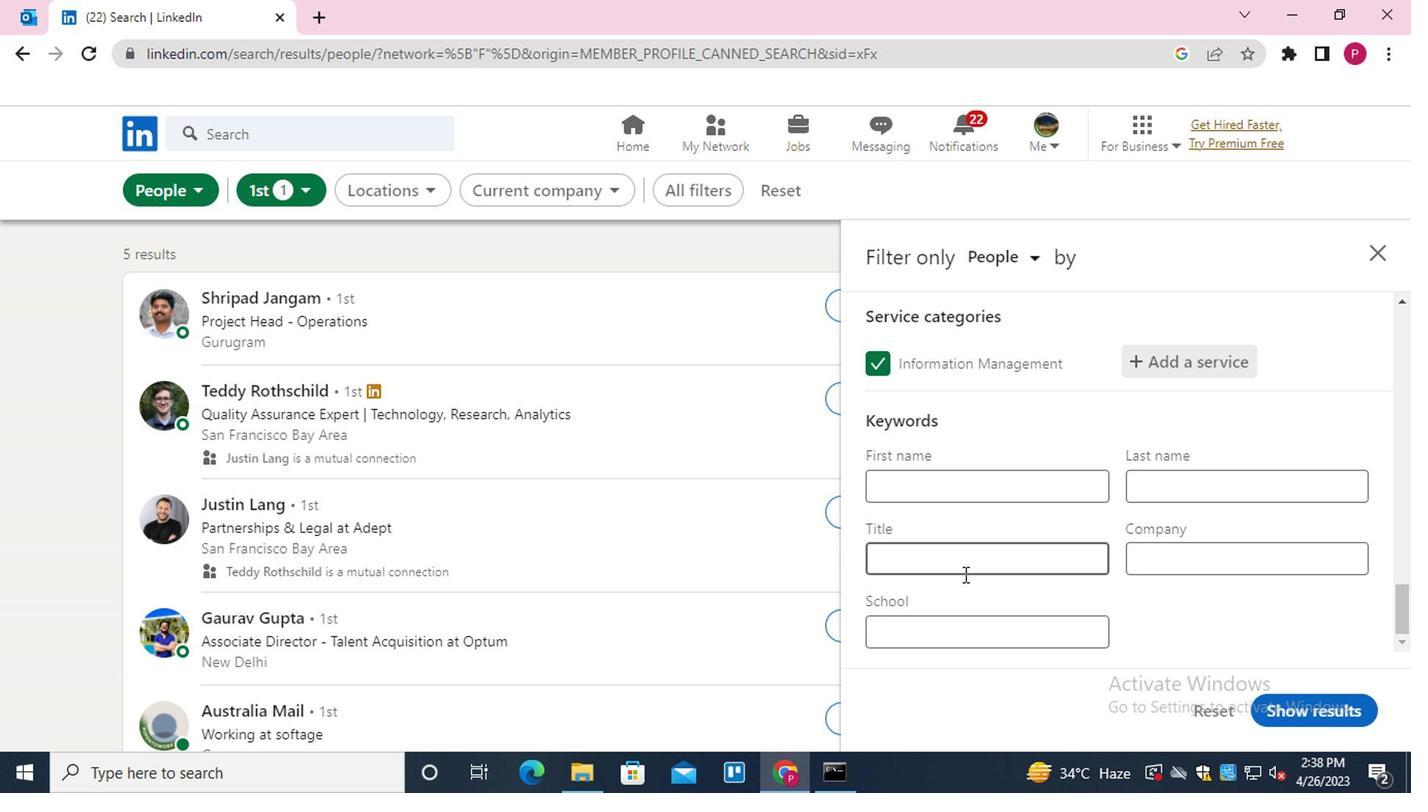 
Action: Mouse pressed left at (962, 551)
Screenshot: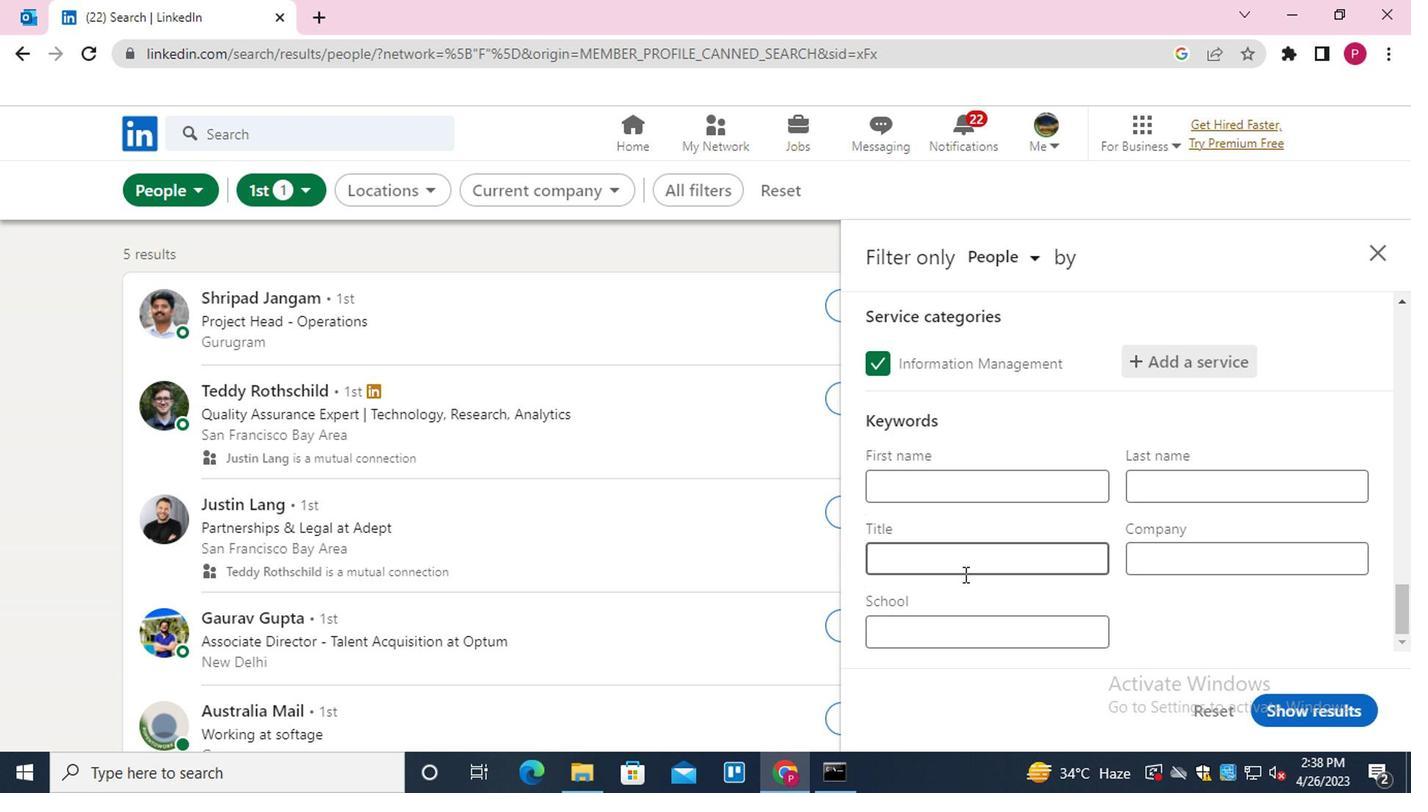 
Action: Key pressed <Key.shift>MEDICAL<Key.space><Key.shift>LABORATORY<Key.space><Key.shift>TECH
Screenshot: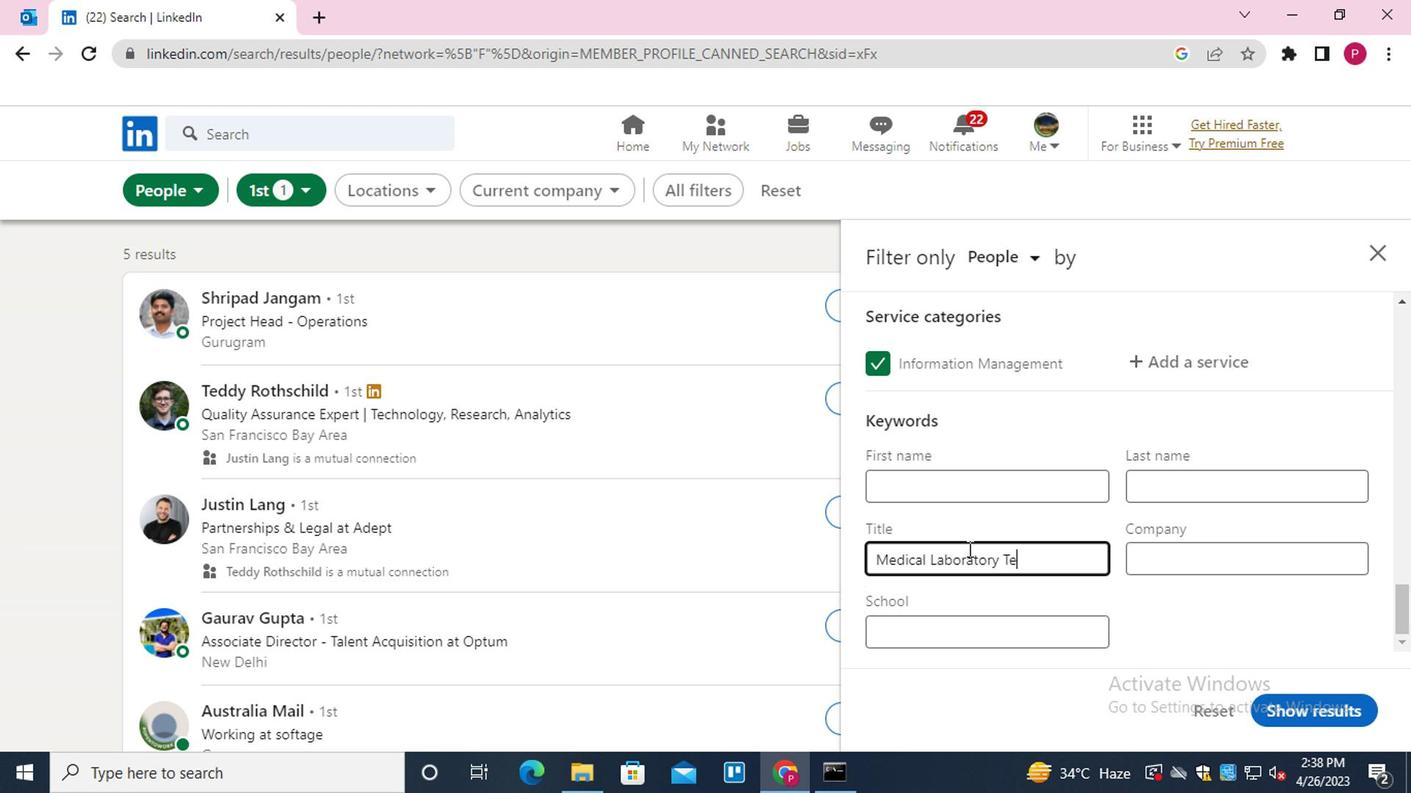 
Action: Mouse moved to (1294, 710)
Screenshot: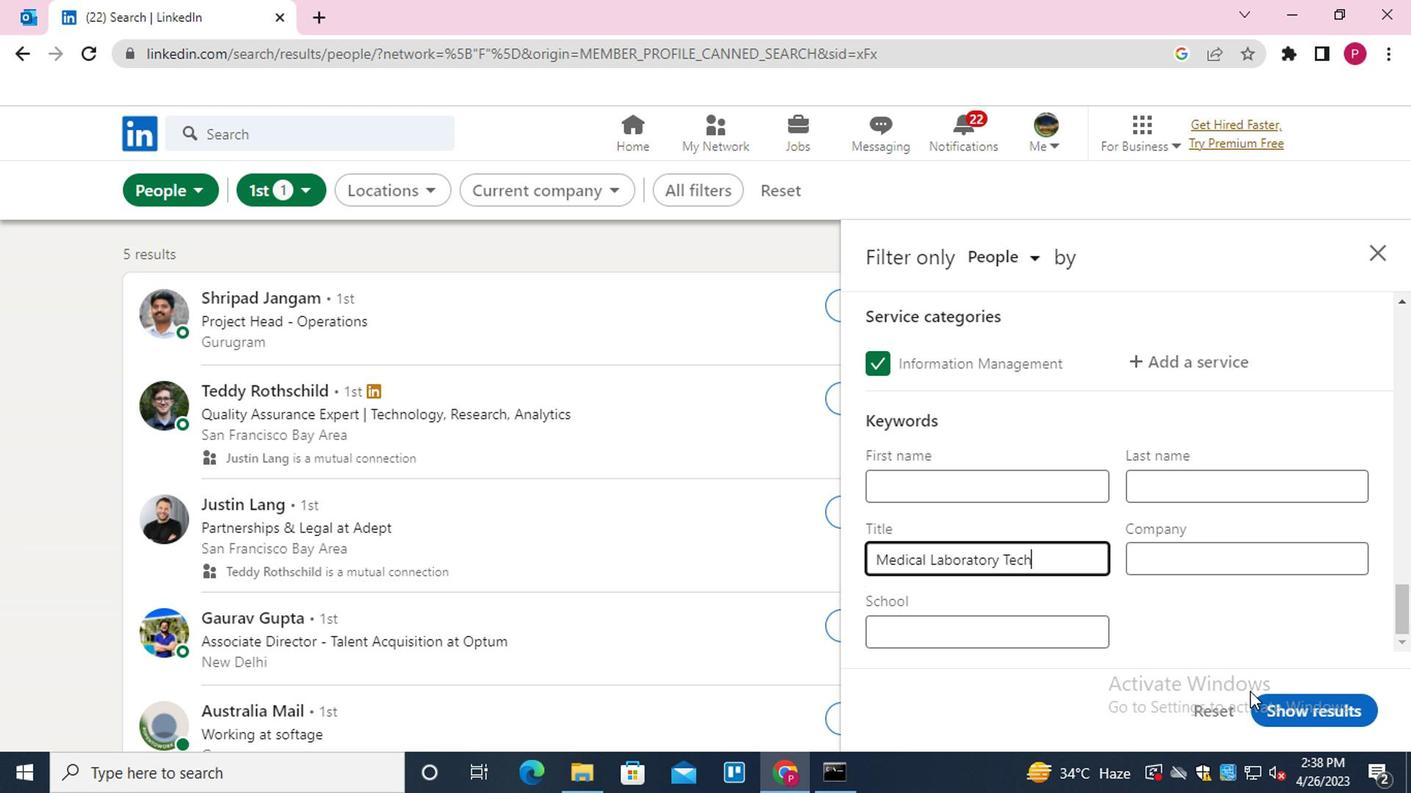 
Action: Mouse pressed left at (1294, 710)
Screenshot: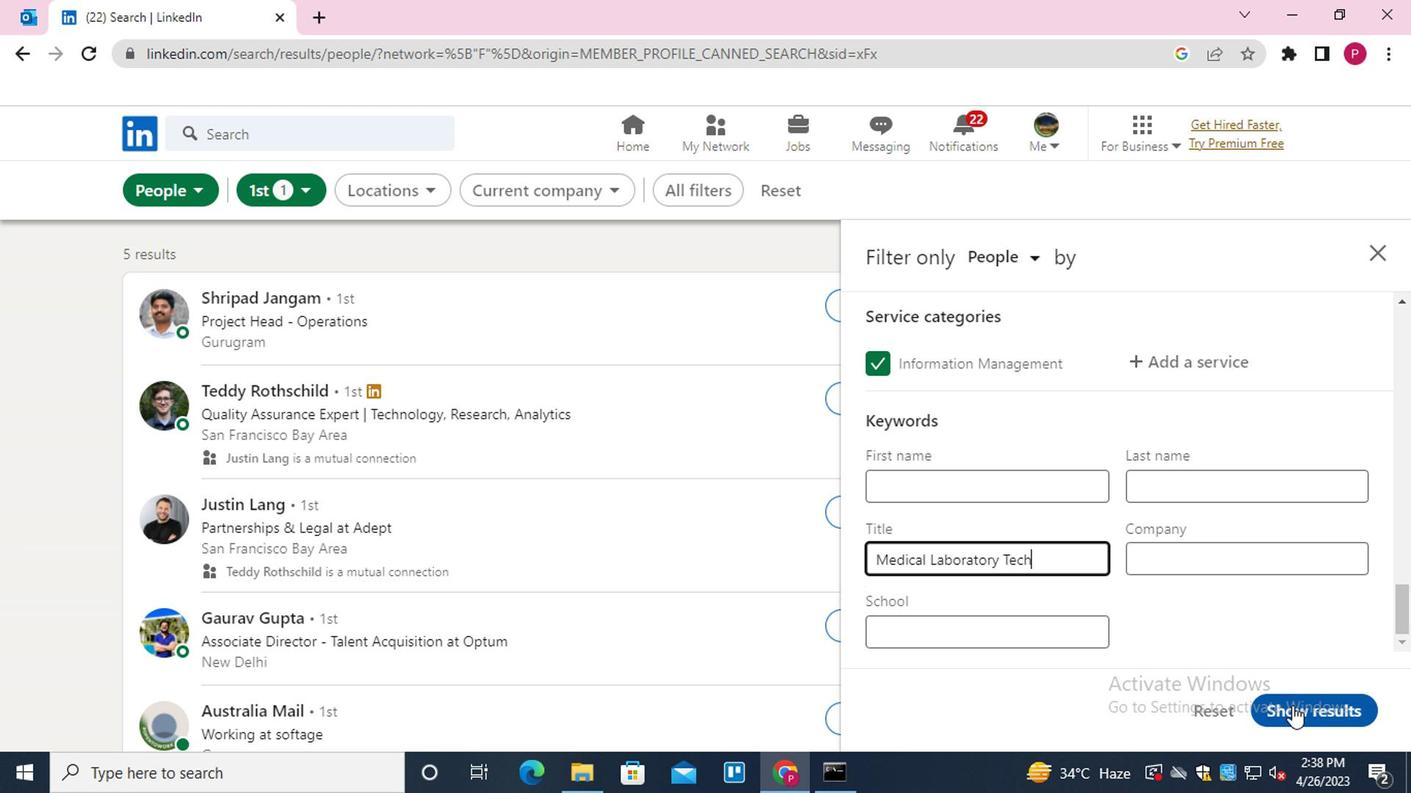 
Action: Mouse moved to (694, 449)
Screenshot: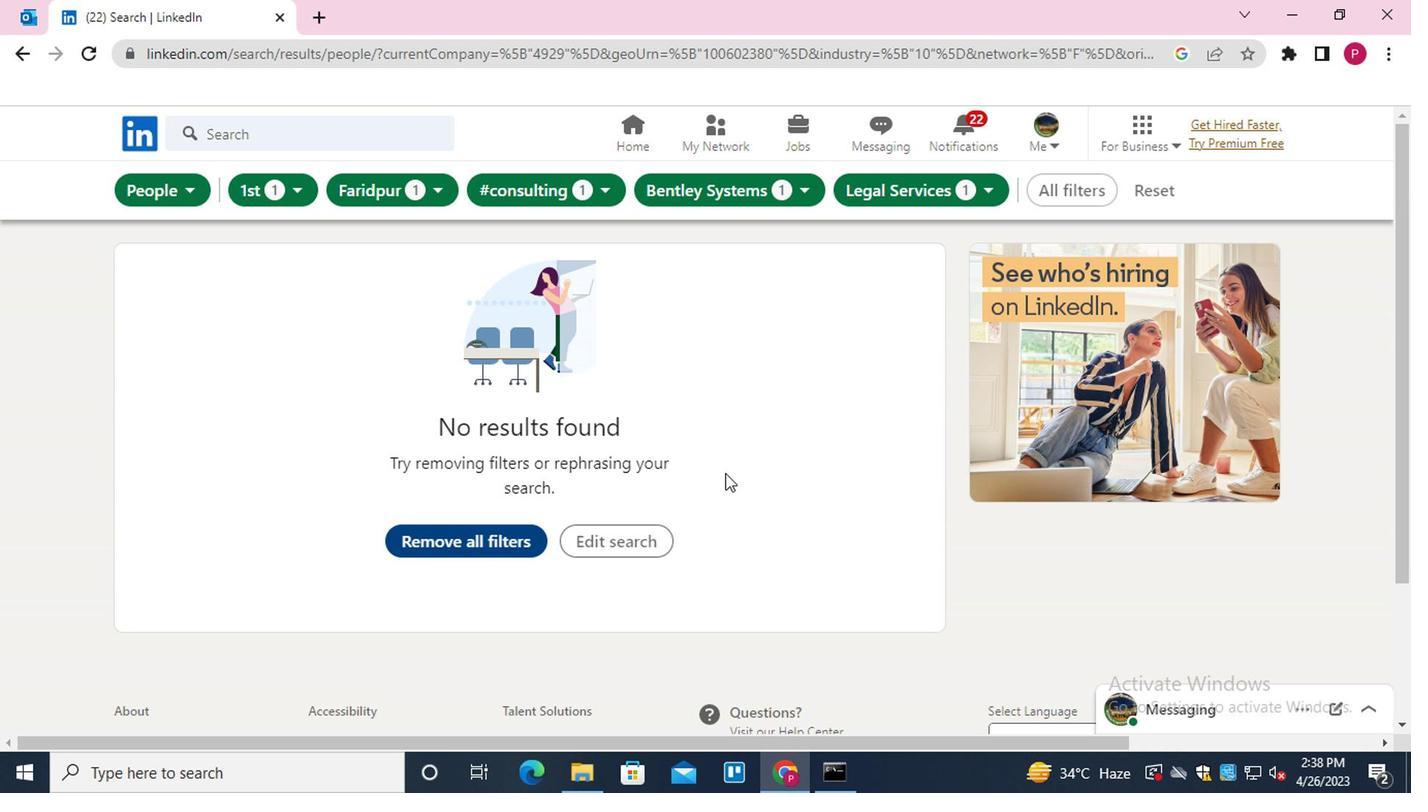 
